 Task: Find connections with filter location Pangkalan Brandan with filter topic #Technologywith filter profile language German with filter current company TCIExpress Ltd with filter school Government Engineering College, Modasa with filter industry Family Planning Centers with filter service category NotaryOnline Research with filter keywords title Chief People Officer
Action: Mouse moved to (528, 69)
Screenshot: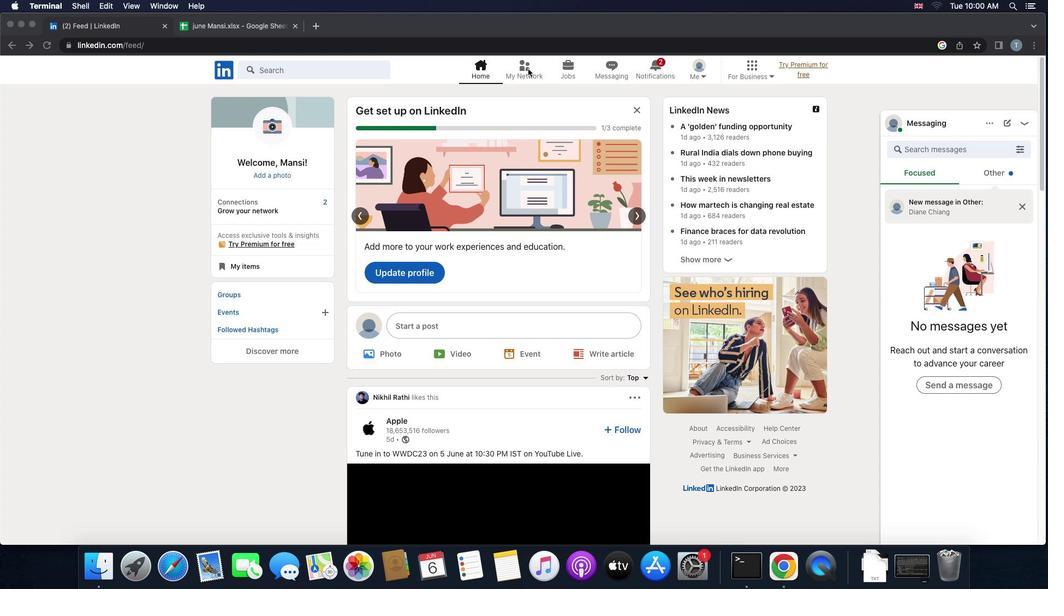 
Action: Mouse pressed left at (528, 69)
Screenshot: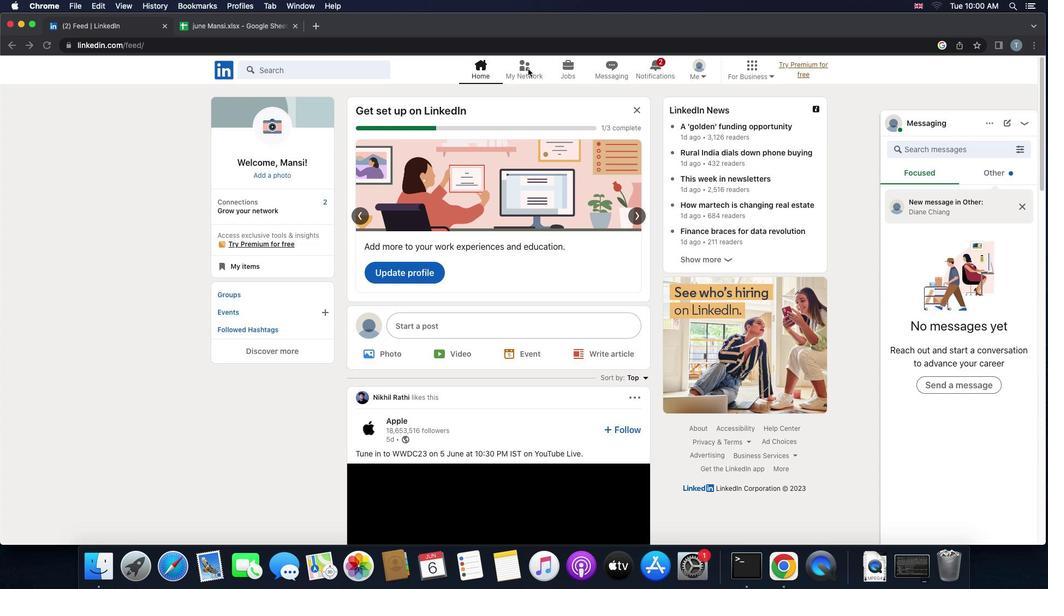 
Action: Mouse pressed left at (528, 69)
Screenshot: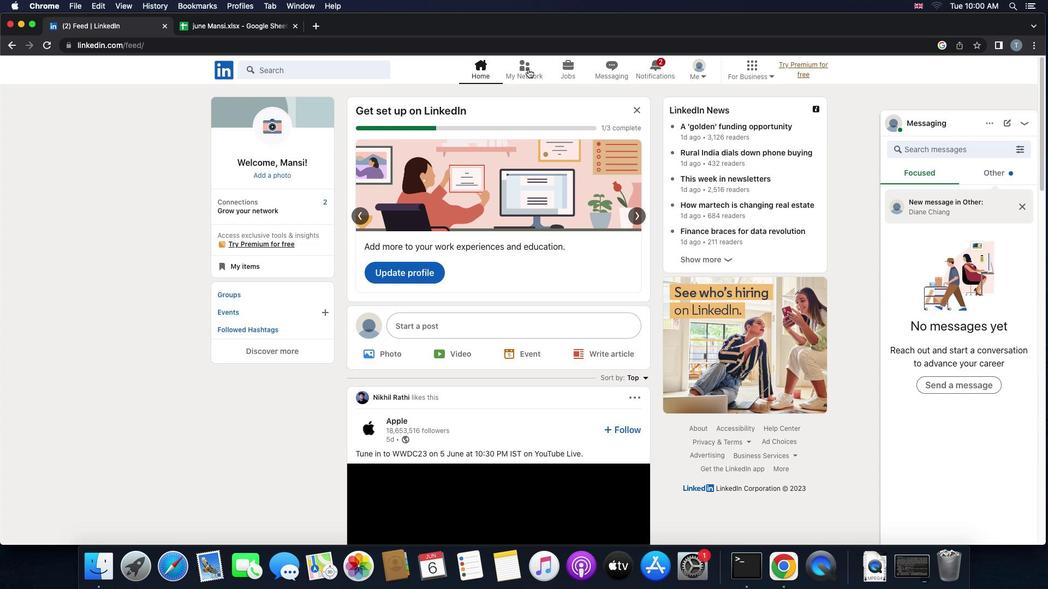 
Action: Mouse moved to (352, 129)
Screenshot: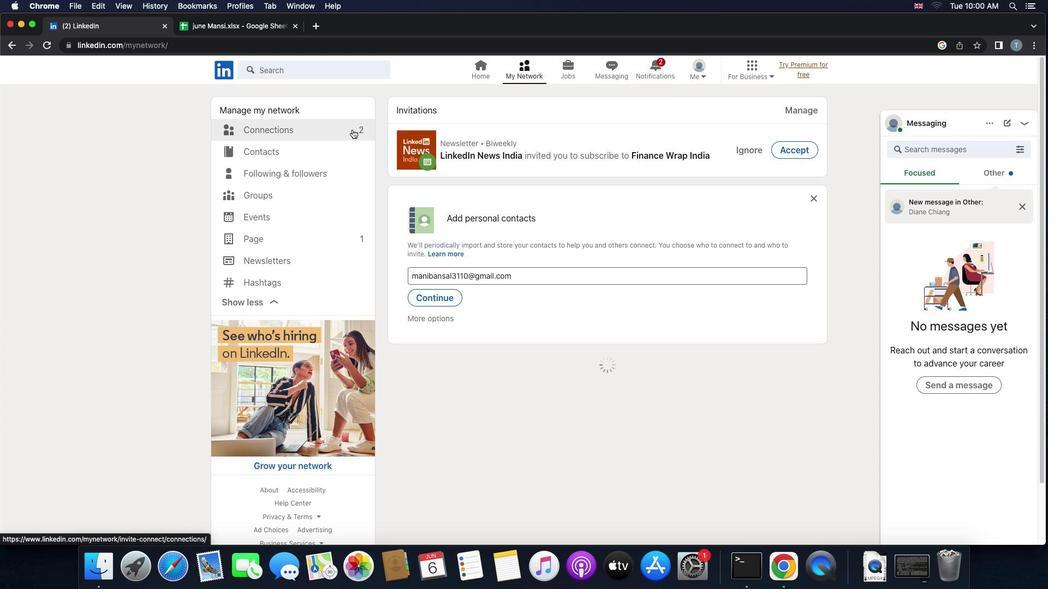 
Action: Mouse pressed left at (352, 129)
Screenshot: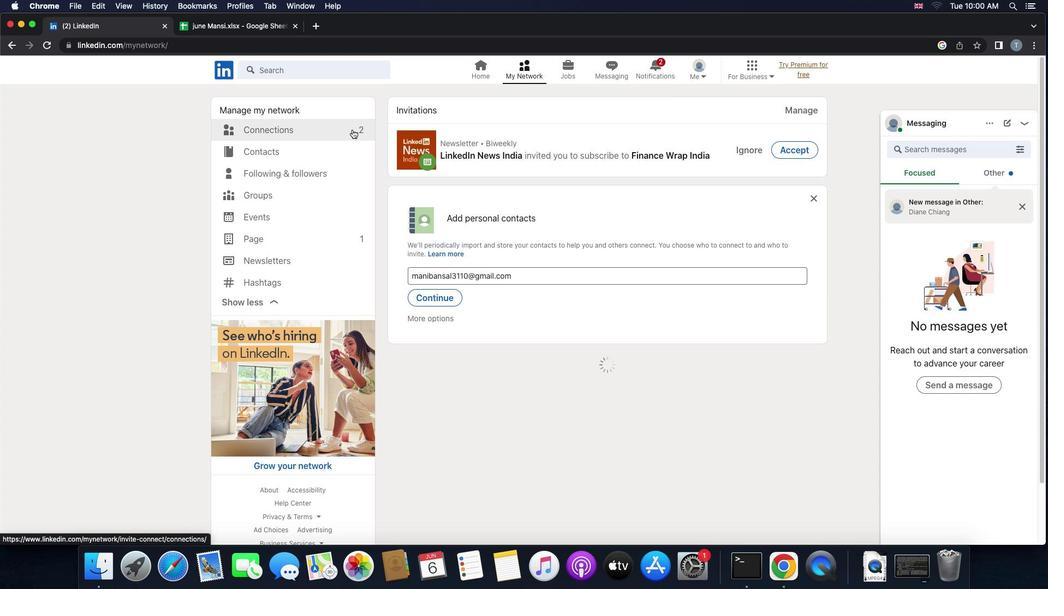 
Action: Mouse moved to (587, 128)
Screenshot: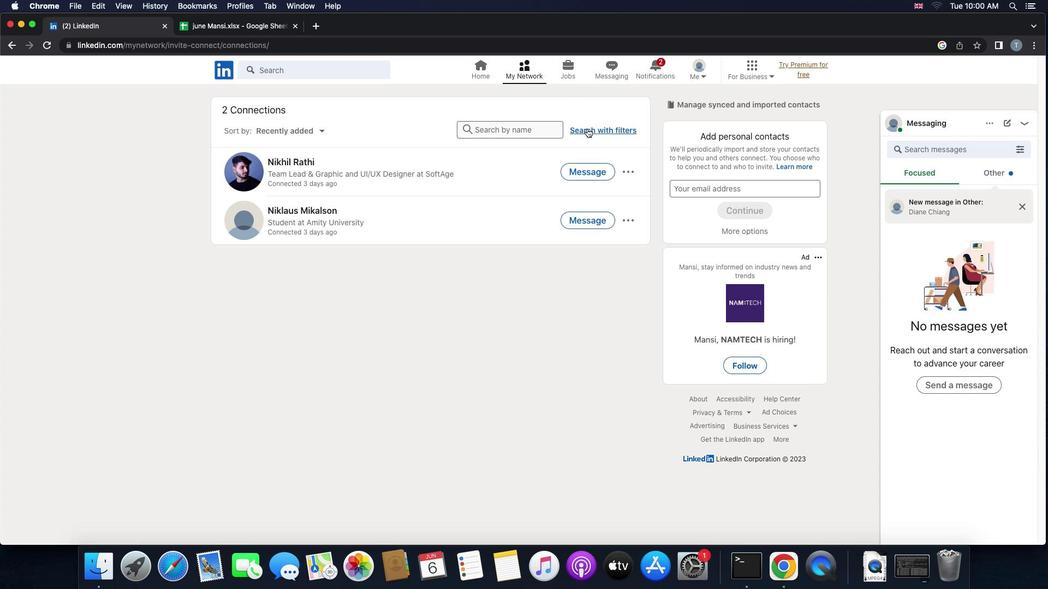 
Action: Mouse pressed left at (587, 128)
Screenshot: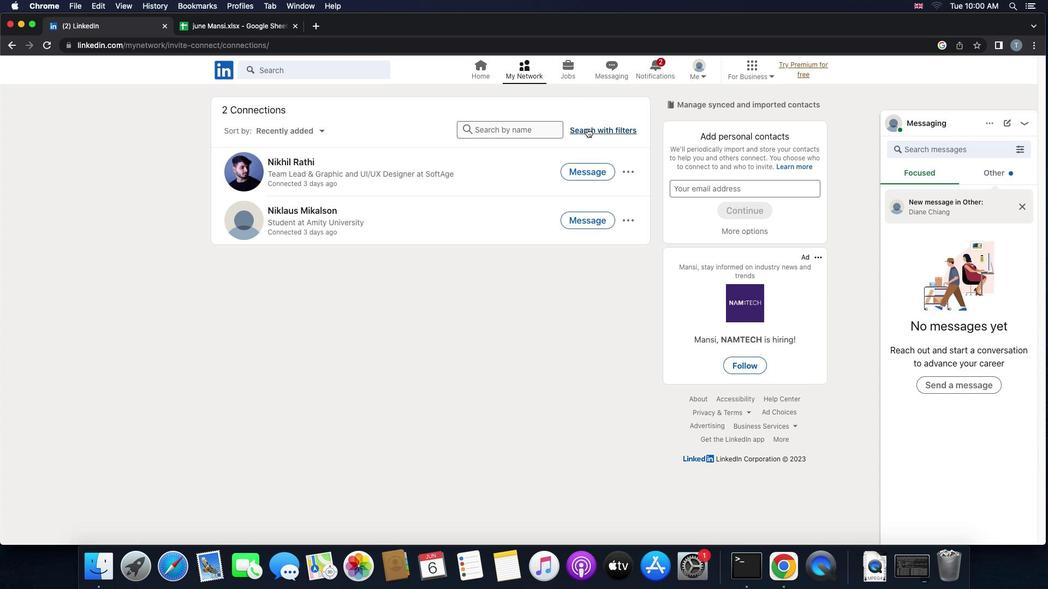 
Action: Mouse moved to (568, 96)
Screenshot: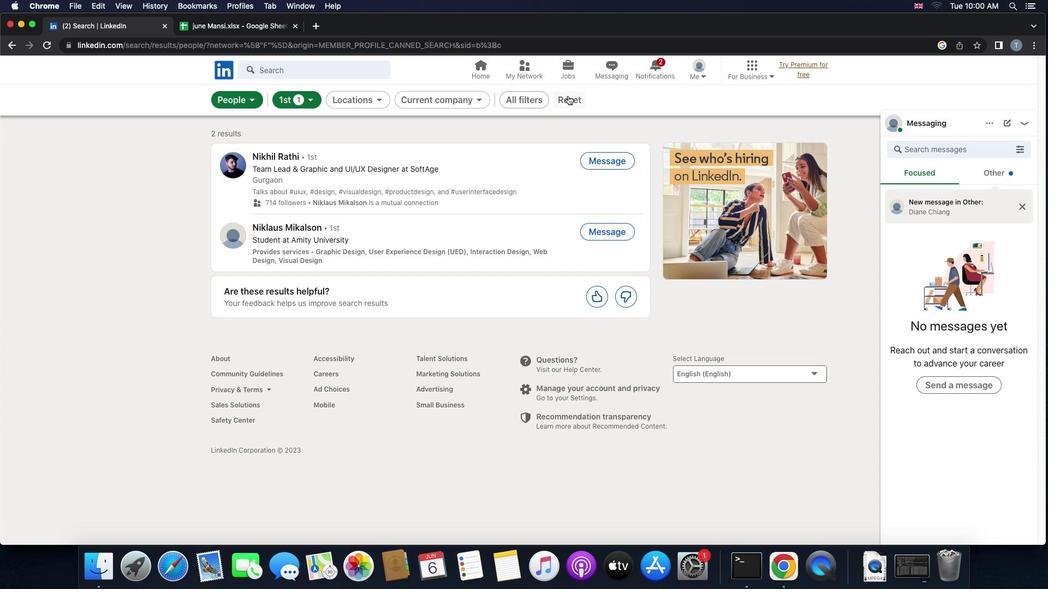 
Action: Mouse pressed left at (568, 96)
Screenshot: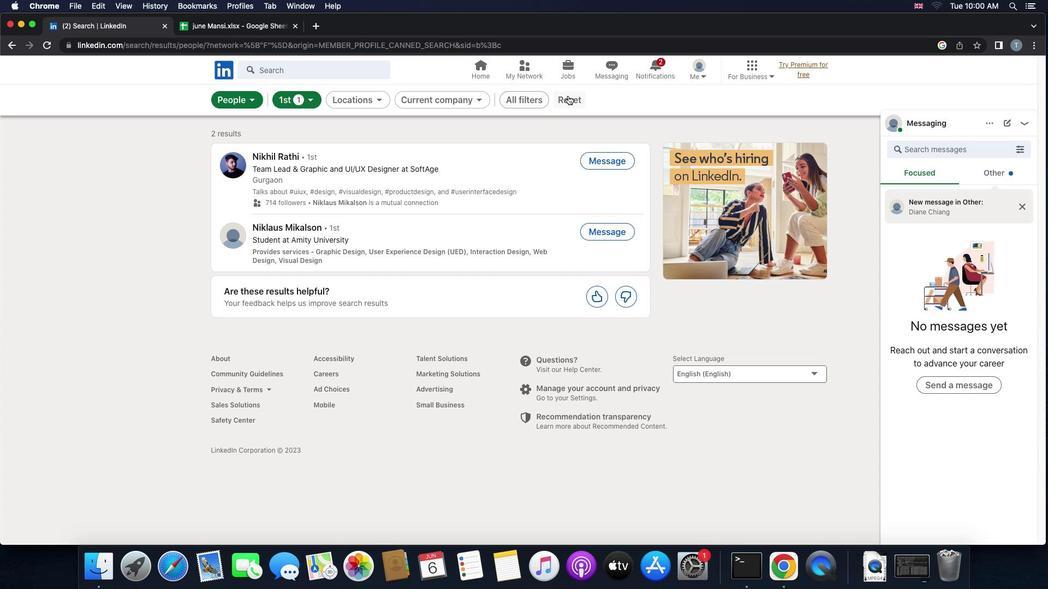 
Action: Mouse moved to (547, 93)
Screenshot: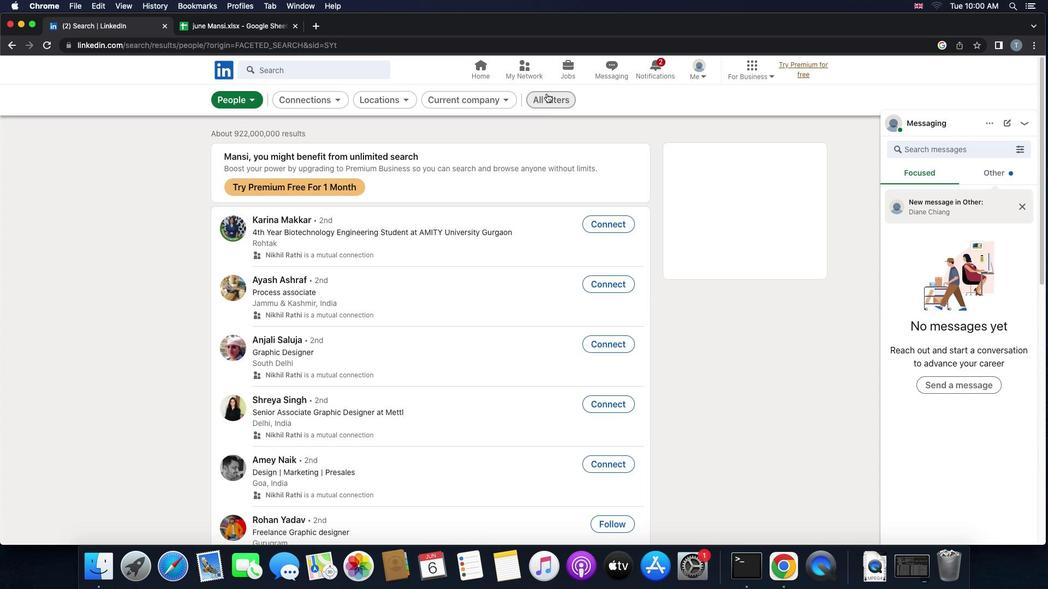
Action: Mouse pressed left at (547, 93)
Screenshot: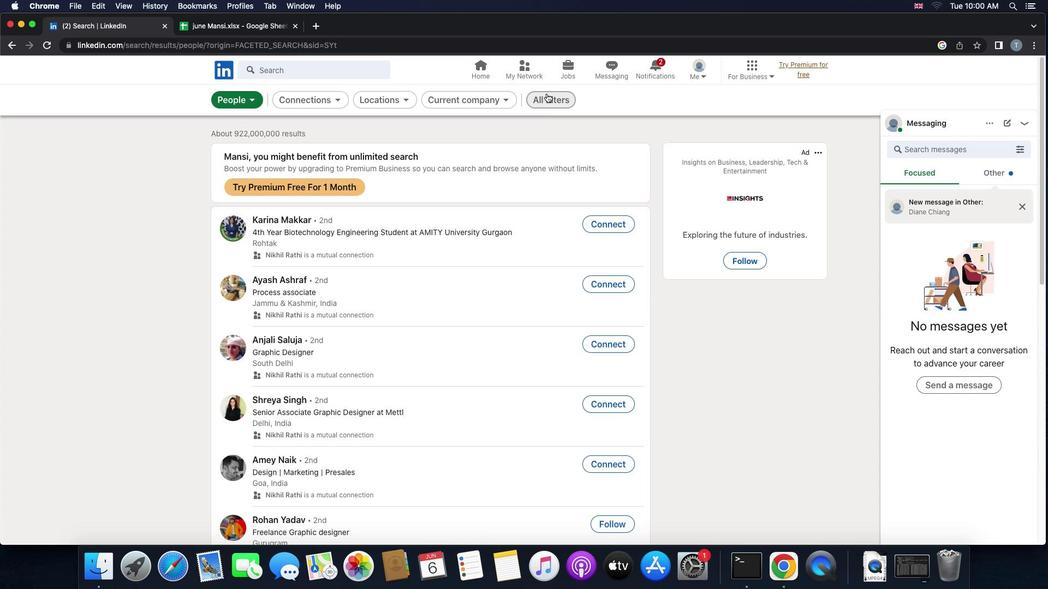 
Action: Mouse moved to (785, 323)
Screenshot: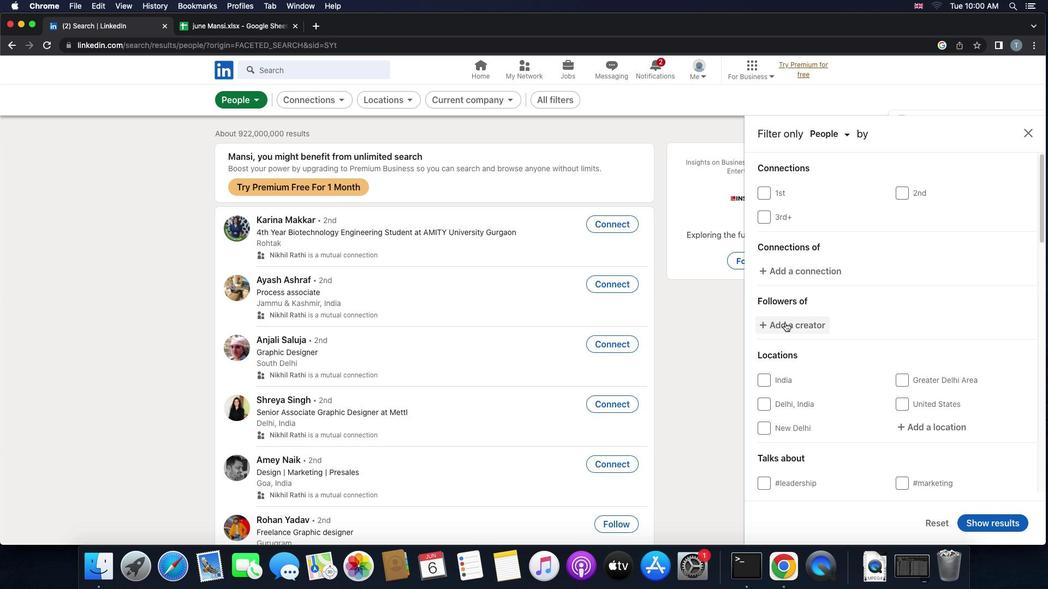 
Action: Mouse scrolled (785, 323) with delta (0, 0)
Screenshot: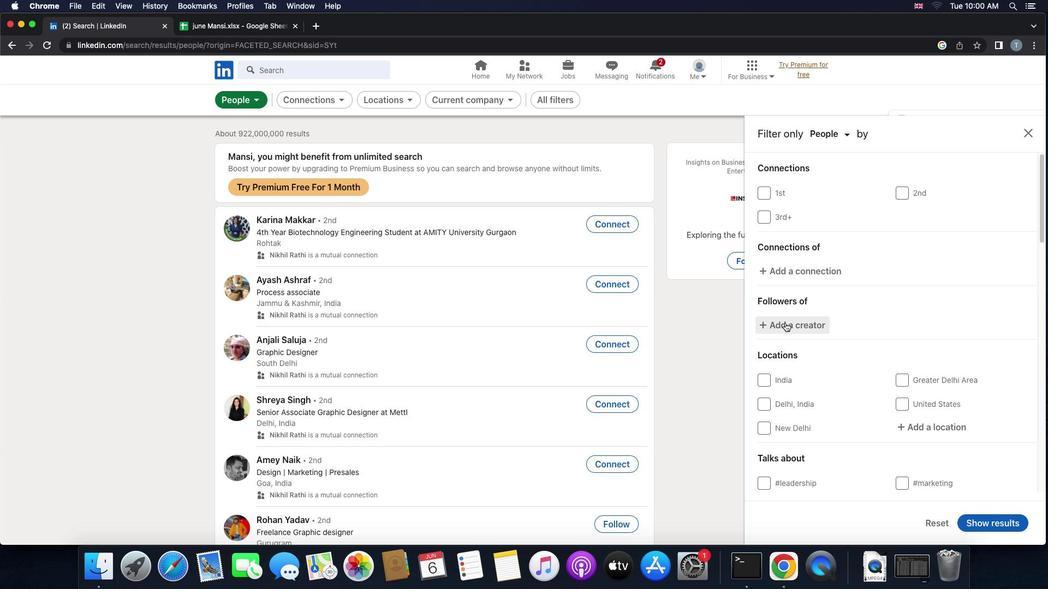
Action: Mouse scrolled (785, 323) with delta (0, 0)
Screenshot: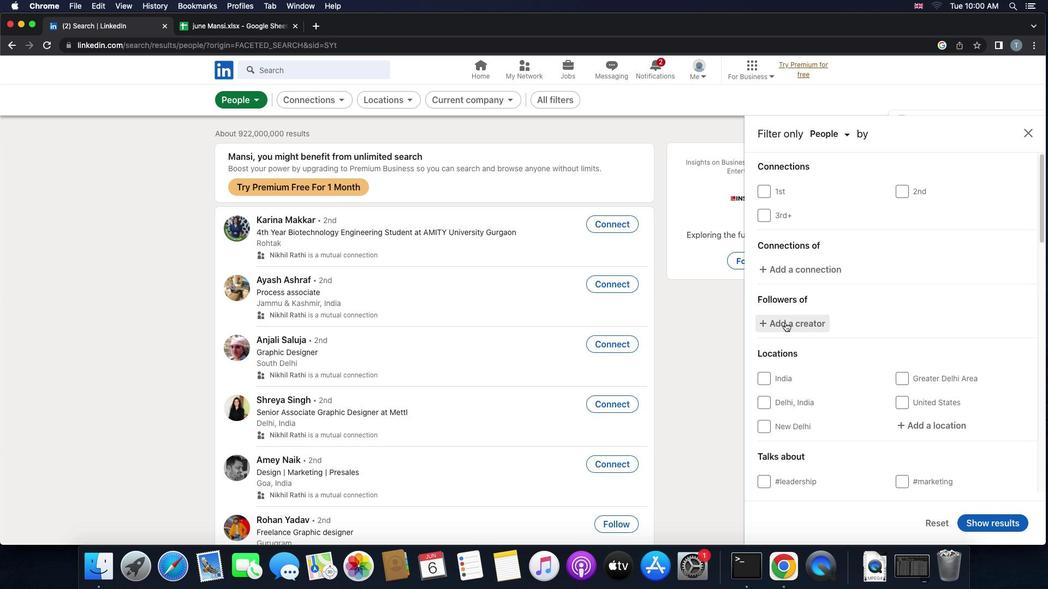 
Action: Mouse scrolled (785, 323) with delta (0, -1)
Screenshot: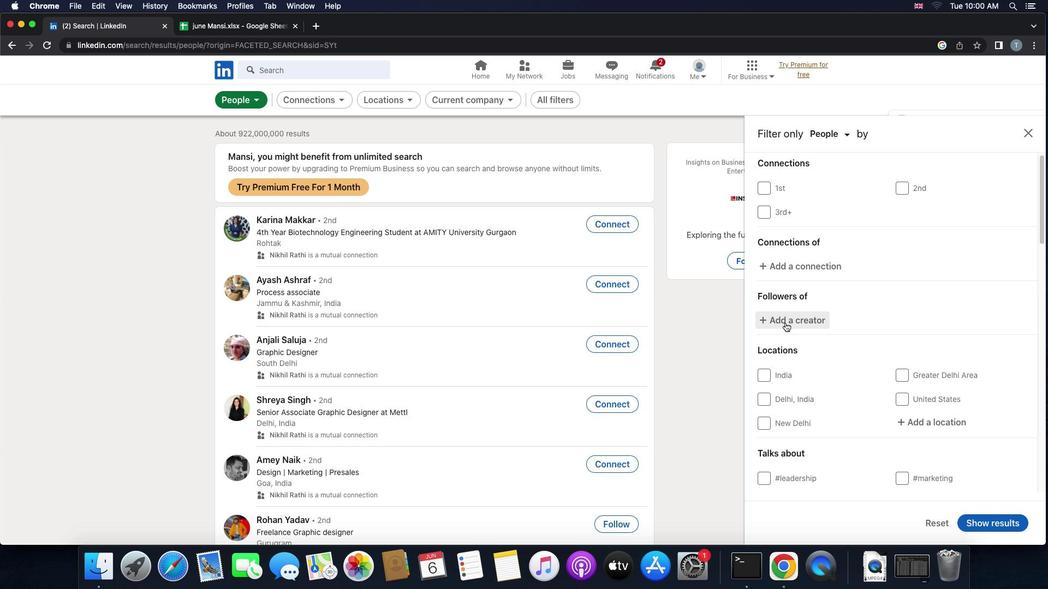 
Action: Mouse scrolled (785, 323) with delta (0, 0)
Screenshot: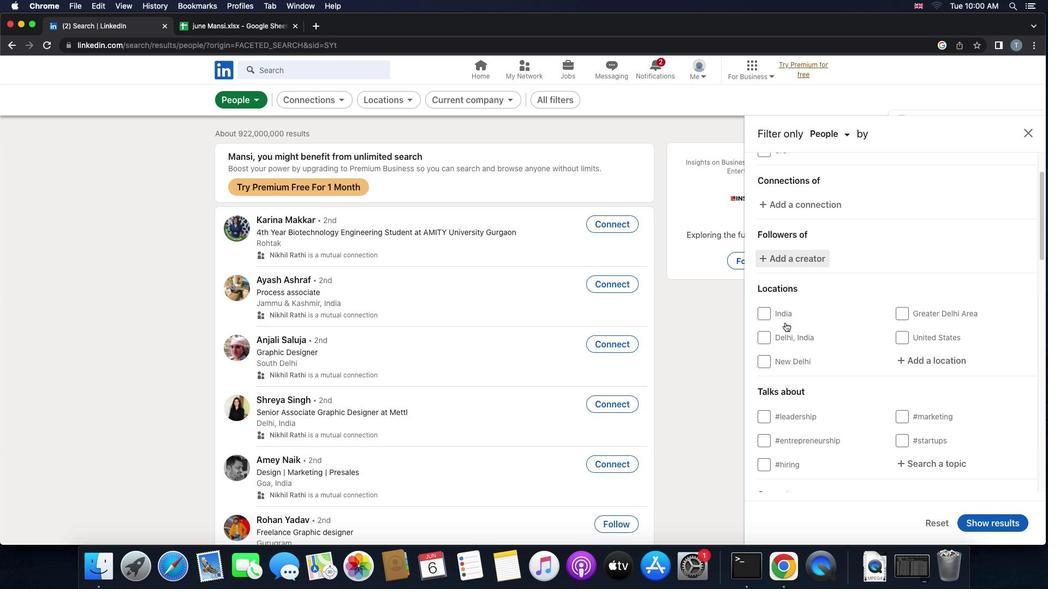 
Action: Mouse moved to (860, 339)
Screenshot: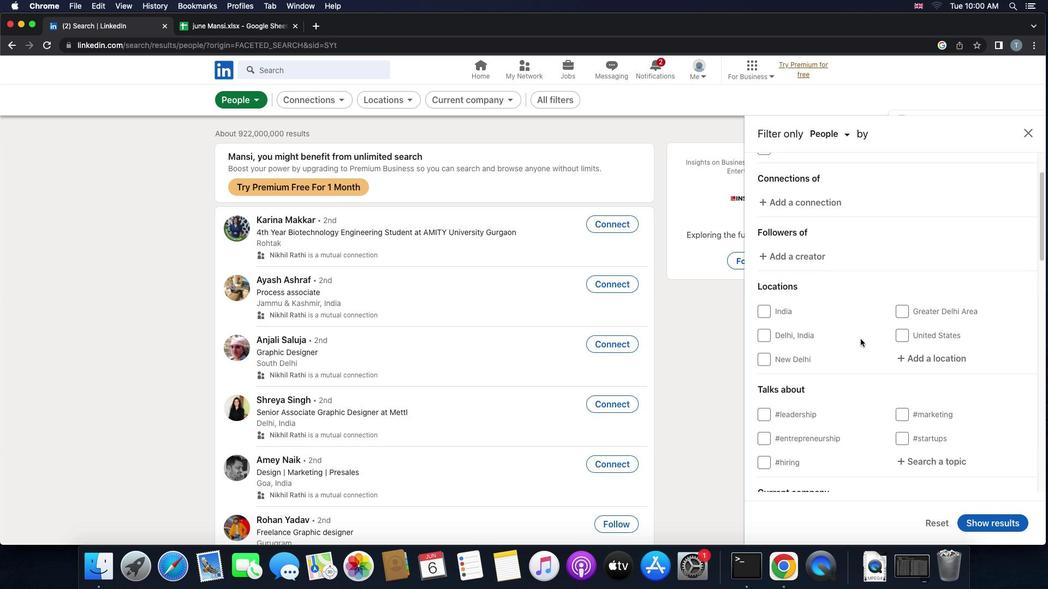 
Action: Mouse scrolled (860, 339) with delta (0, 0)
Screenshot: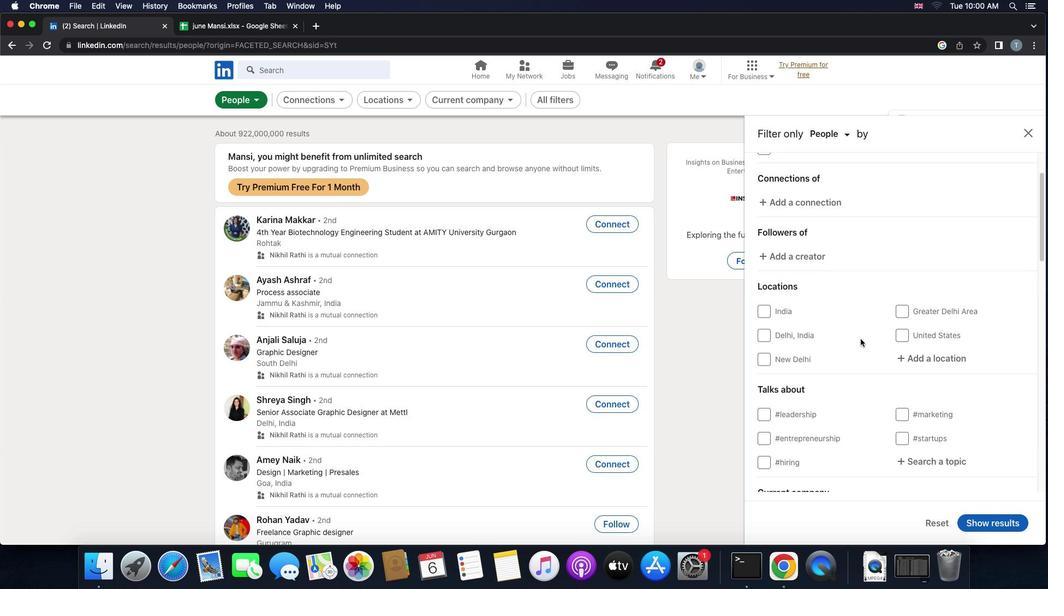 
Action: Mouse moved to (860, 339)
Screenshot: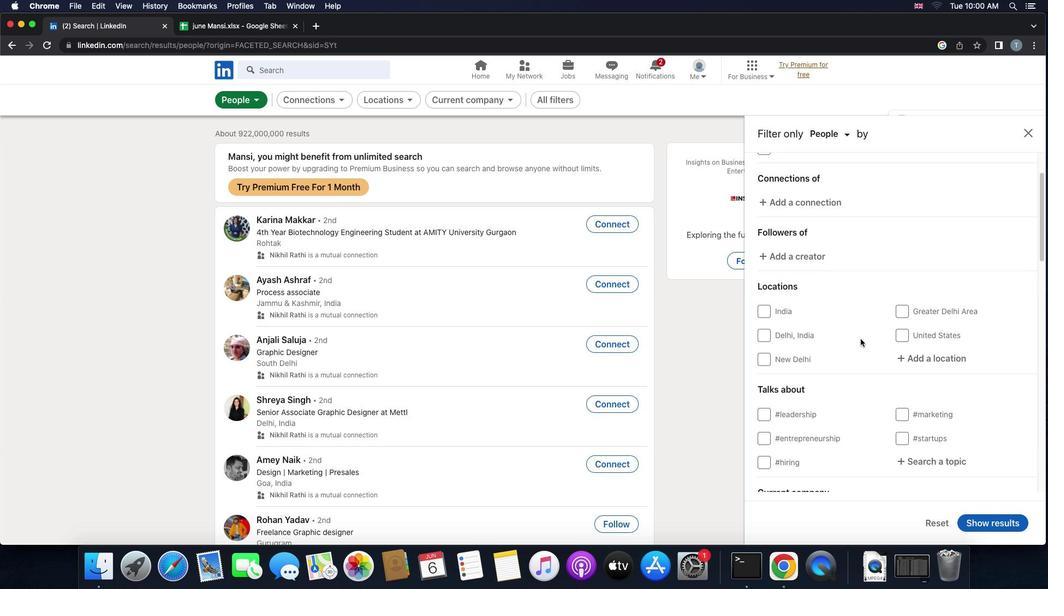 
Action: Mouse scrolled (860, 339) with delta (0, 0)
Screenshot: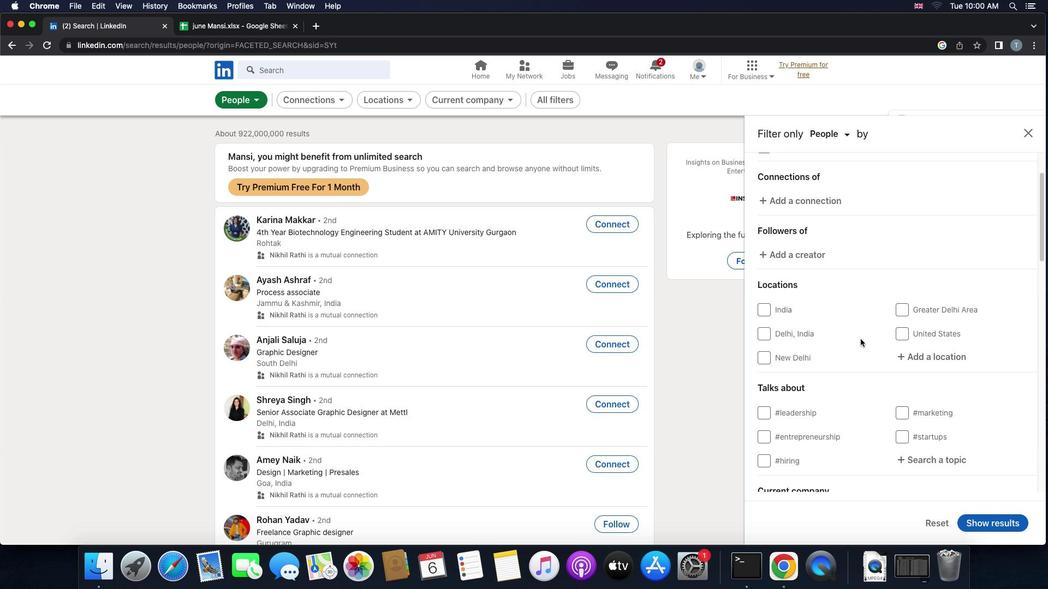 
Action: Mouse moved to (859, 337)
Screenshot: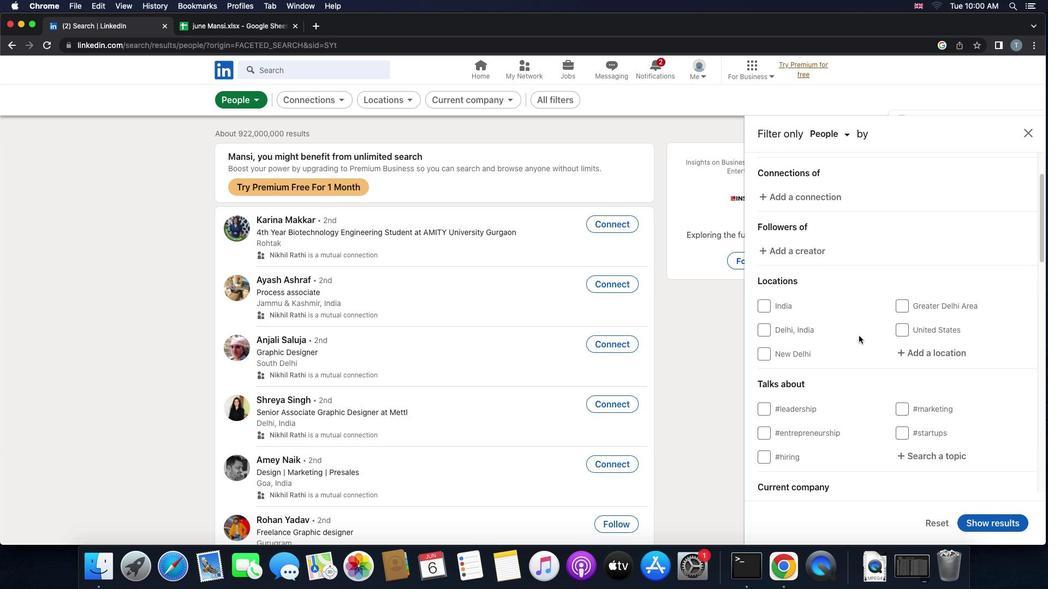 
Action: Mouse scrolled (859, 337) with delta (0, 0)
Screenshot: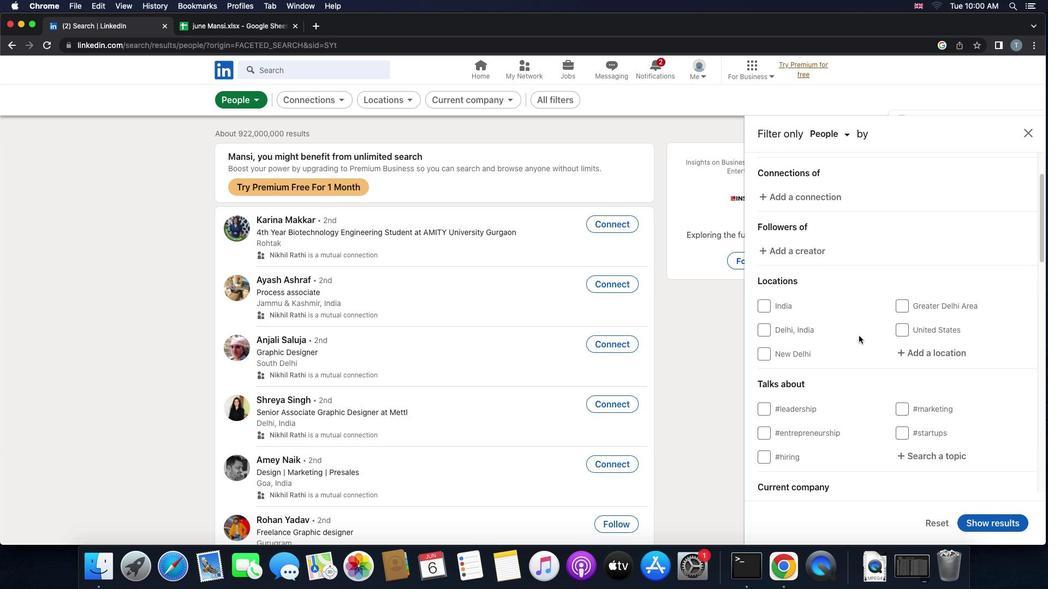 
Action: Mouse moved to (915, 347)
Screenshot: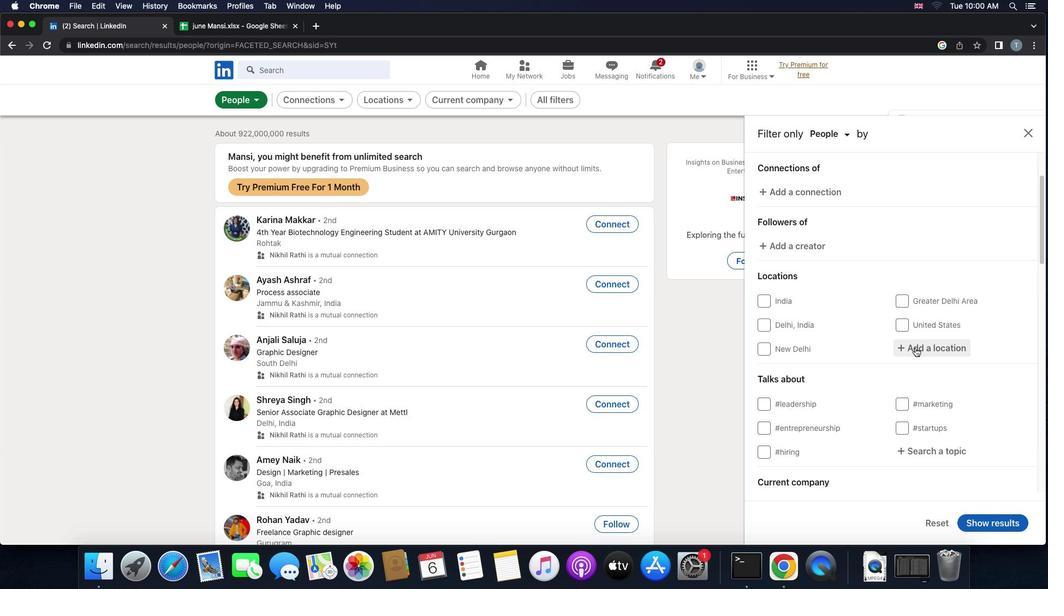 
Action: Mouse pressed left at (915, 347)
Screenshot: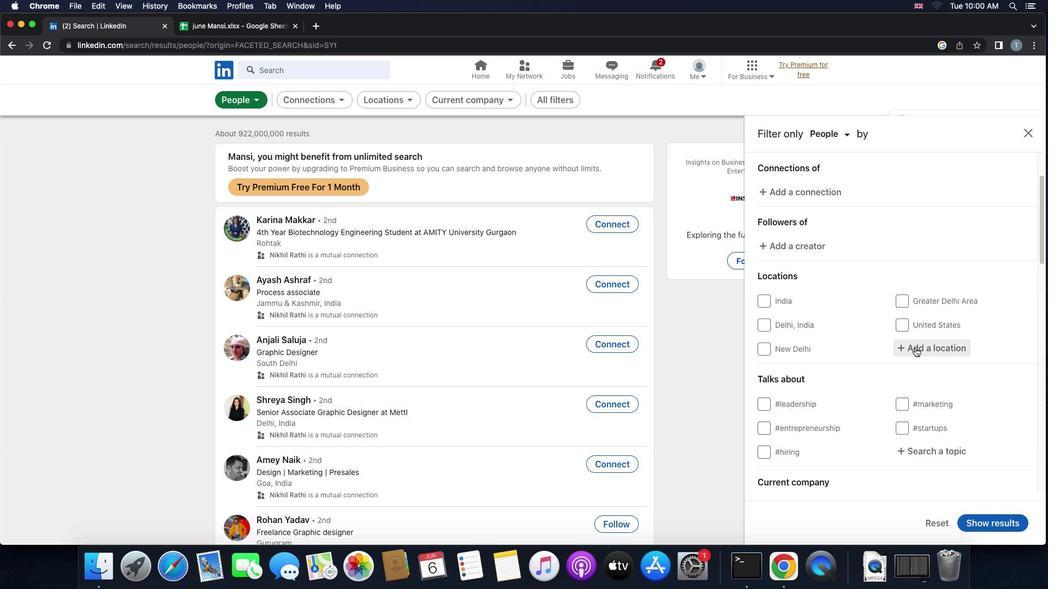 
Action: Key pressed 'p''a''n''g''k''a''l''a''n'Key.space'b''r''a''n''d''a''n'Key.enter
Screenshot: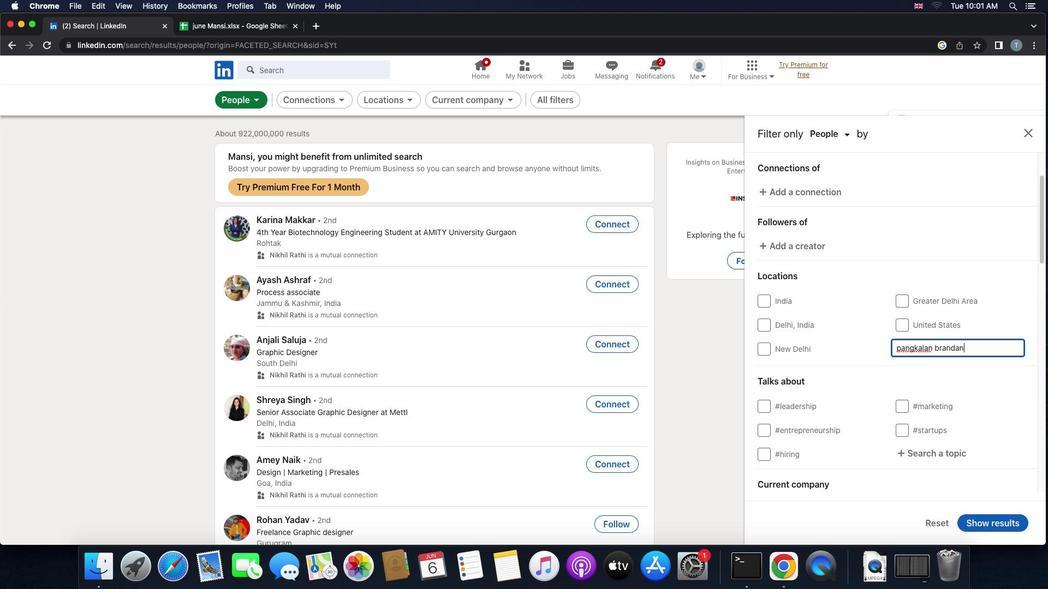 
Action: Mouse moved to (880, 379)
Screenshot: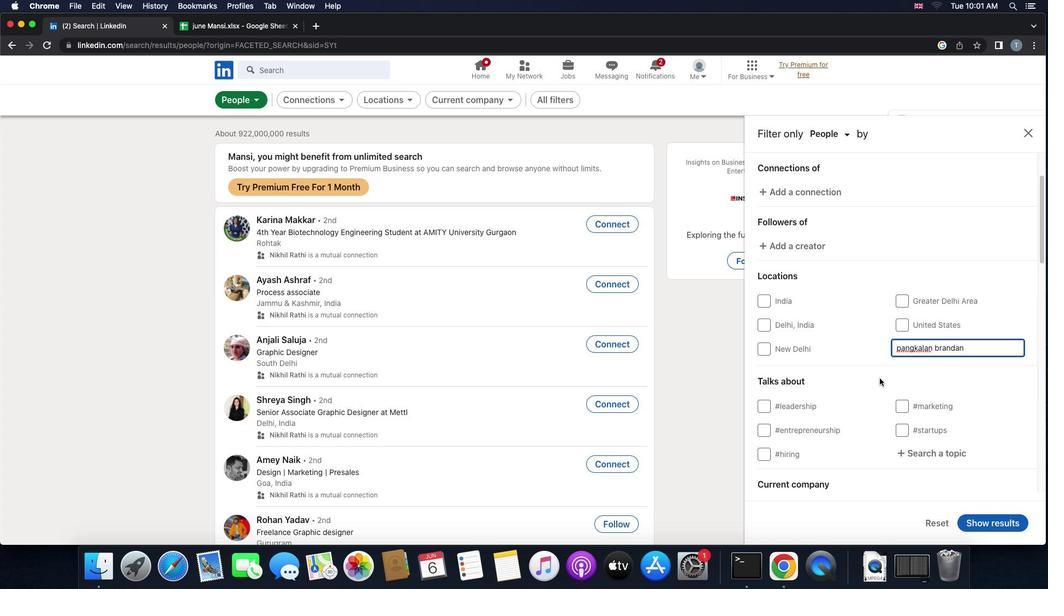 
Action: Mouse scrolled (880, 379) with delta (0, 0)
Screenshot: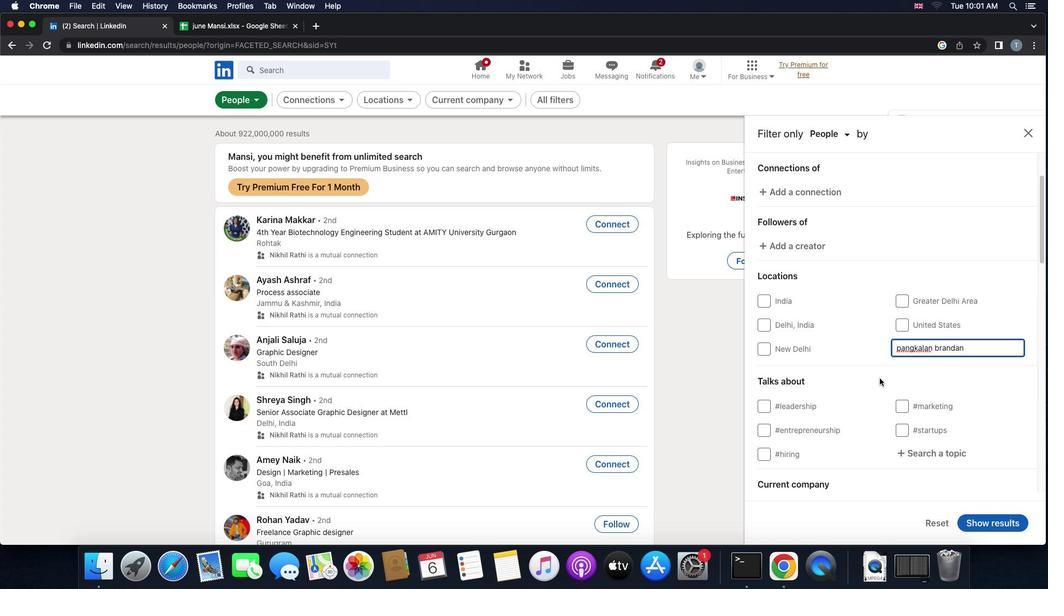 
Action: Mouse scrolled (880, 379) with delta (0, 0)
Screenshot: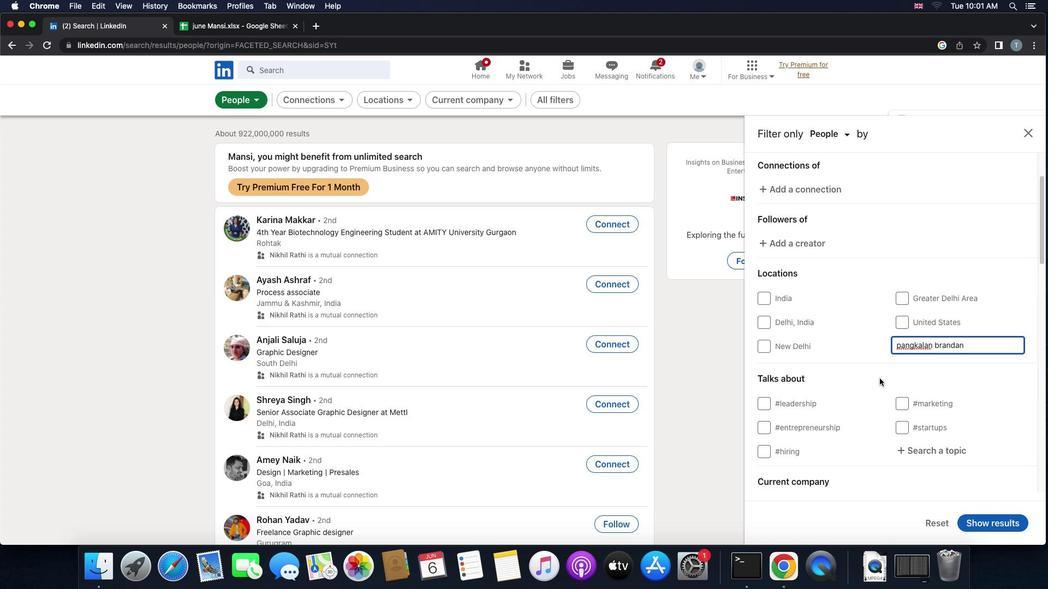 
Action: Mouse scrolled (880, 379) with delta (0, -1)
Screenshot: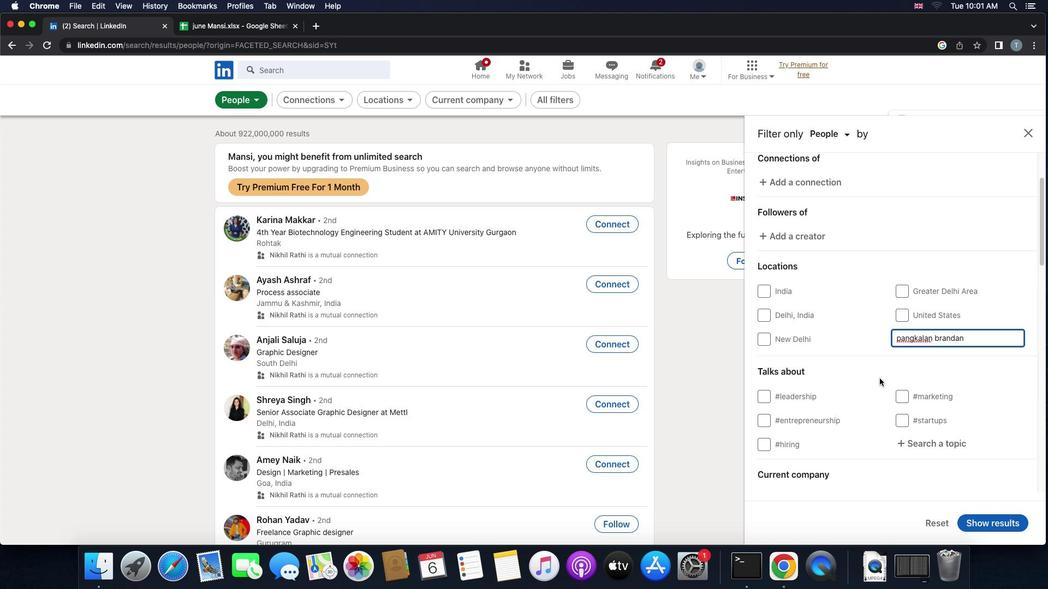 
Action: Mouse moved to (927, 376)
Screenshot: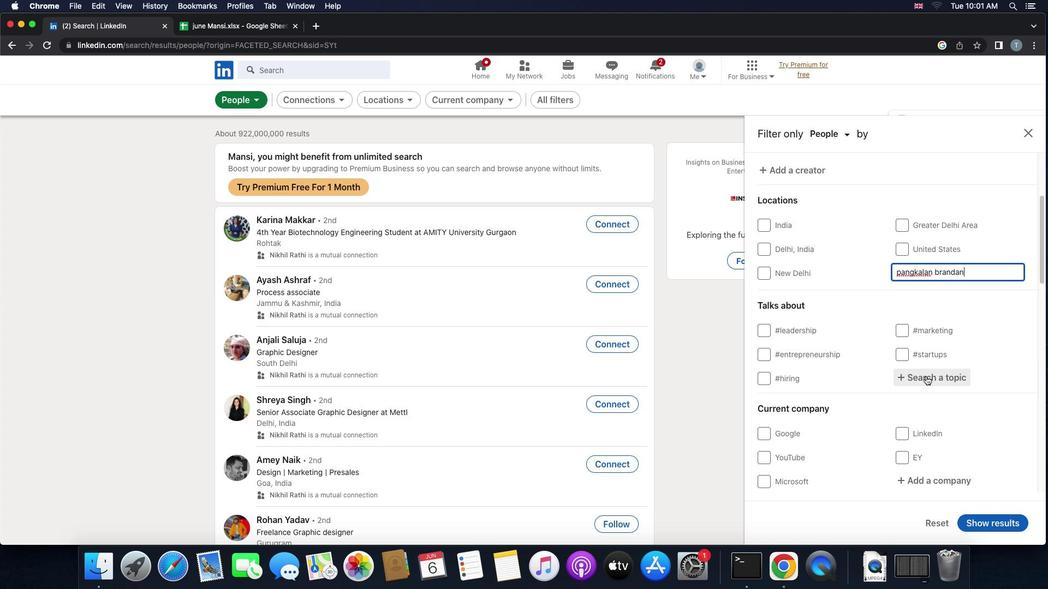 
Action: Mouse pressed left at (927, 376)
Screenshot: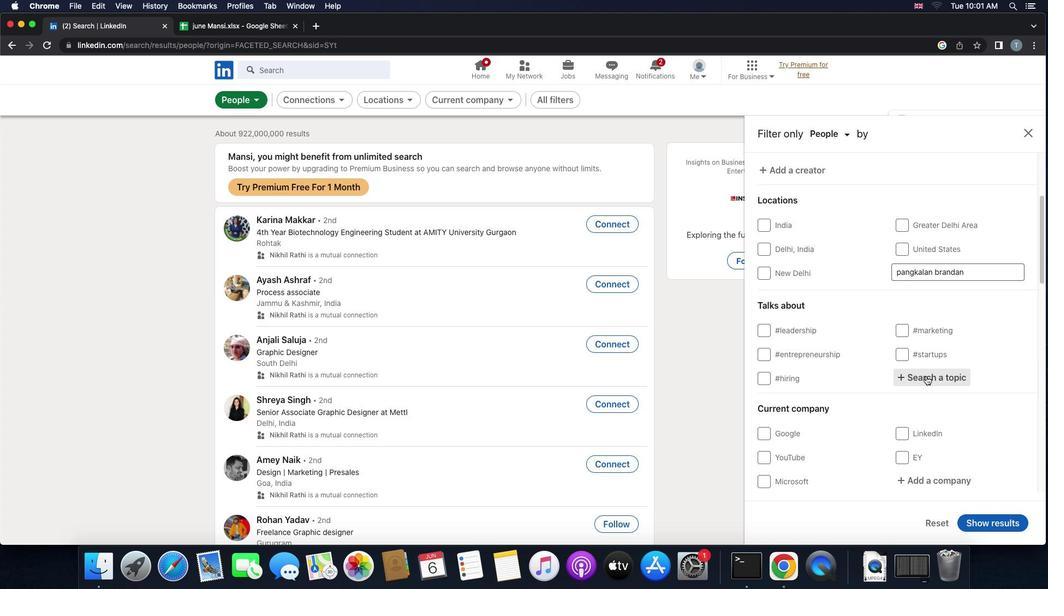 
Action: Key pressed 't''e''c''h''n''o''l''o''g''y'
Screenshot: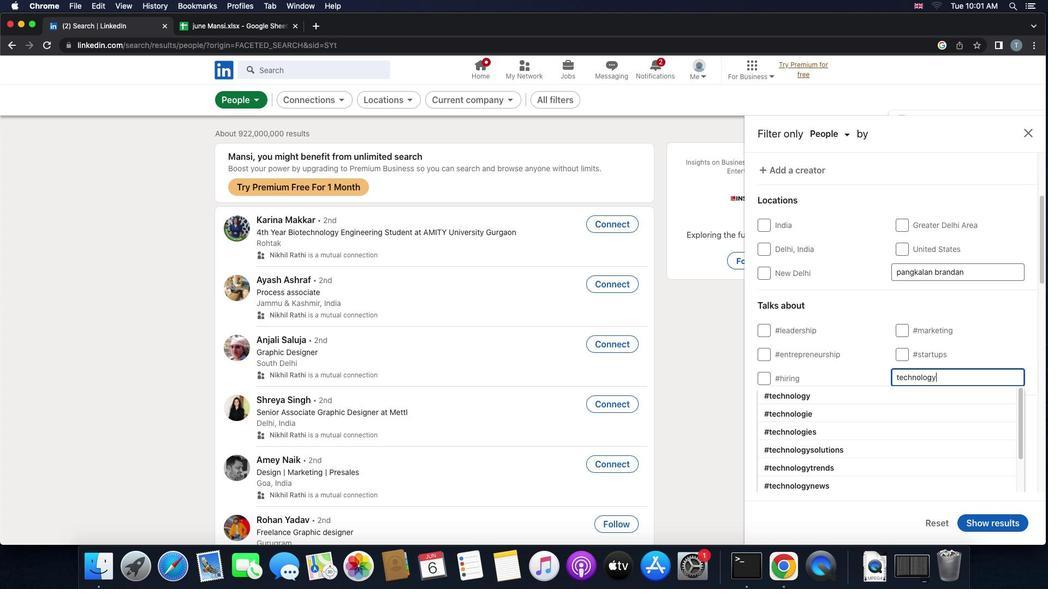 
Action: Mouse moved to (883, 390)
Screenshot: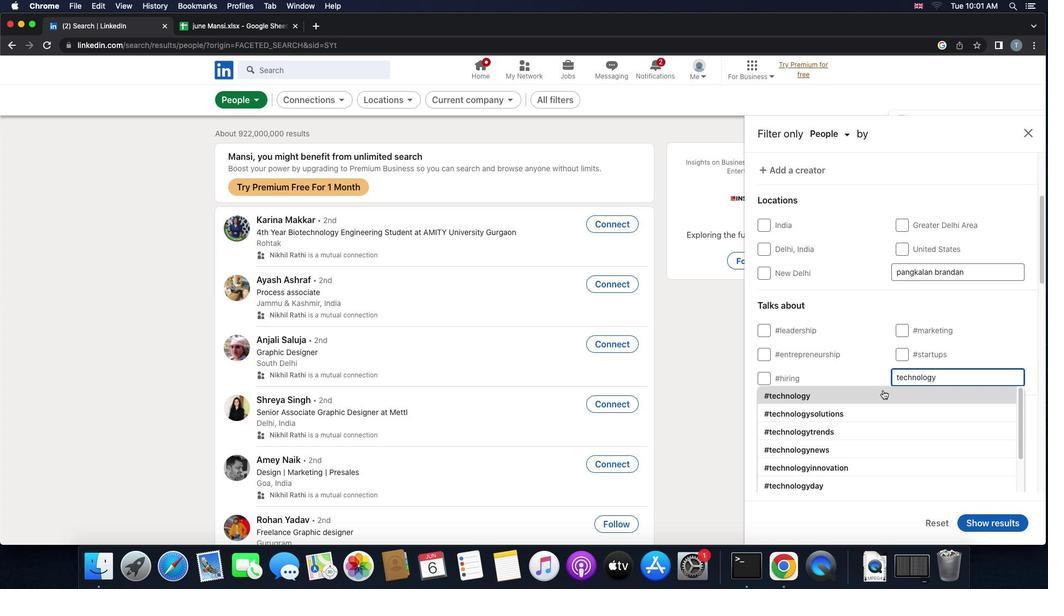 
Action: Mouse pressed left at (883, 390)
Screenshot: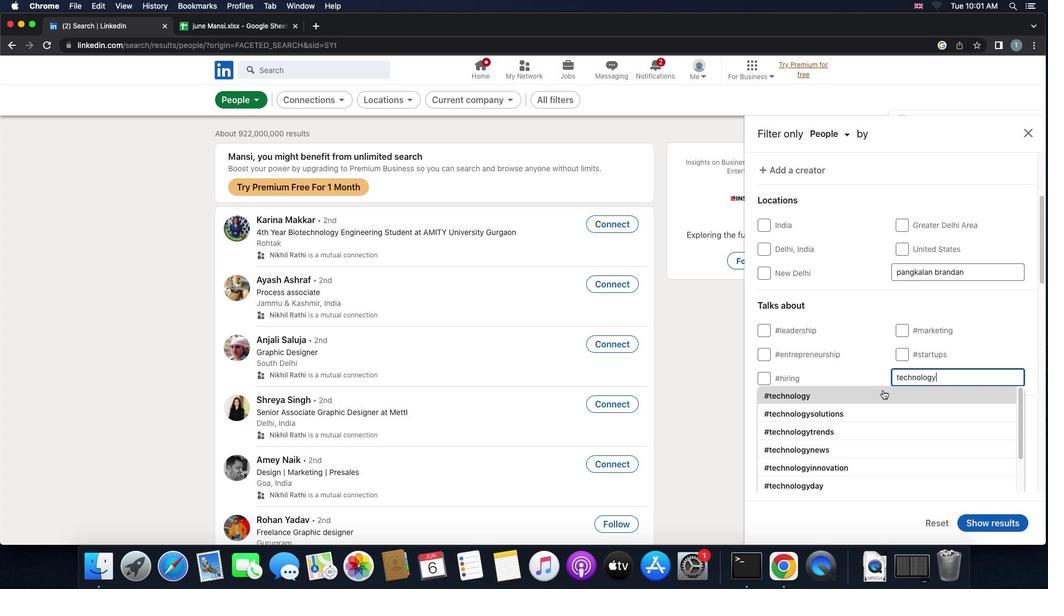 
Action: Mouse moved to (883, 391)
Screenshot: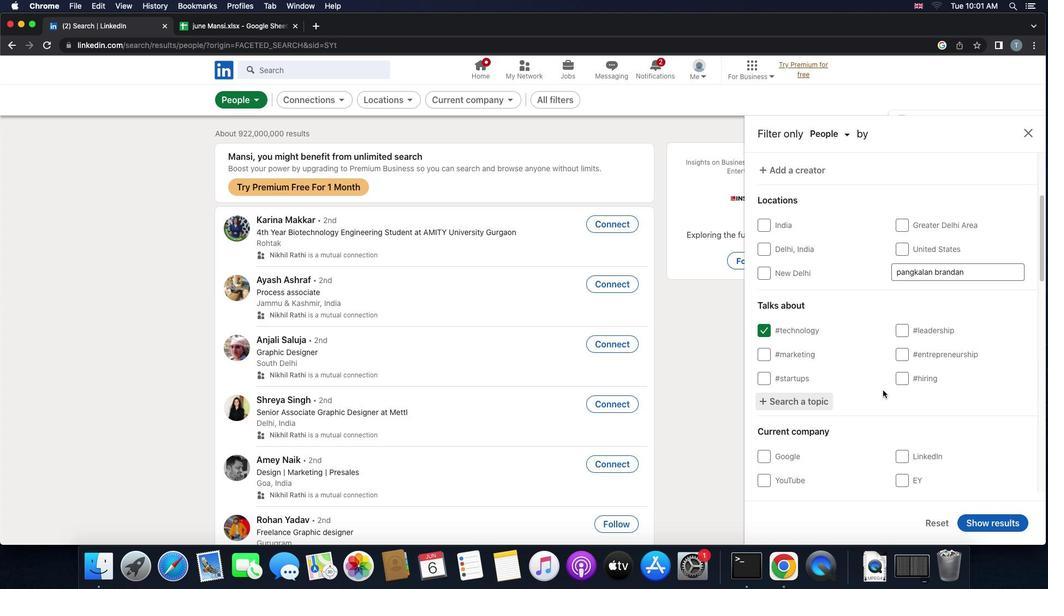 
Action: Mouse scrolled (883, 391) with delta (0, 0)
Screenshot: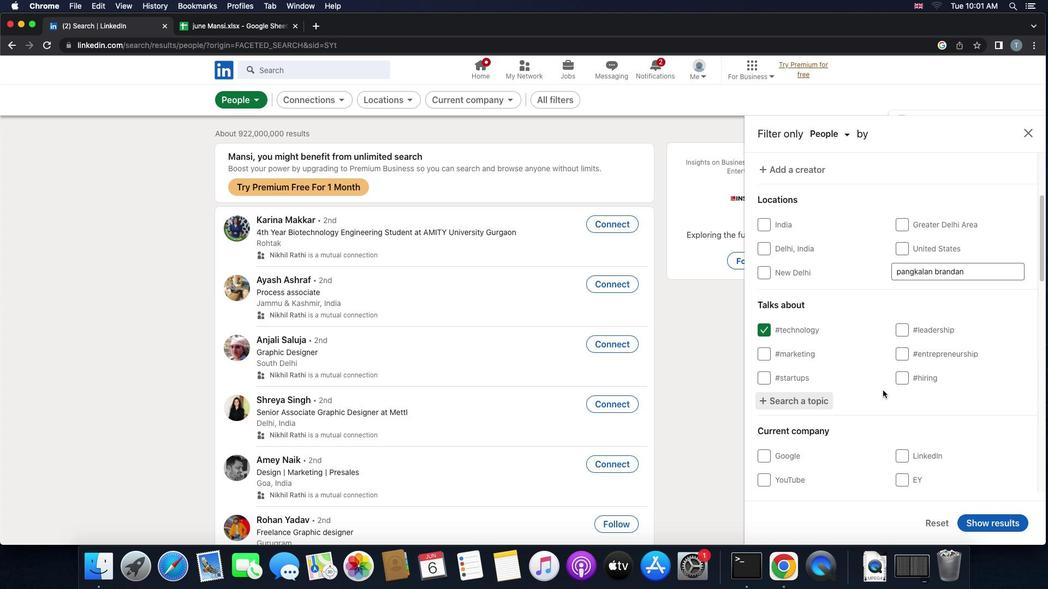 
Action: Mouse scrolled (883, 391) with delta (0, 0)
Screenshot: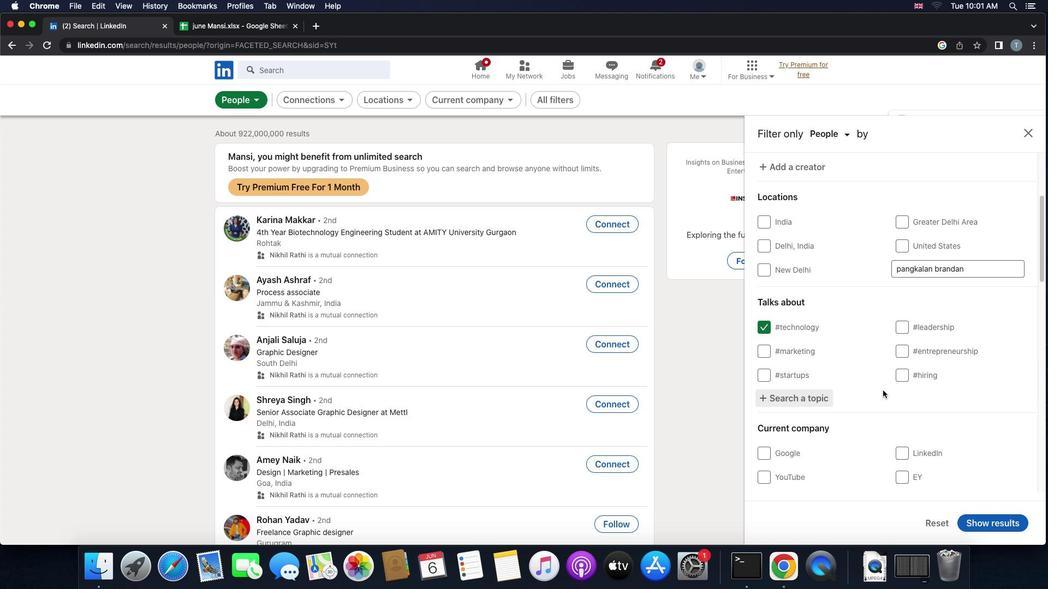 
Action: Mouse scrolled (883, 391) with delta (0, -1)
Screenshot: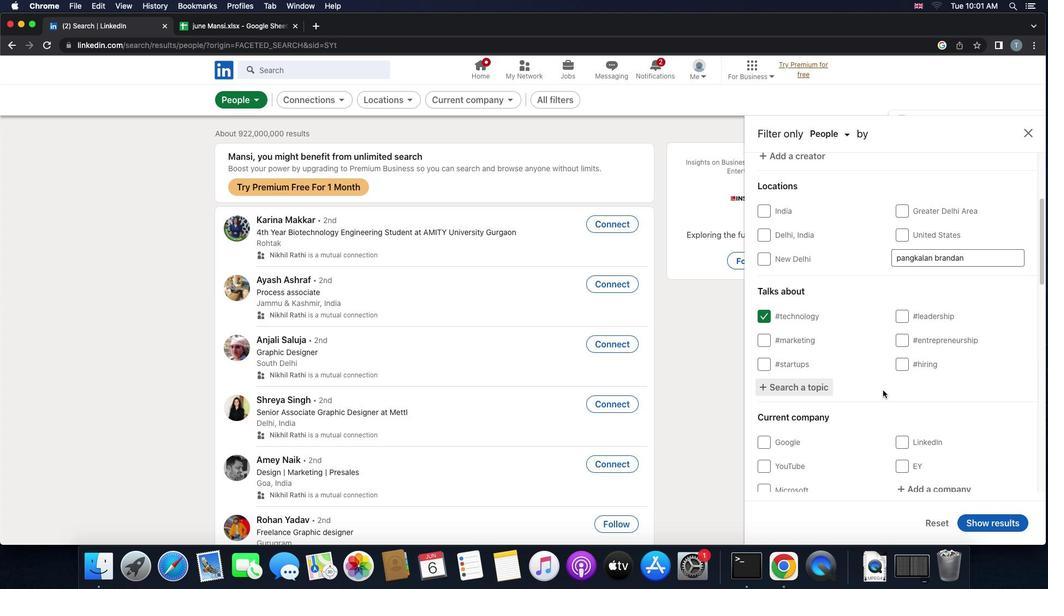 
Action: Mouse scrolled (883, 391) with delta (0, 0)
Screenshot: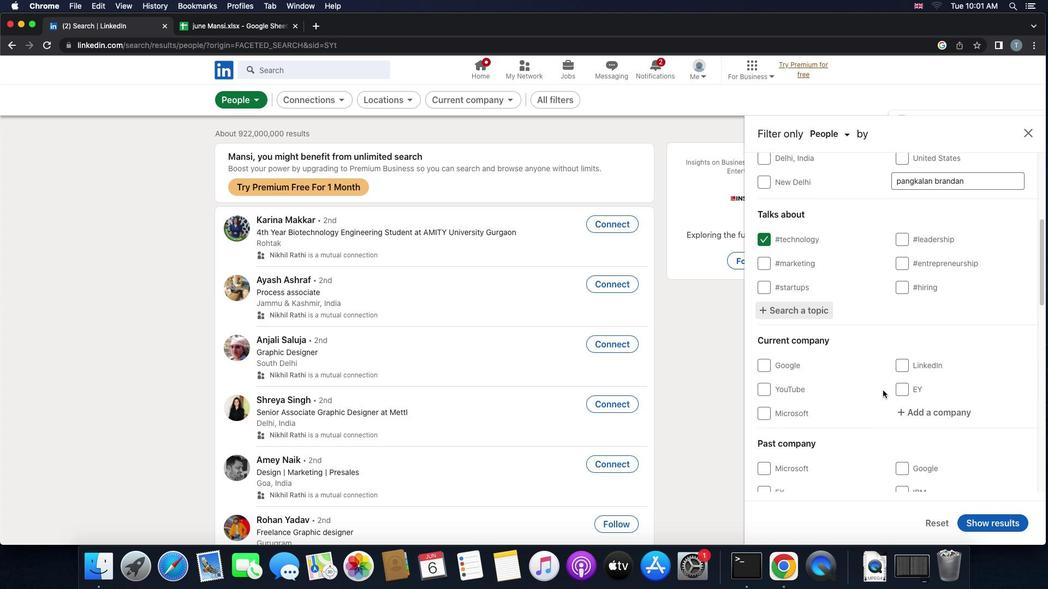 
Action: Mouse scrolled (883, 391) with delta (0, 0)
Screenshot: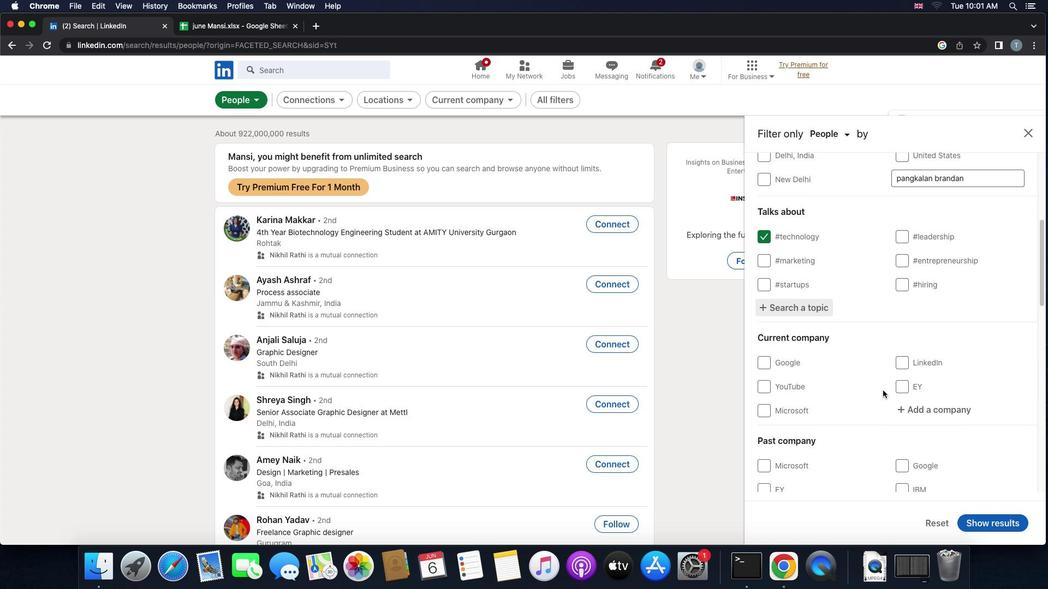 
Action: Mouse scrolled (883, 391) with delta (0, 0)
Screenshot: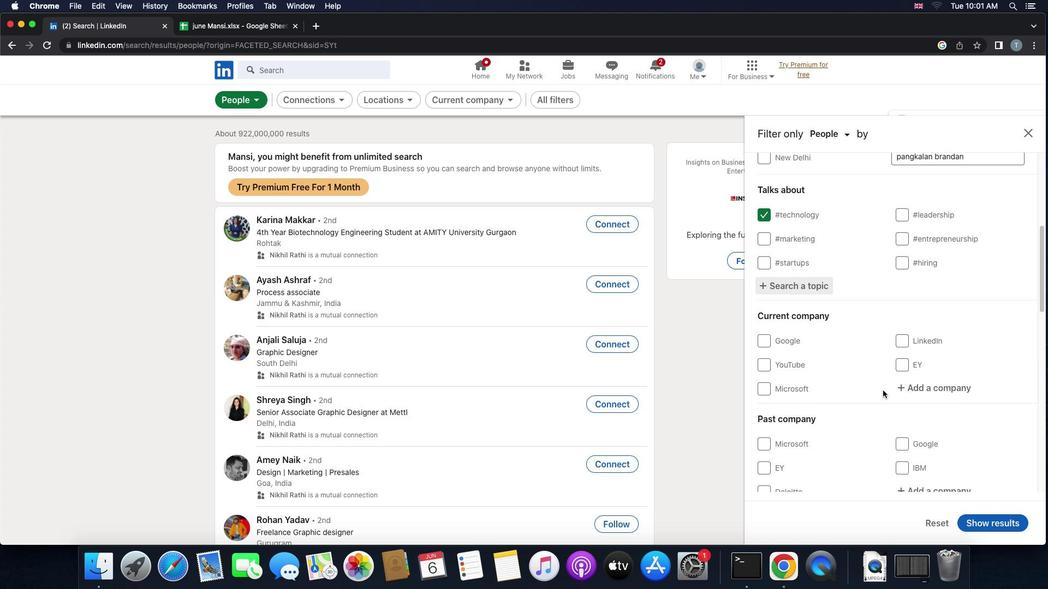 
Action: Mouse moved to (883, 390)
Screenshot: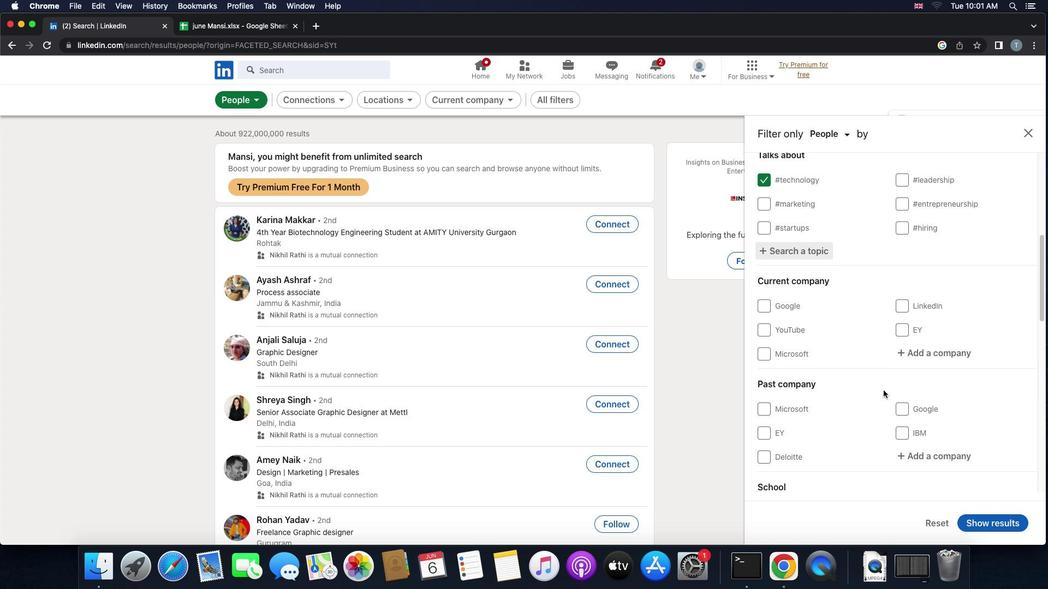 
Action: Mouse scrolled (883, 390) with delta (0, 0)
Screenshot: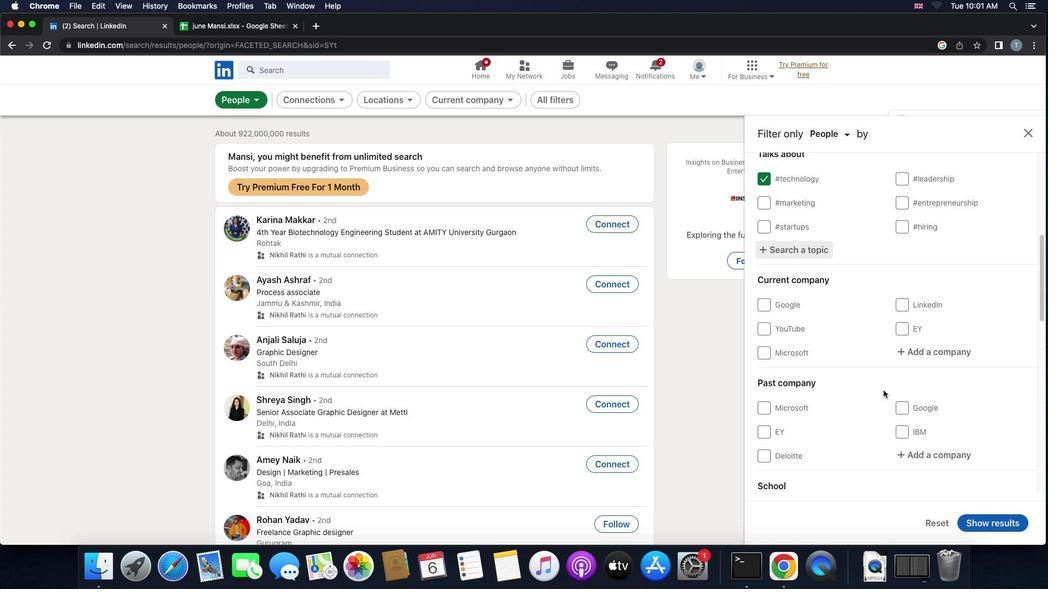 
Action: Mouse scrolled (883, 390) with delta (0, 0)
Screenshot: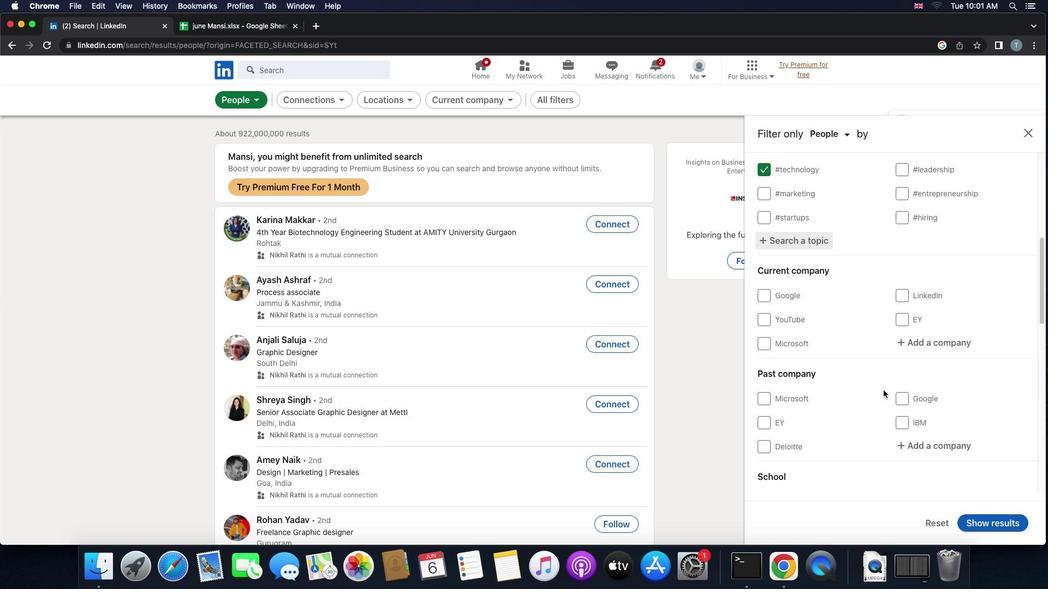 
Action: Mouse scrolled (883, 390) with delta (0, -1)
Screenshot: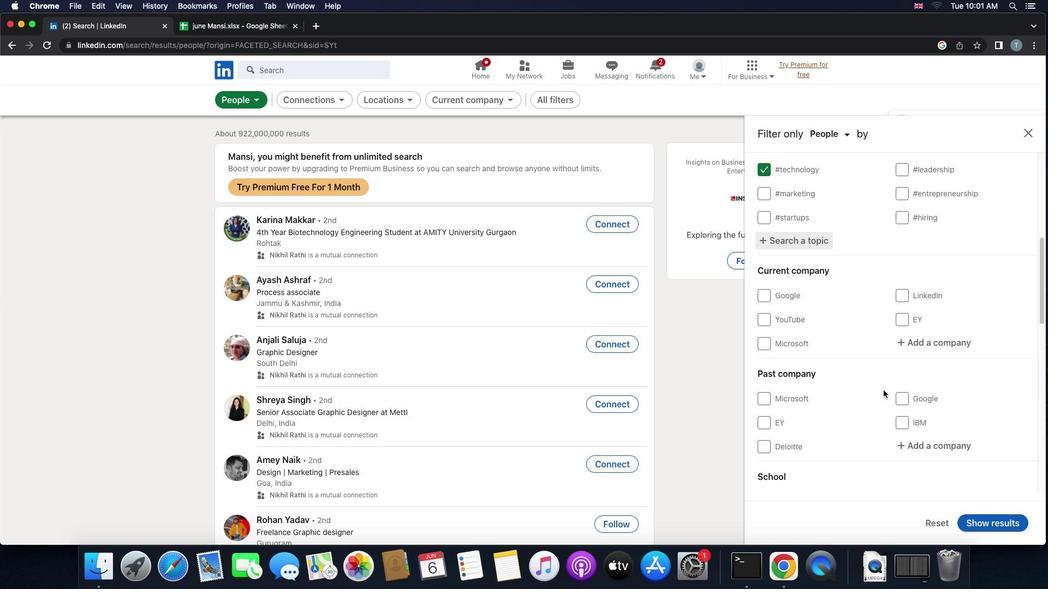 
Action: Mouse scrolled (883, 390) with delta (0, -2)
Screenshot: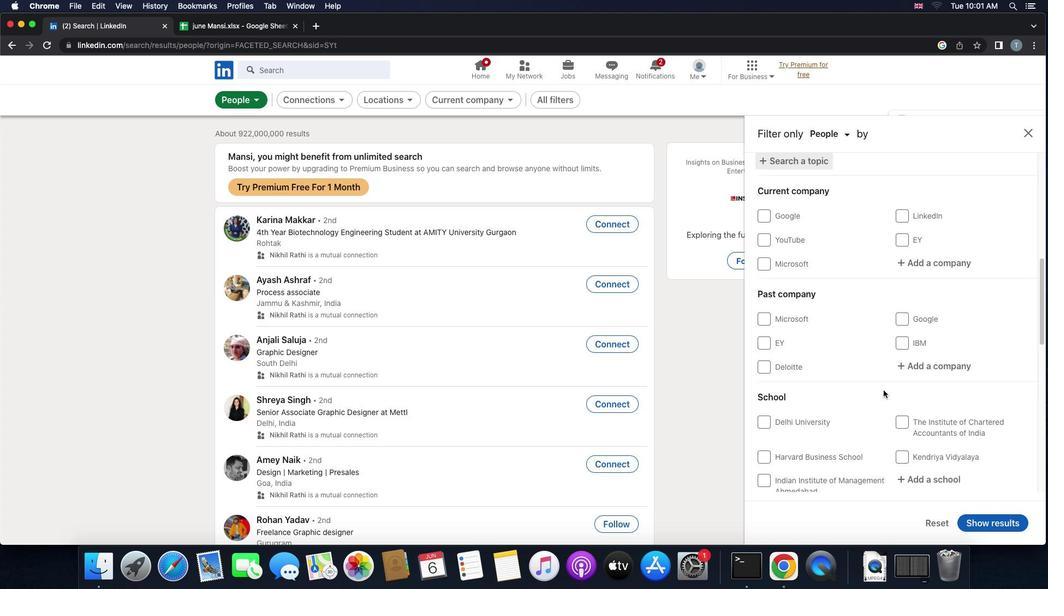 
Action: Mouse scrolled (883, 390) with delta (0, 0)
Screenshot: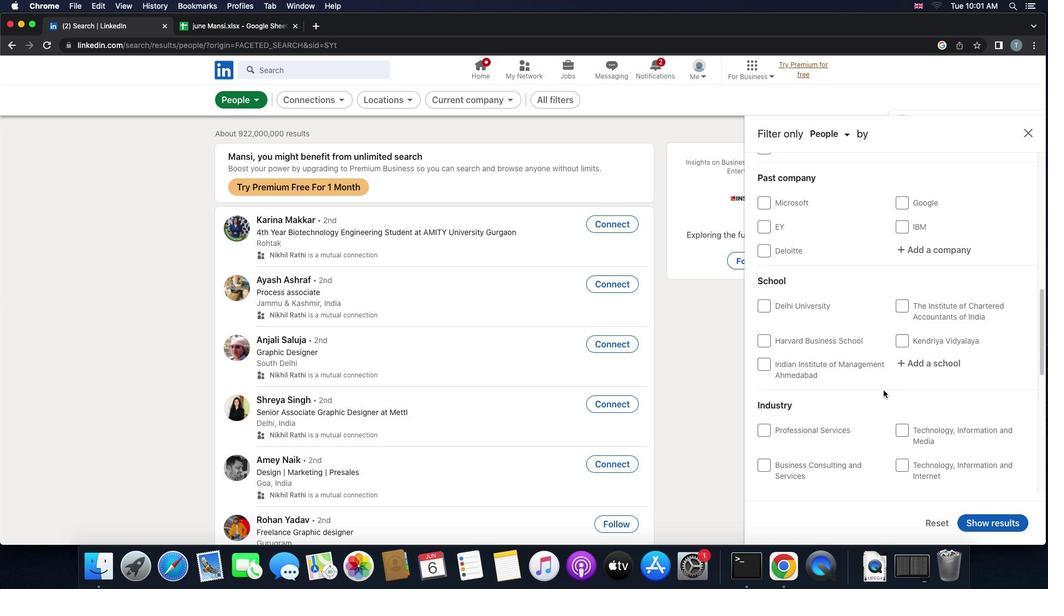 
Action: Mouse scrolled (883, 390) with delta (0, 0)
Screenshot: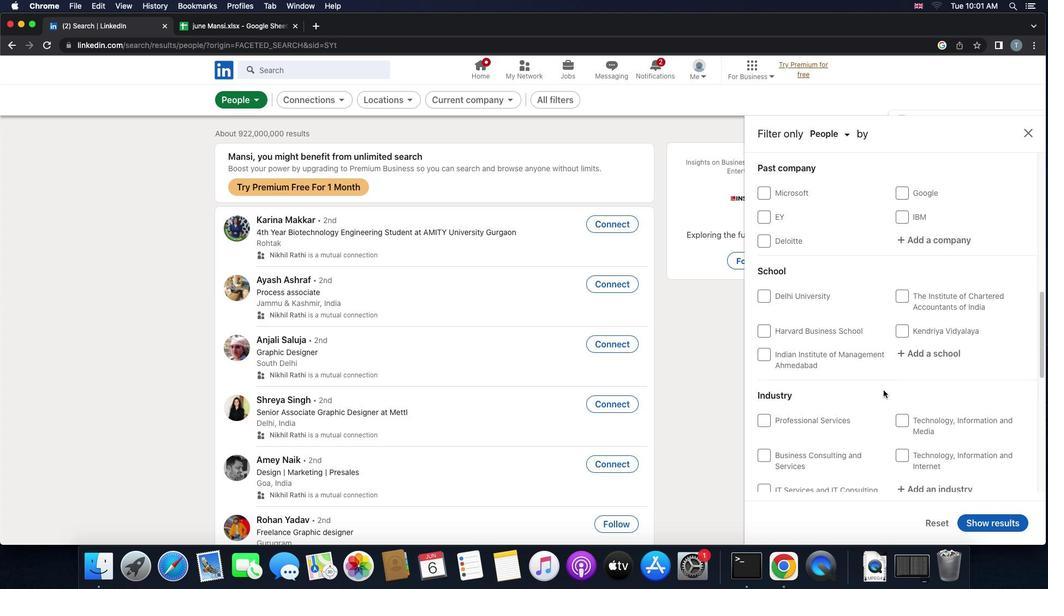 
Action: Mouse scrolled (883, 390) with delta (0, -1)
Screenshot: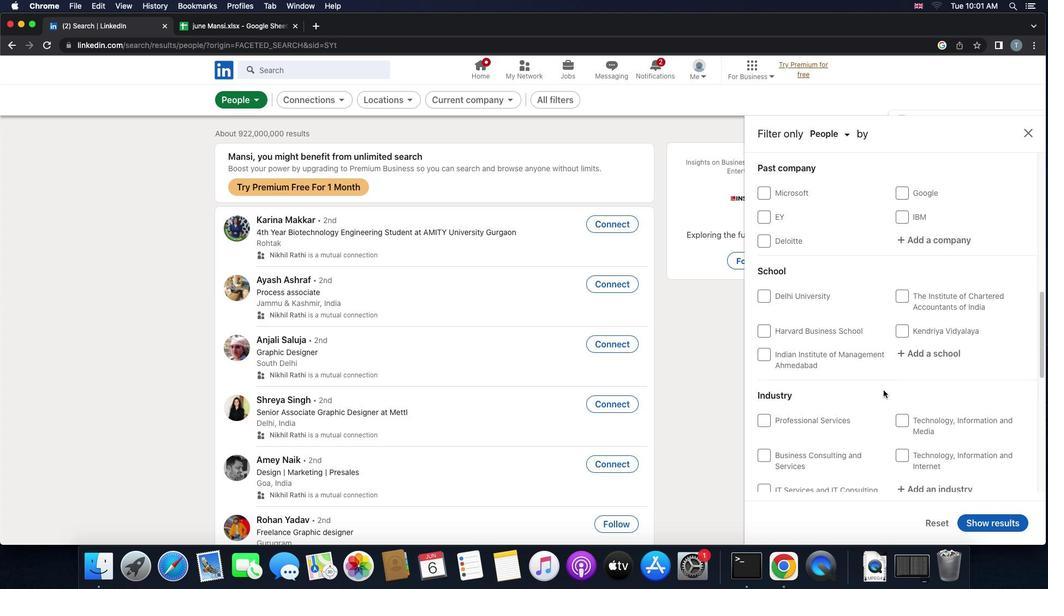
Action: Mouse scrolled (883, 390) with delta (0, -1)
Screenshot: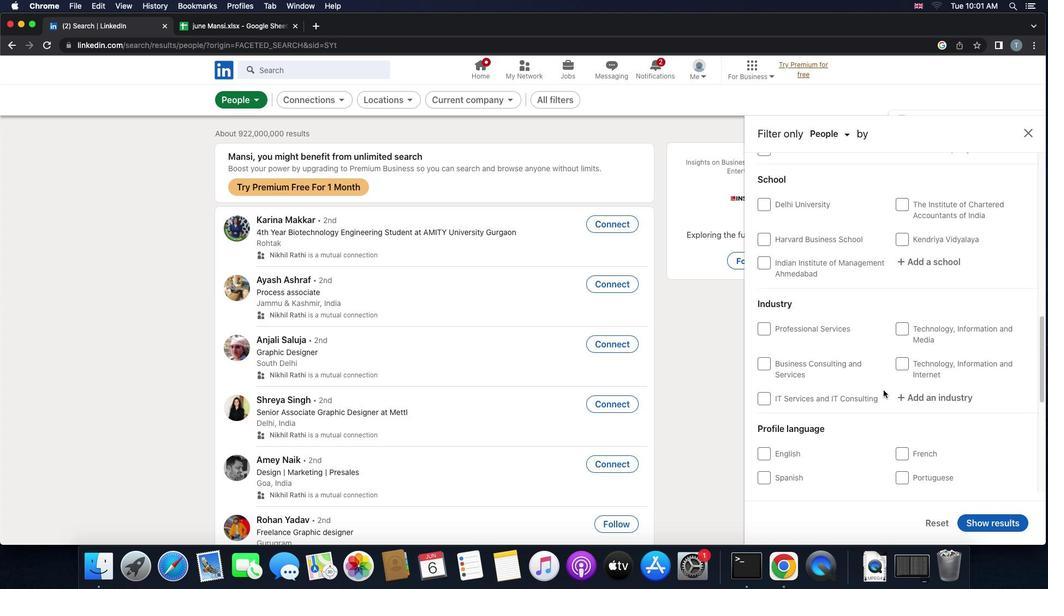 
Action: Mouse scrolled (883, 390) with delta (0, 0)
Screenshot: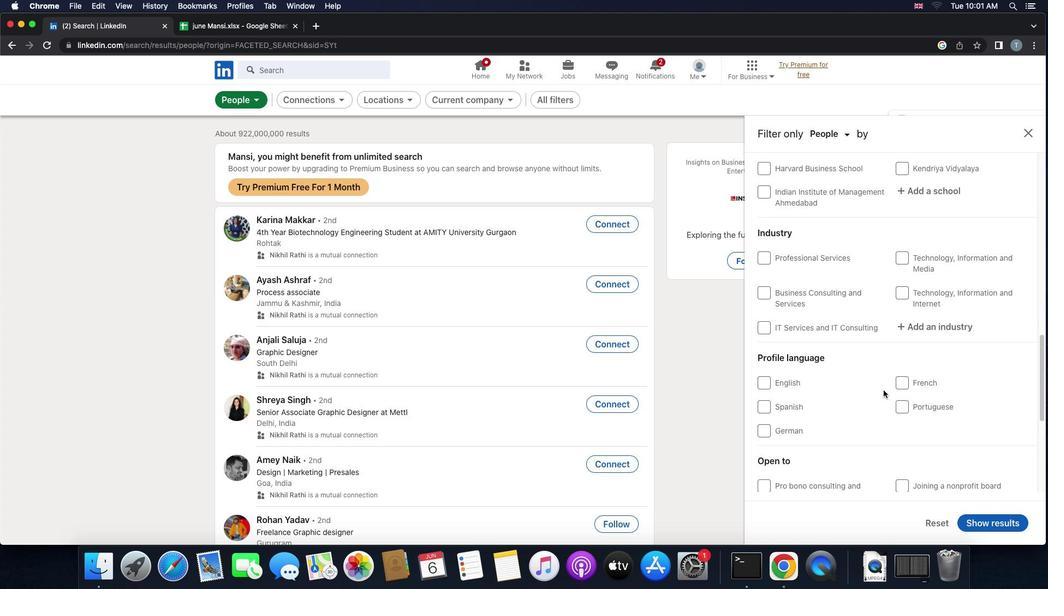 
Action: Mouse scrolled (883, 390) with delta (0, 0)
Screenshot: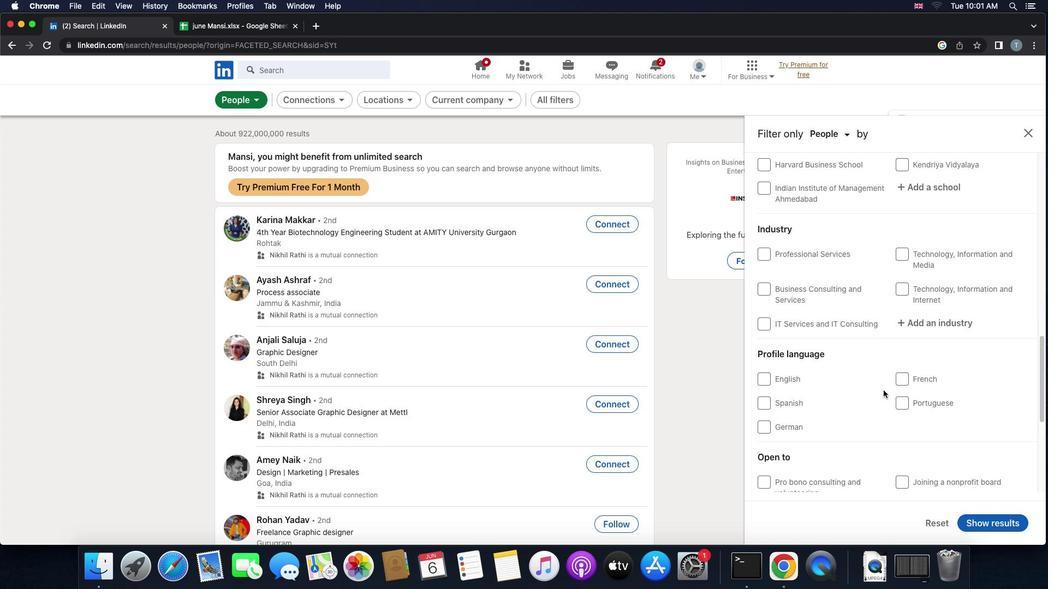 
Action: Mouse scrolled (883, 390) with delta (0, 0)
Screenshot: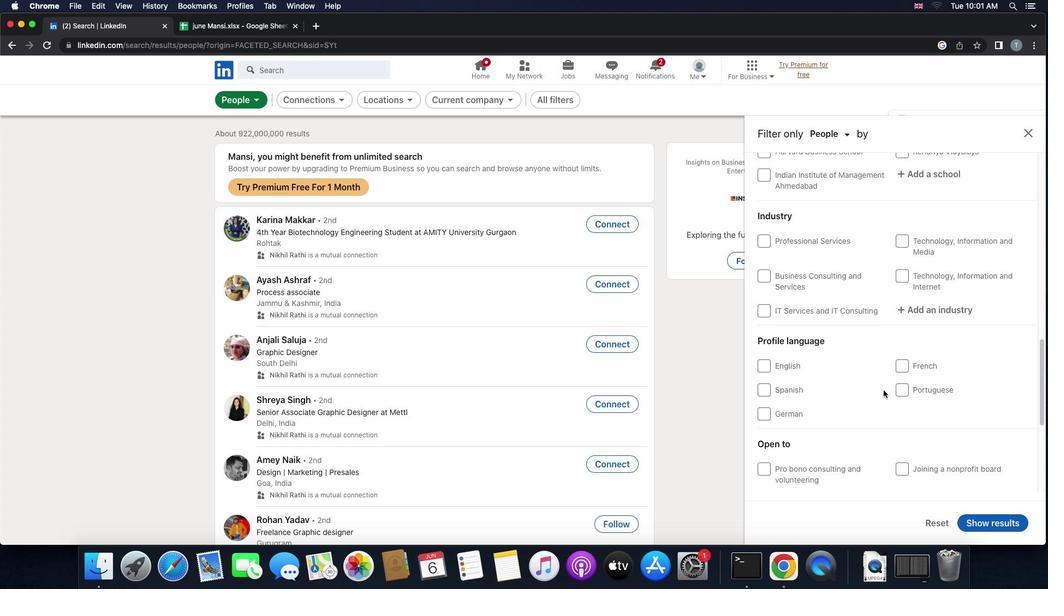 
Action: Mouse moved to (865, 382)
Screenshot: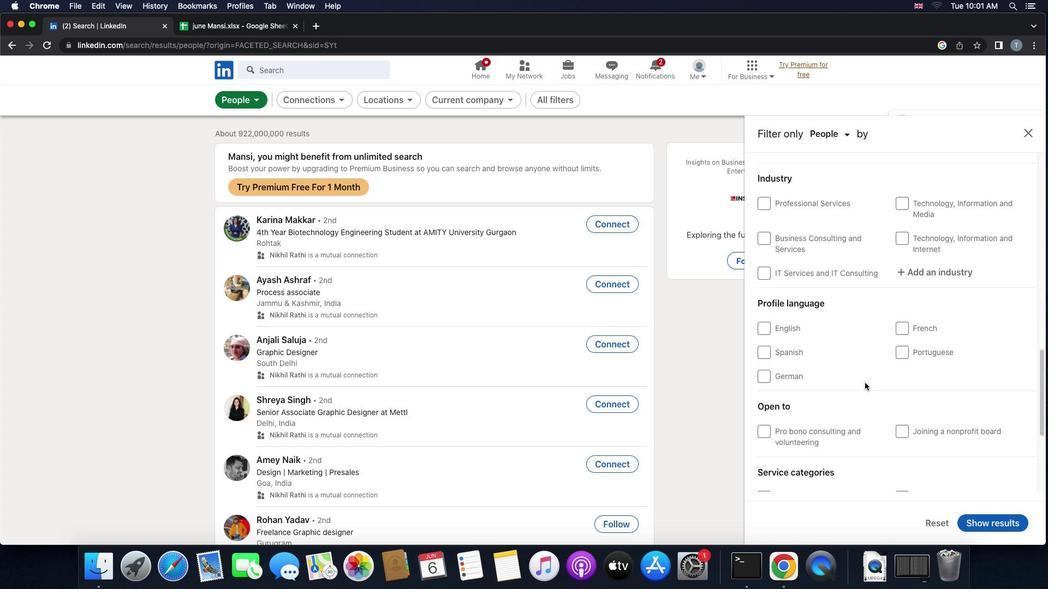 
Action: Mouse scrolled (865, 382) with delta (0, 0)
Screenshot: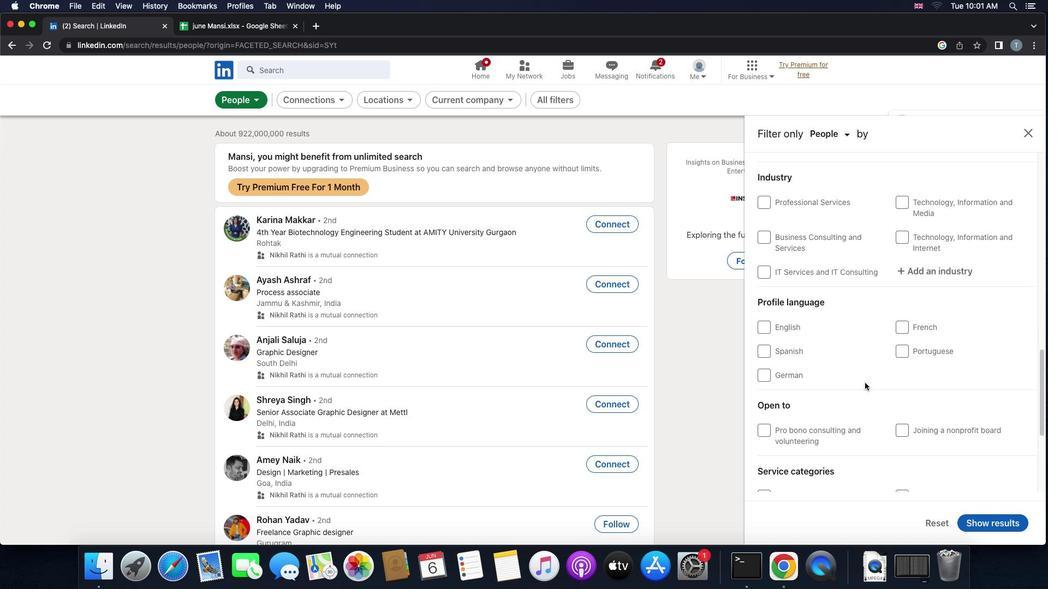 
Action: Mouse scrolled (865, 382) with delta (0, 0)
Screenshot: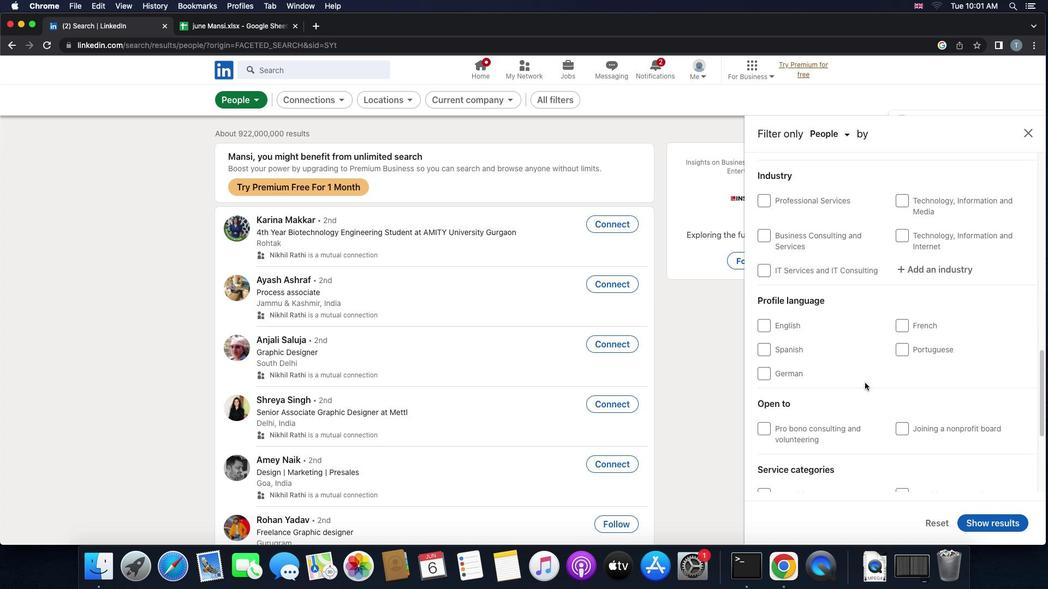 
Action: Mouse moved to (770, 374)
Screenshot: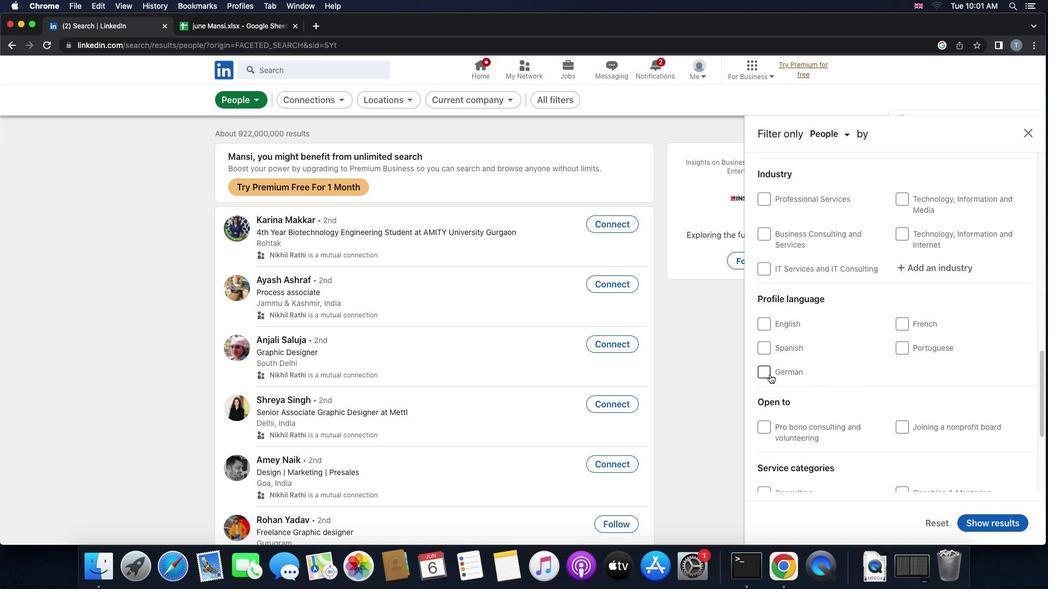
Action: Mouse pressed left at (770, 374)
Screenshot: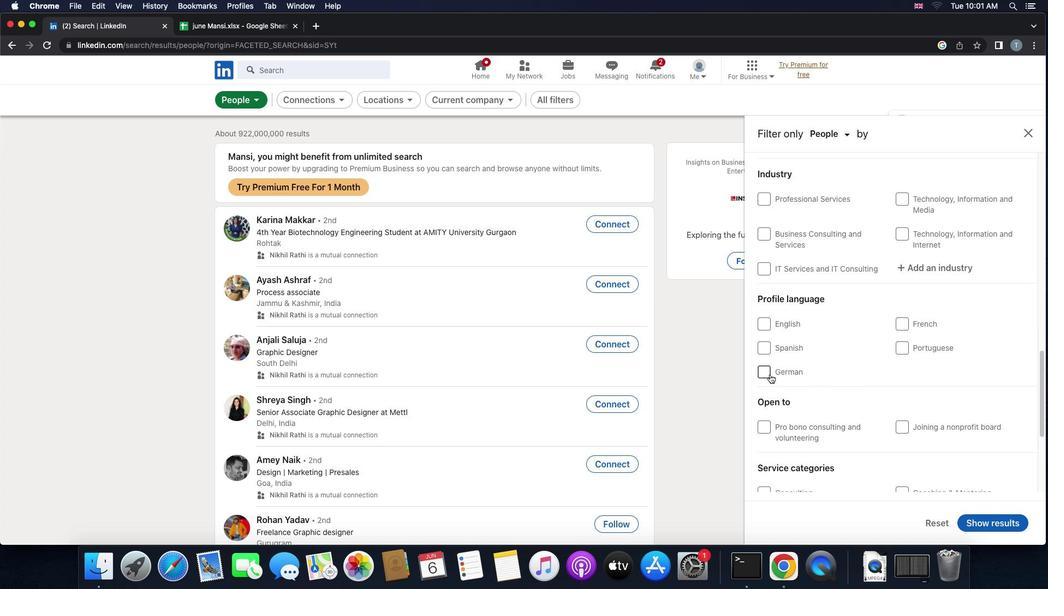 
Action: Mouse moved to (831, 378)
Screenshot: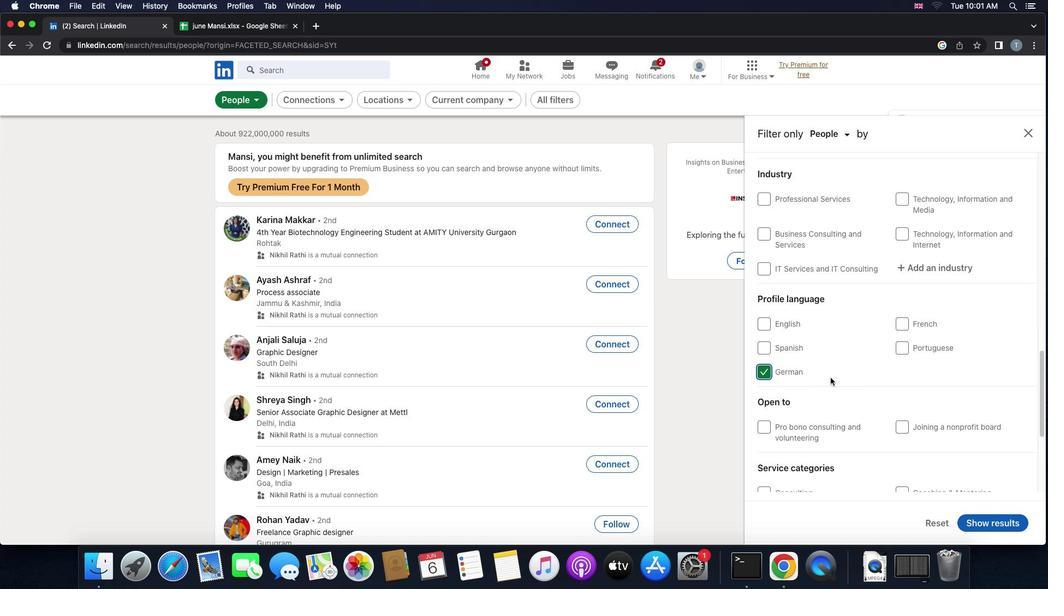 
Action: Mouse scrolled (831, 378) with delta (0, 0)
Screenshot: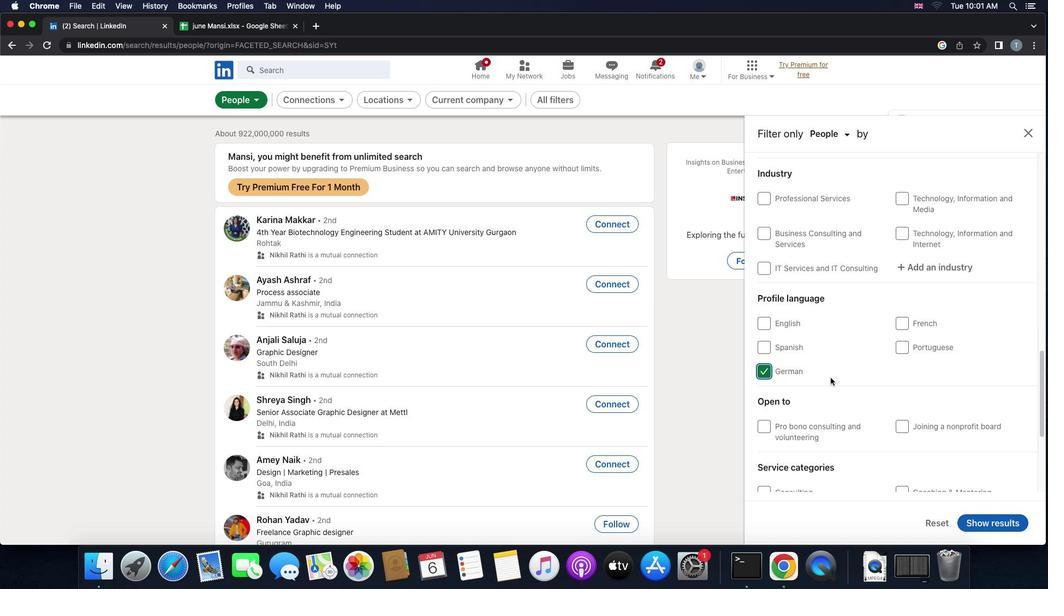 
Action: Mouse scrolled (831, 378) with delta (0, 0)
Screenshot: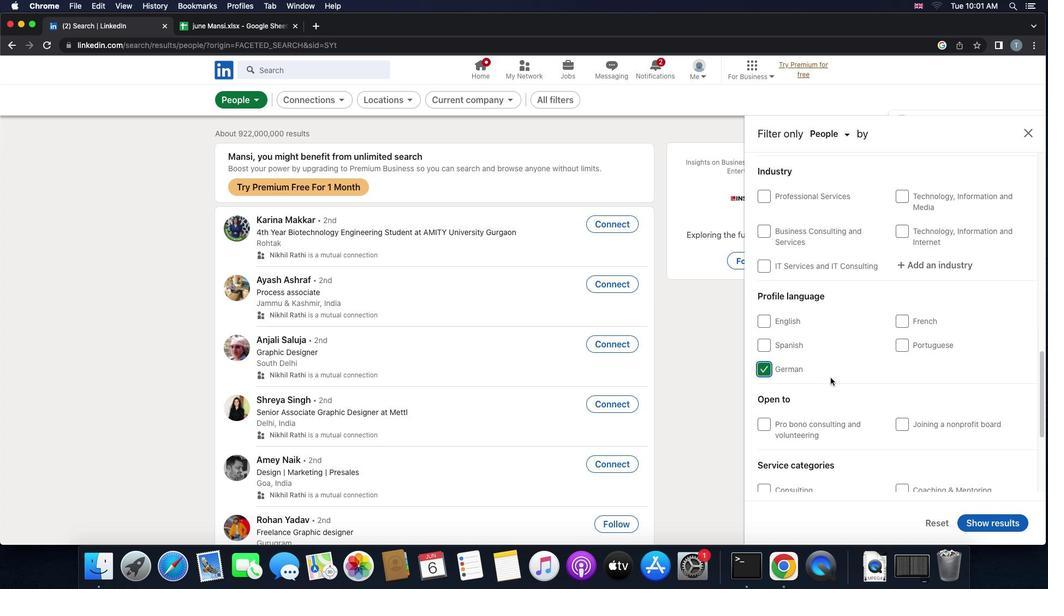 
Action: Mouse scrolled (831, 378) with delta (0, 0)
Screenshot: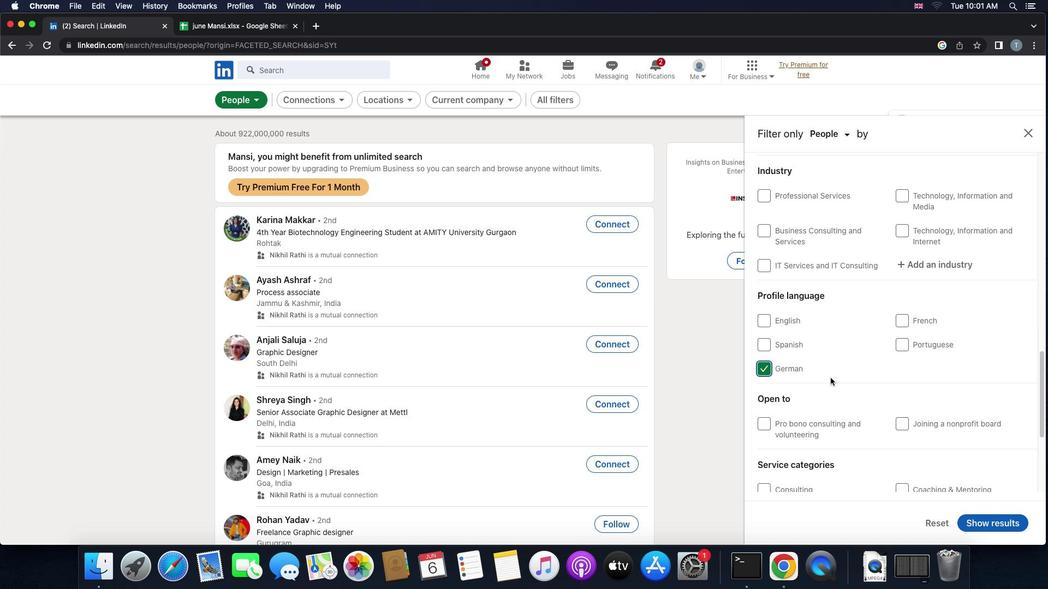 
Action: Mouse scrolled (831, 378) with delta (0, 0)
Screenshot: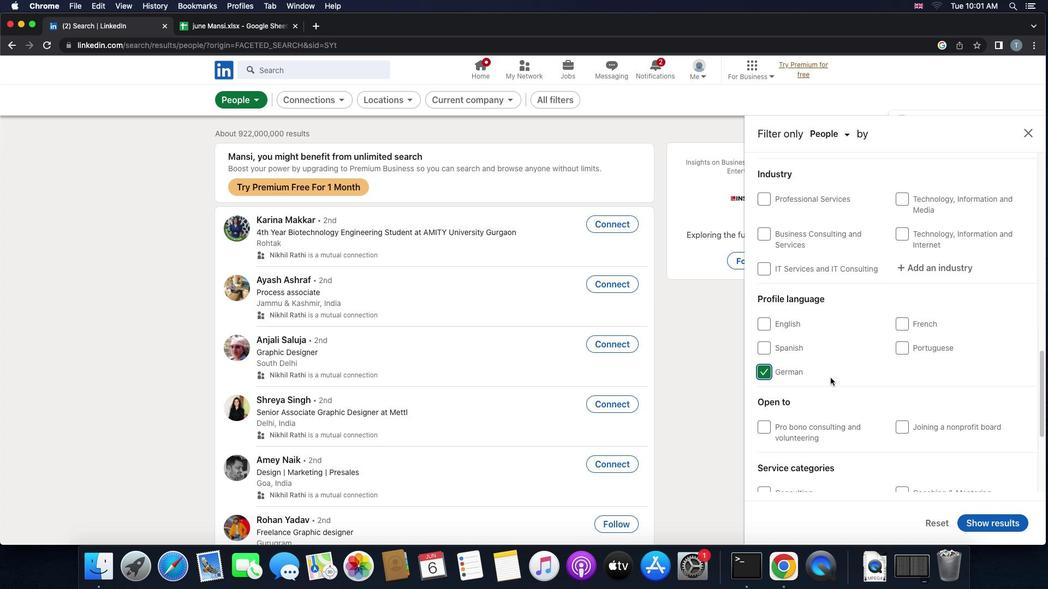 
Action: Mouse scrolled (831, 378) with delta (0, 1)
Screenshot: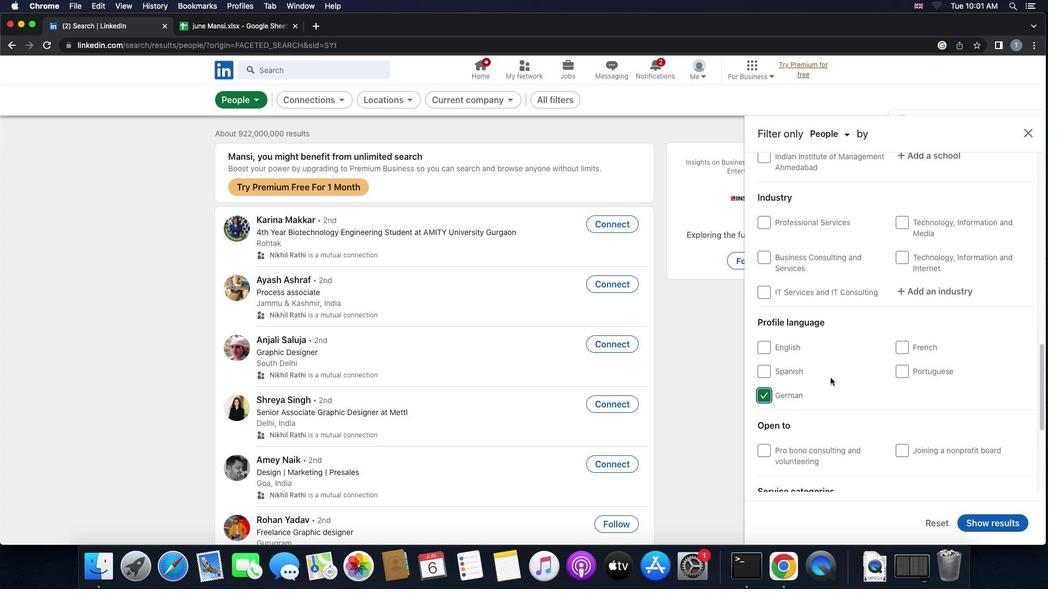 
Action: Mouse scrolled (831, 378) with delta (0, 0)
Screenshot: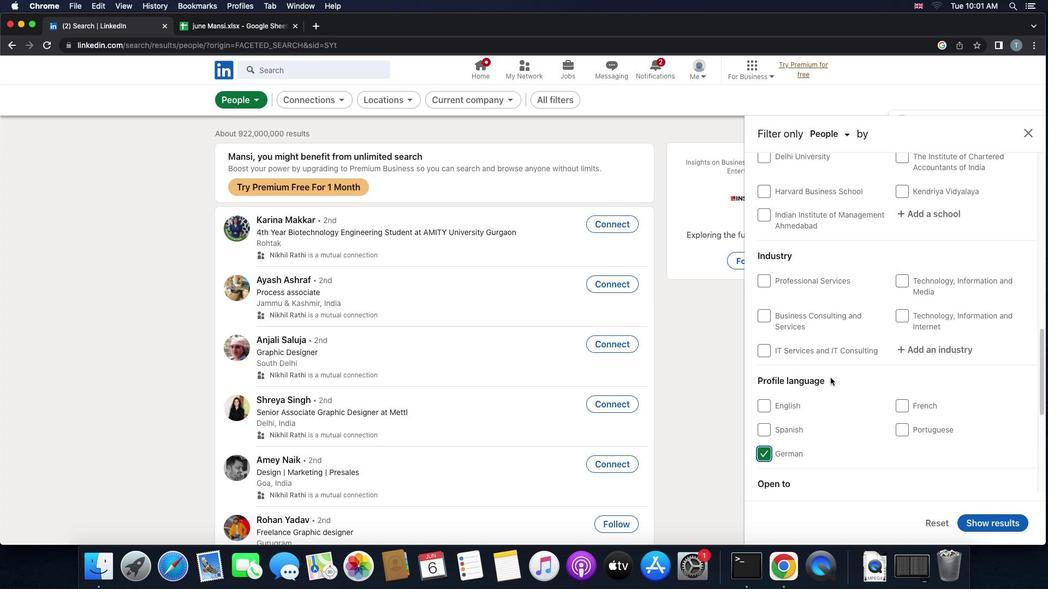 
Action: Mouse scrolled (831, 378) with delta (0, 0)
Screenshot: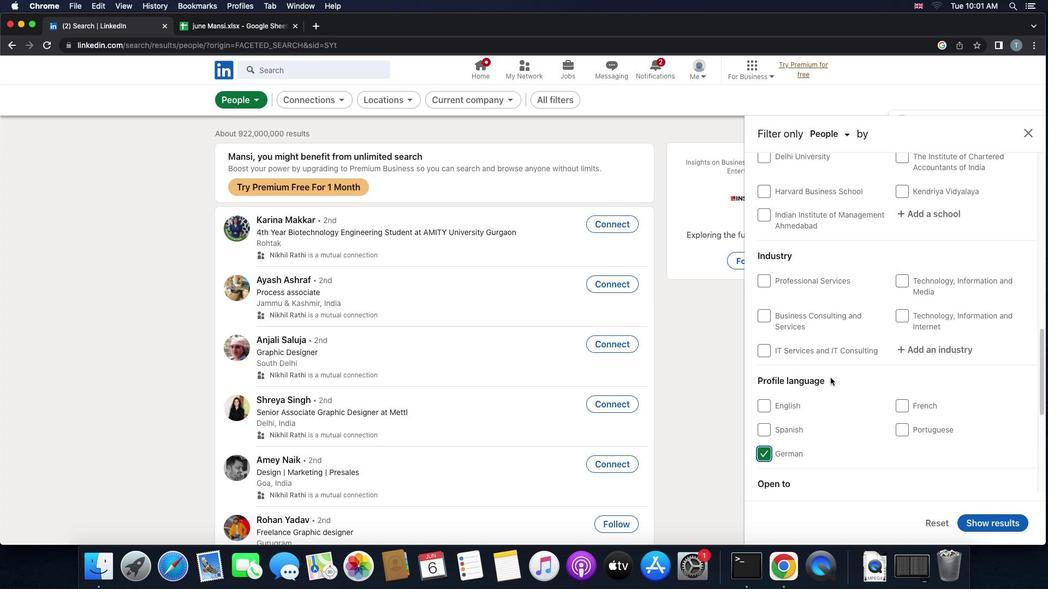 
Action: Mouse scrolled (831, 378) with delta (0, 1)
Screenshot: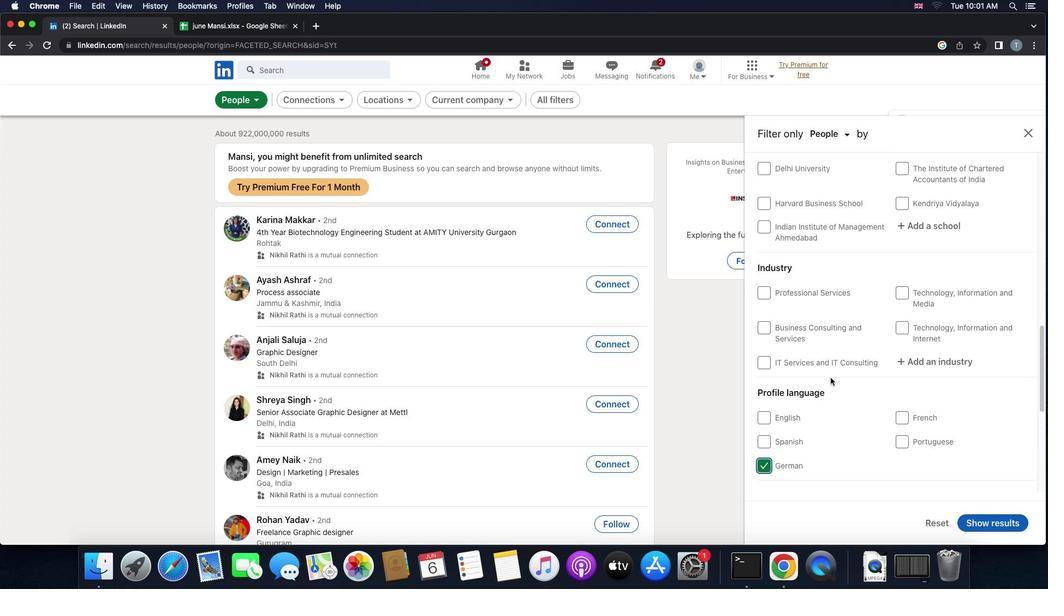 
Action: Mouse scrolled (831, 378) with delta (0, 0)
Screenshot: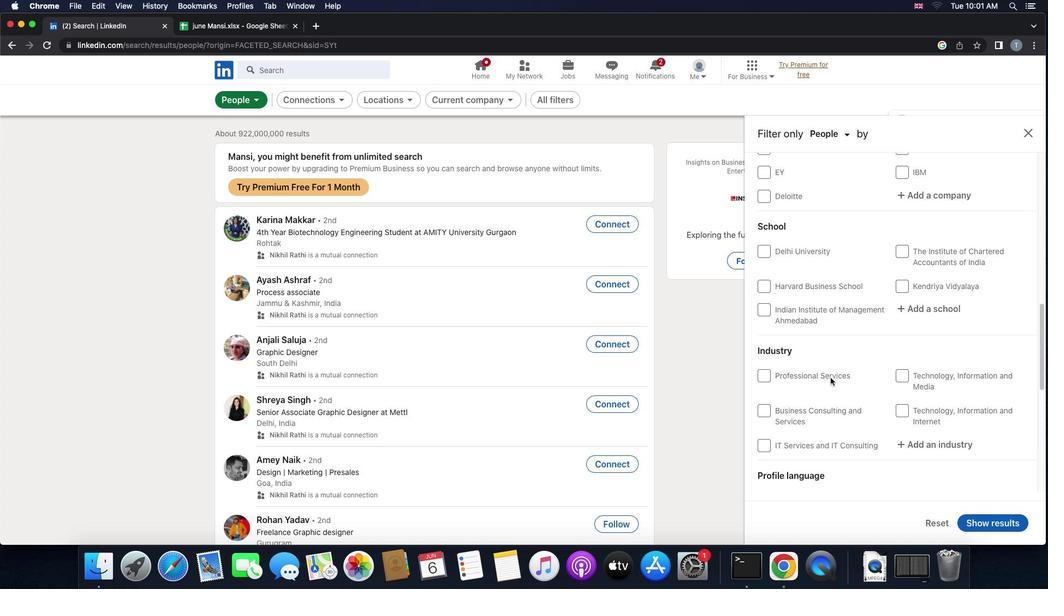 
Action: Mouse scrolled (831, 378) with delta (0, 0)
Screenshot: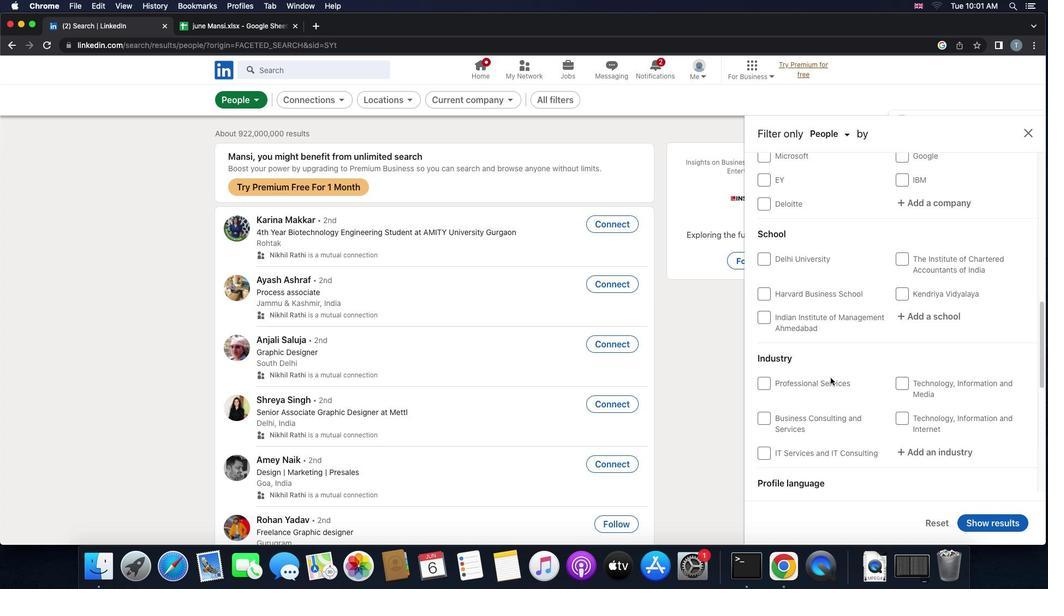 
Action: Mouse scrolled (831, 378) with delta (0, 1)
Screenshot: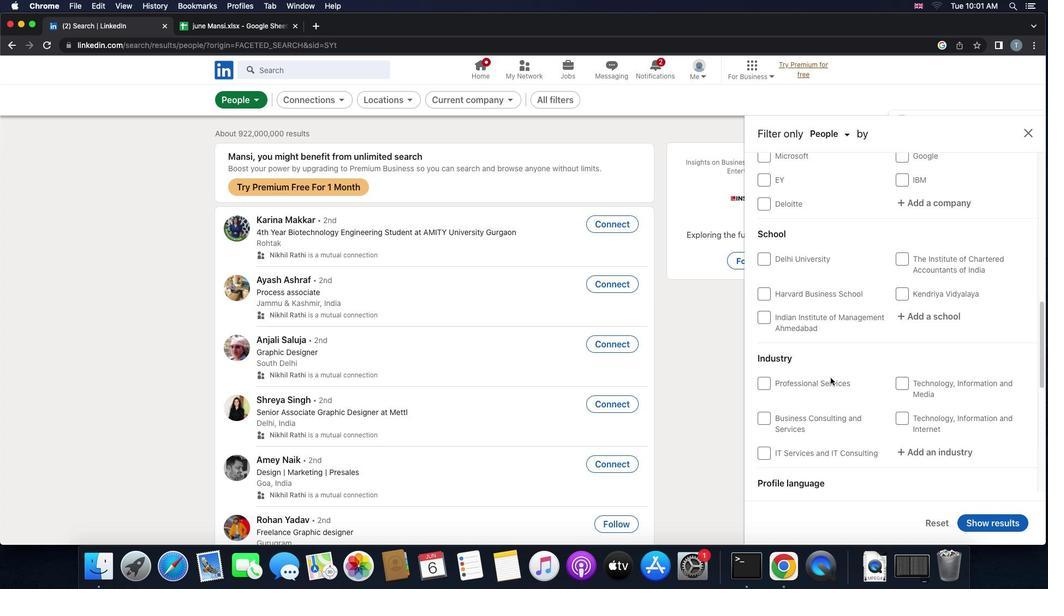 
Action: Mouse scrolled (831, 378) with delta (0, 0)
Screenshot: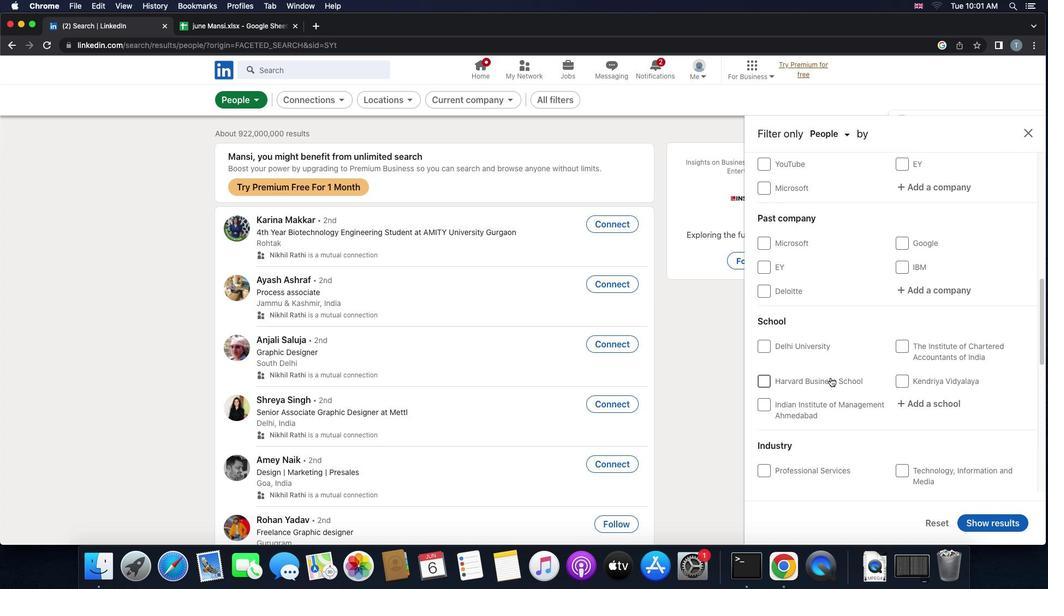 
Action: Mouse scrolled (831, 378) with delta (0, 0)
Screenshot: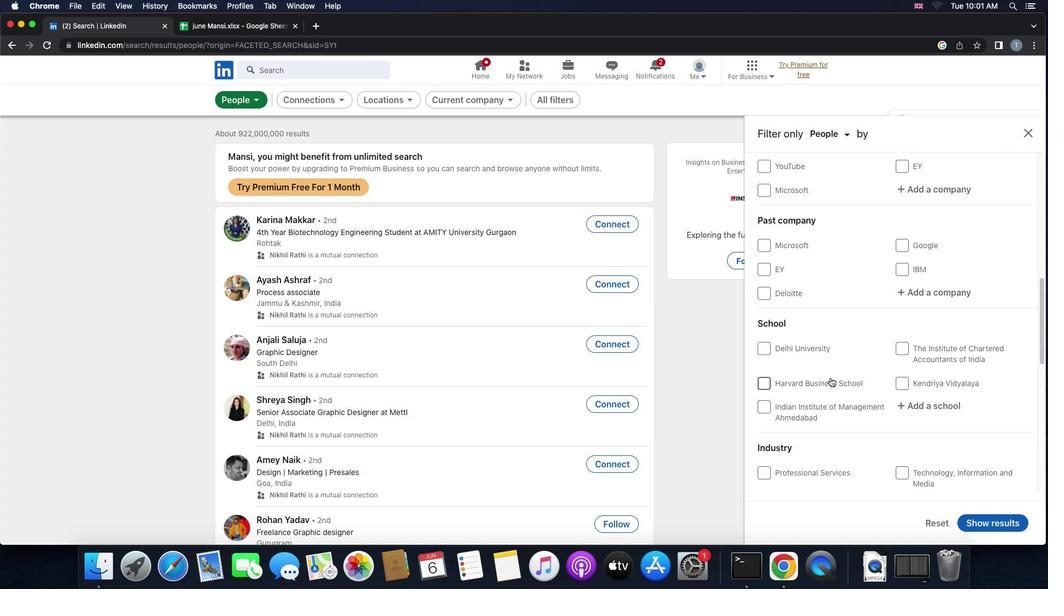 
Action: Mouse scrolled (831, 378) with delta (0, 0)
Screenshot: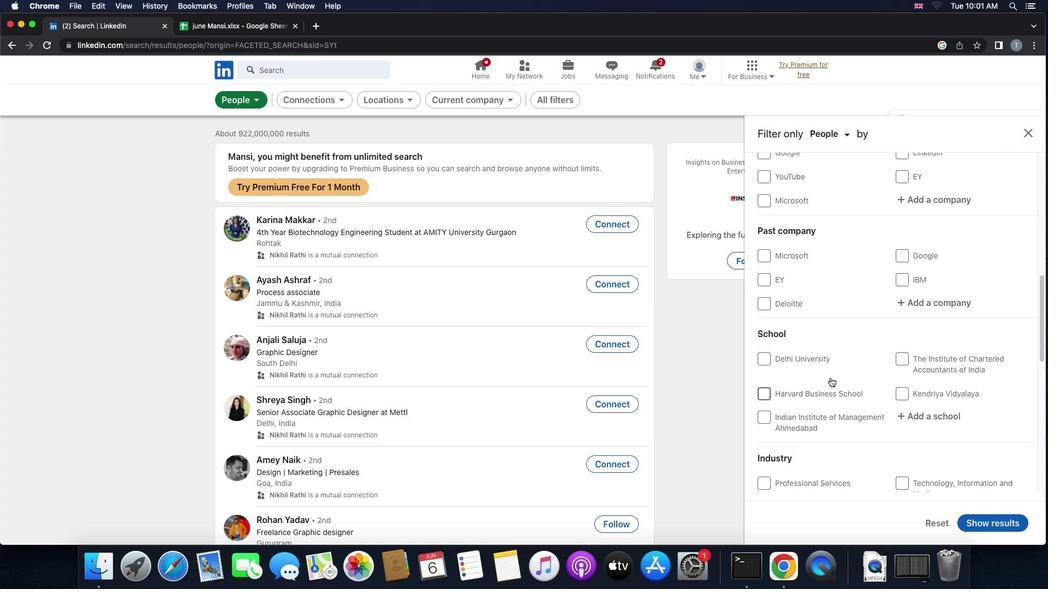 
Action: Mouse scrolled (831, 378) with delta (0, 0)
Screenshot: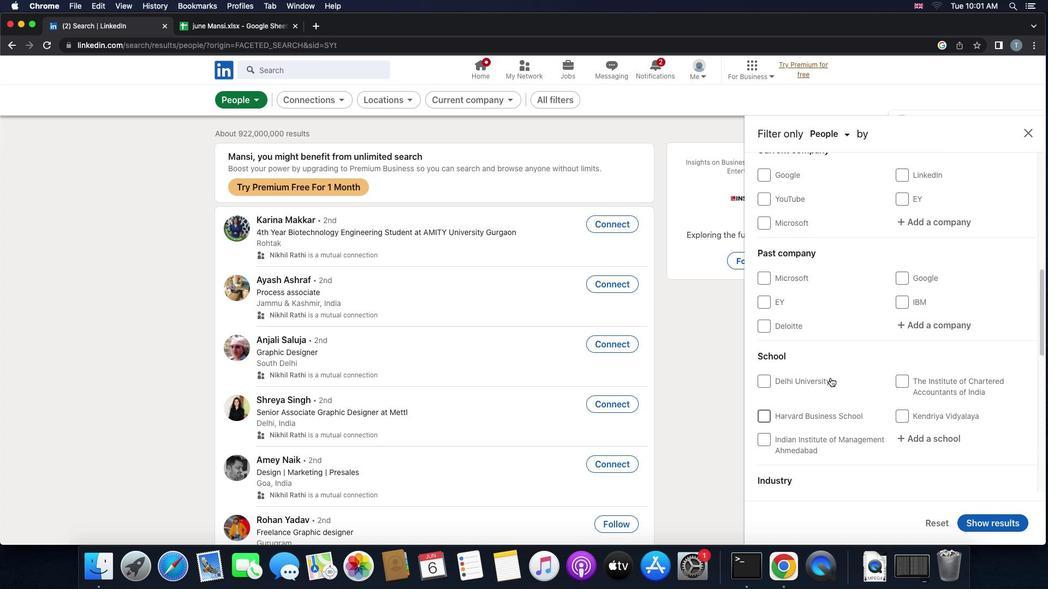 
Action: Mouse scrolled (831, 378) with delta (0, 0)
Screenshot: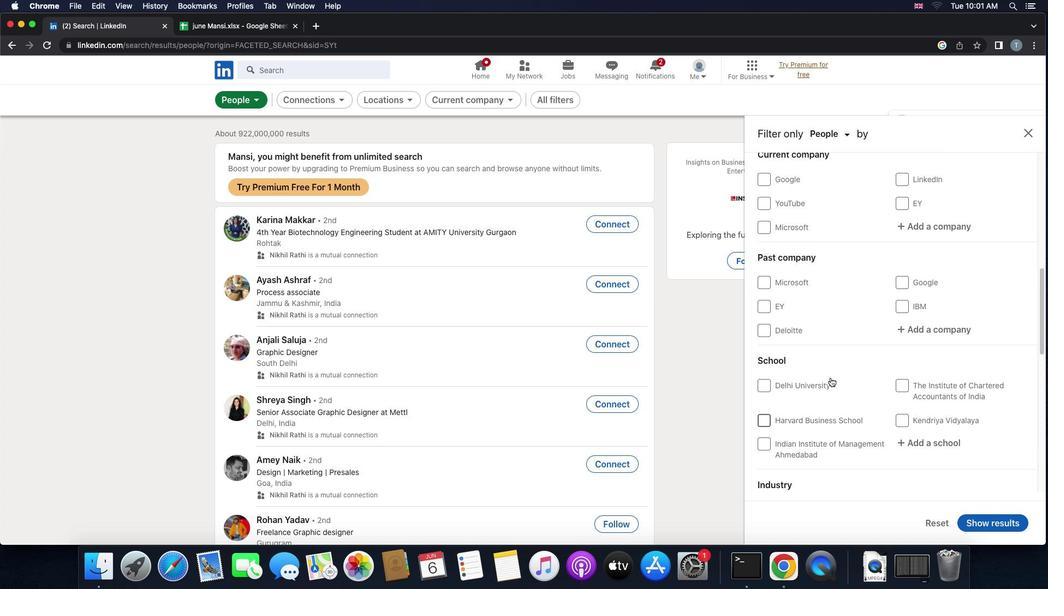 
Action: Mouse scrolled (831, 378) with delta (0, 1)
Screenshot: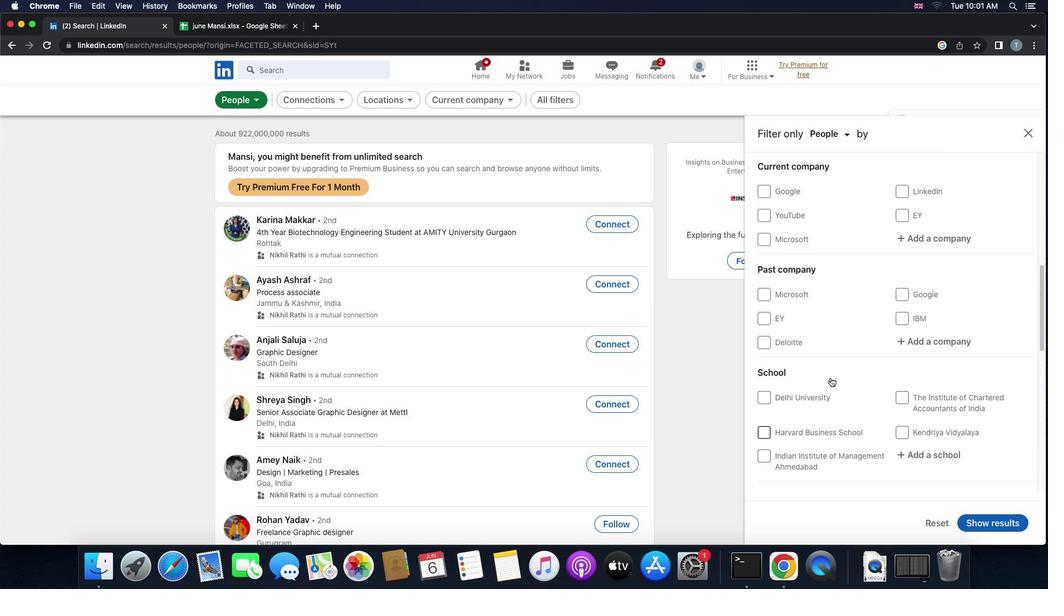 
Action: Mouse scrolled (831, 378) with delta (0, 0)
Screenshot: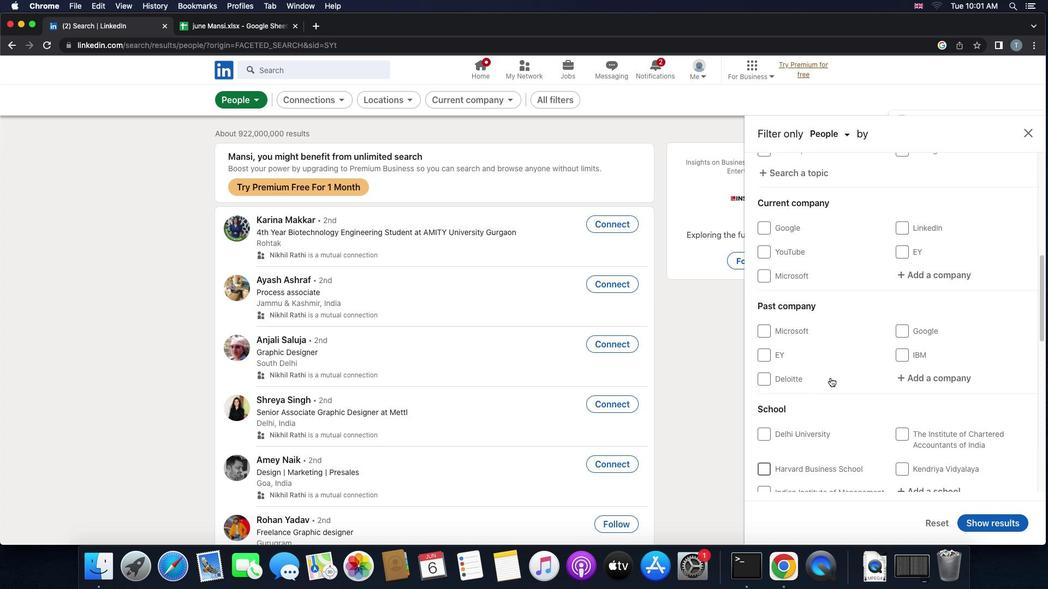 
Action: Mouse moved to (961, 284)
Screenshot: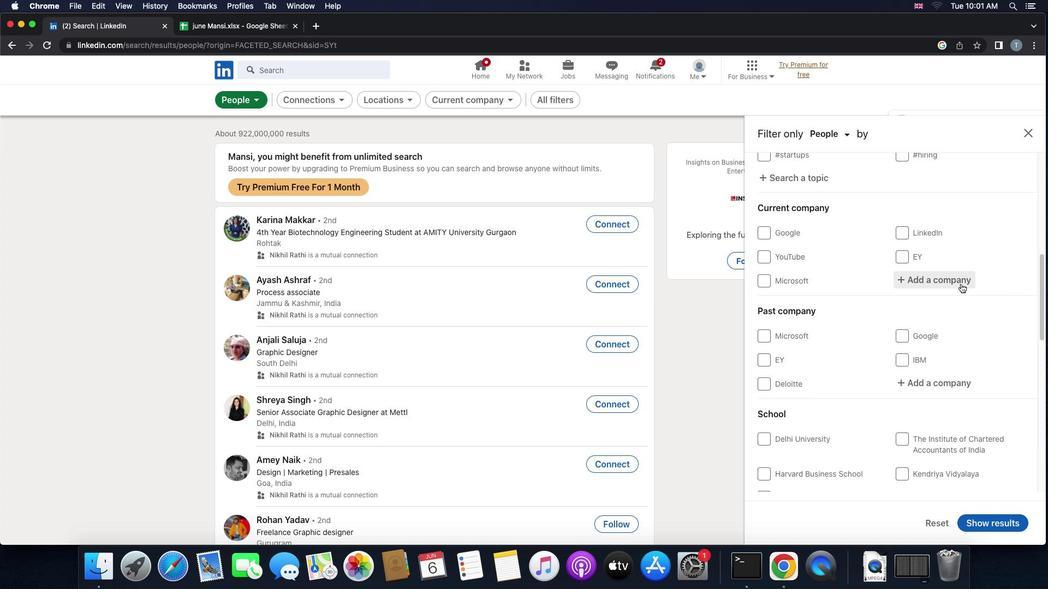 
Action: Mouse pressed left at (961, 284)
Screenshot: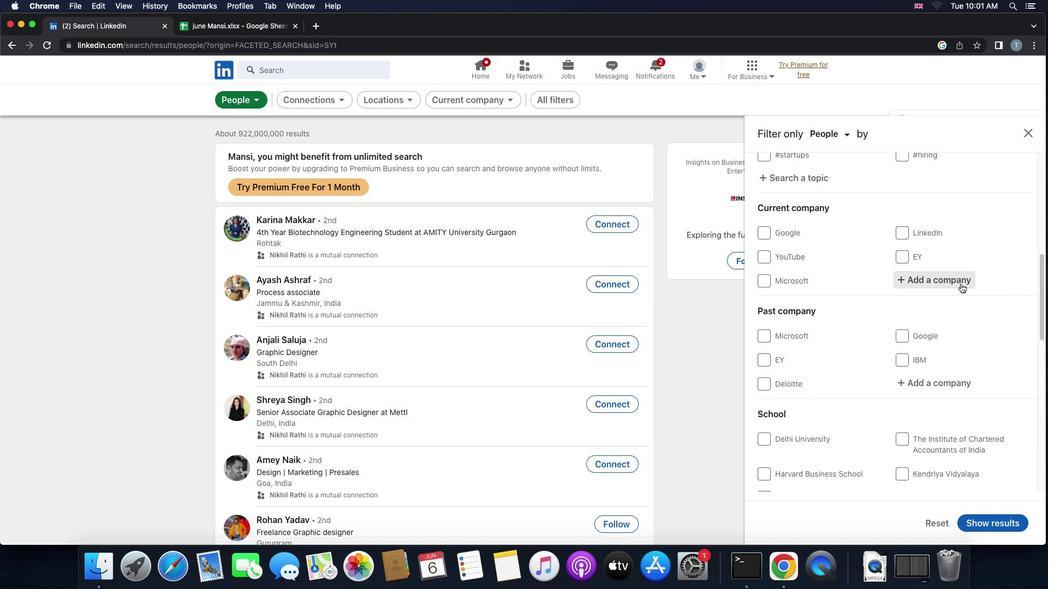 
Action: Mouse moved to (961, 285)
Screenshot: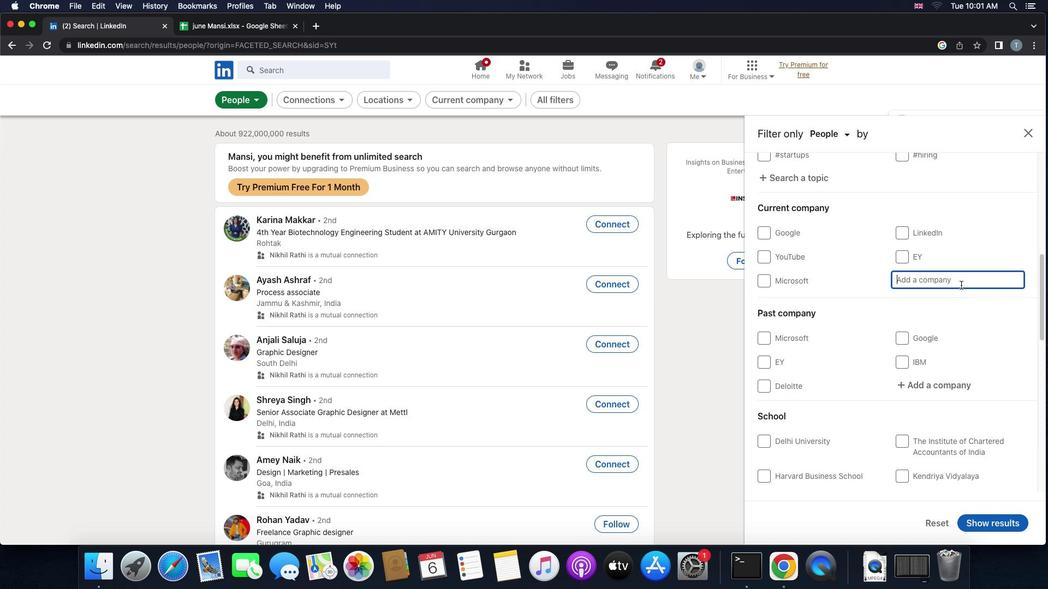
Action: Key pressed Key.shift'T''C''I''E''x''p''r''e''s''s'Key.spaceKey.shift'L''t''d'Key.space
Screenshot: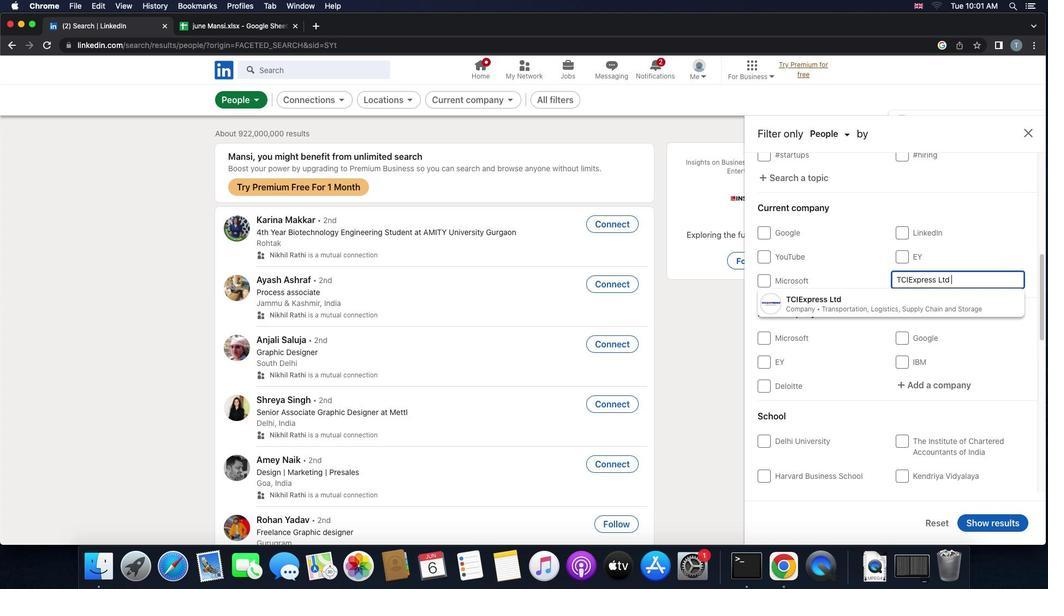 
Action: Mouse moved to (933, 302)
Screenshot: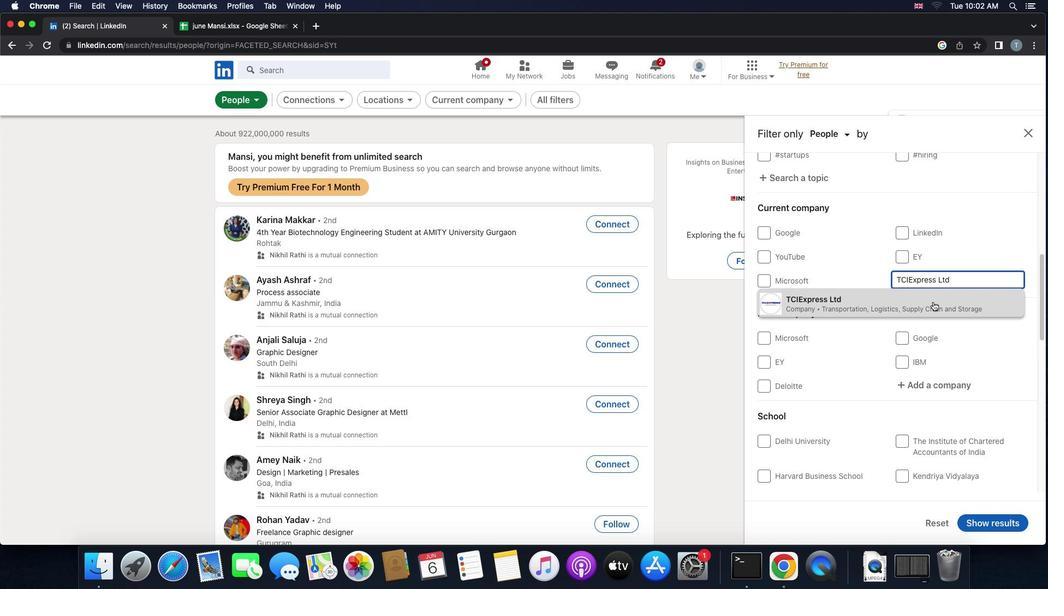 
Action: Mouse pressed left at (933, 302)
Screenshot: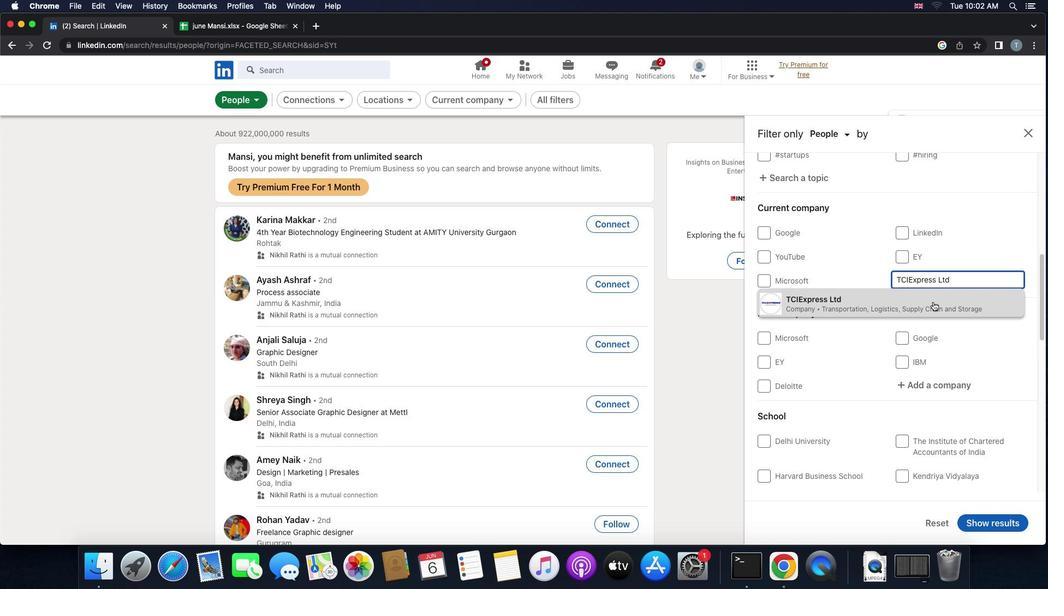 
Action: Mouse moved to (933, 303)
Screenshot: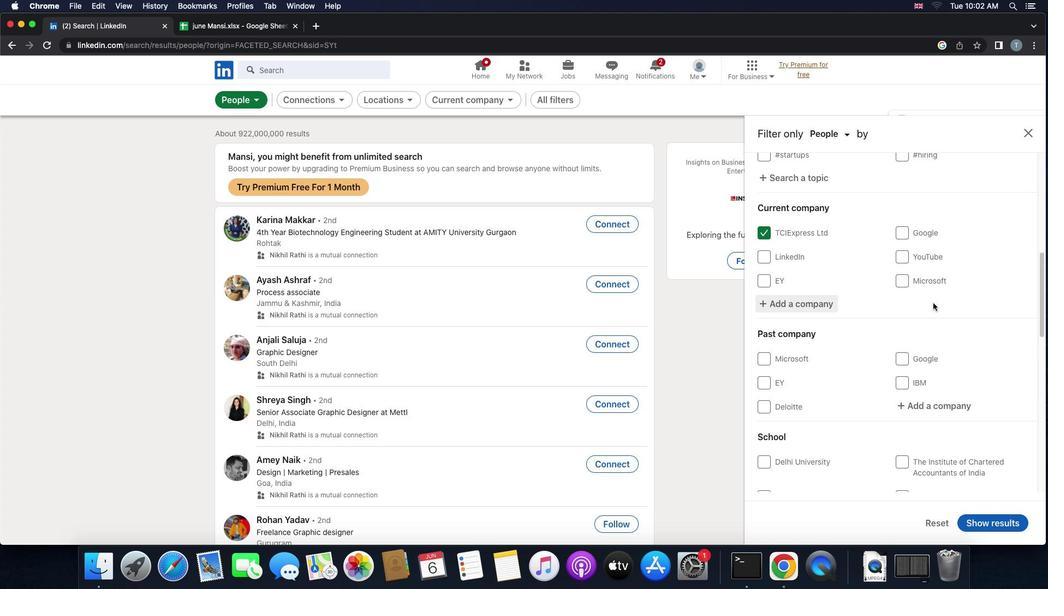
Action: Mouse scrolled (933, 303) with delta (0, 0)
Screenshot: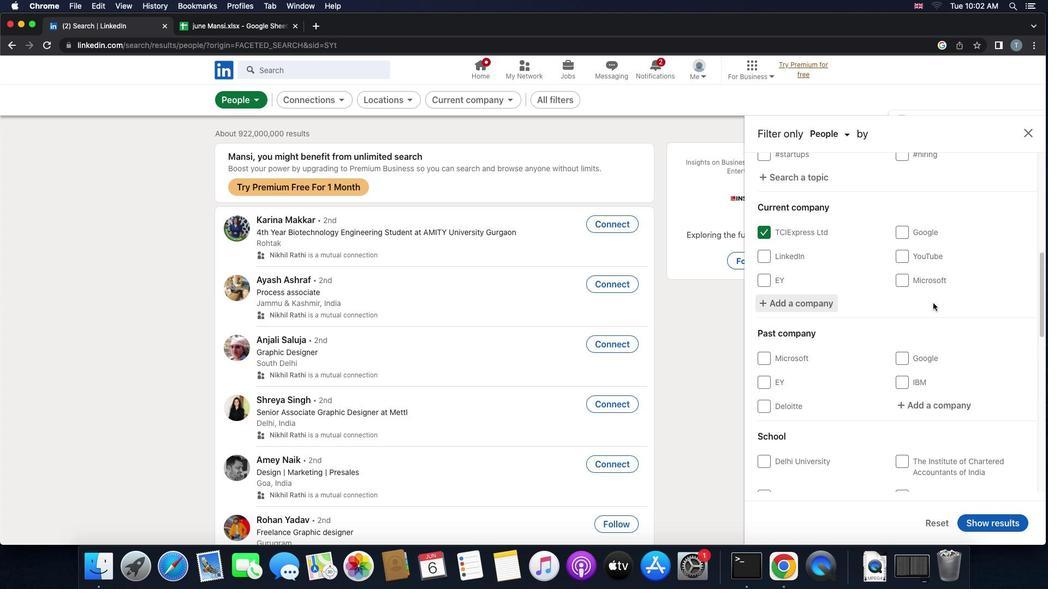 
Action: Mouse scrolled (933, 303) with delta (0, 0)
Screenshot: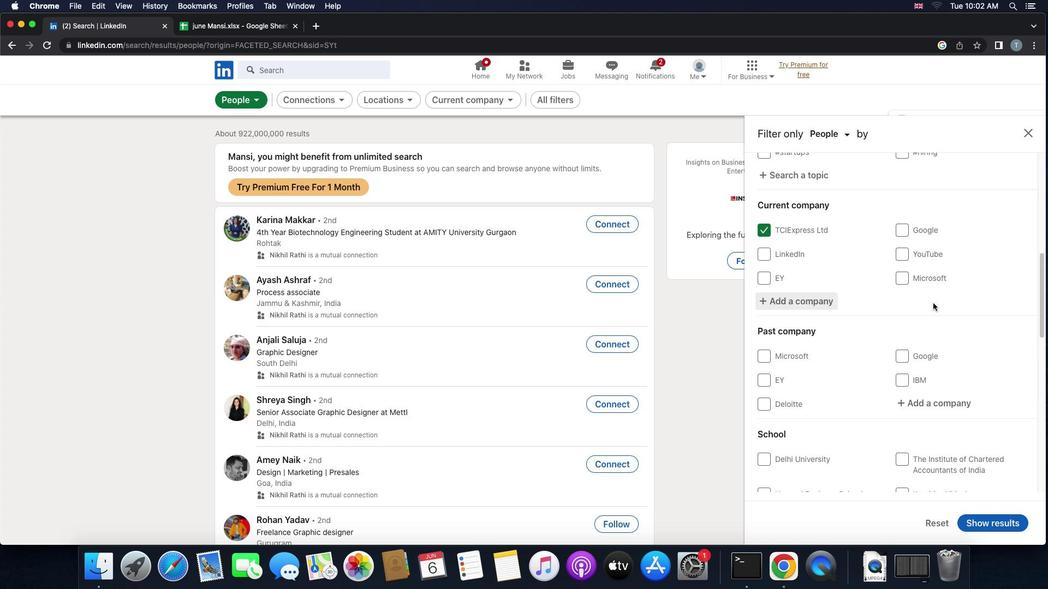 
Action: Mouse scrolled (933, 303) with delta (0, -1)
Screenshot: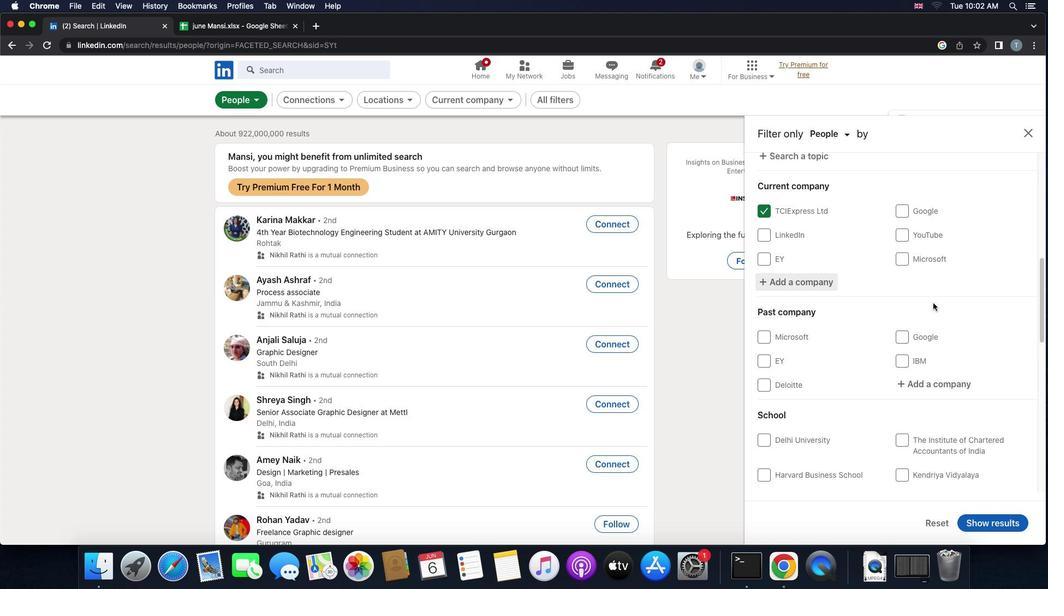 
Action: Mouse moved to (933, 304)
Screenshot: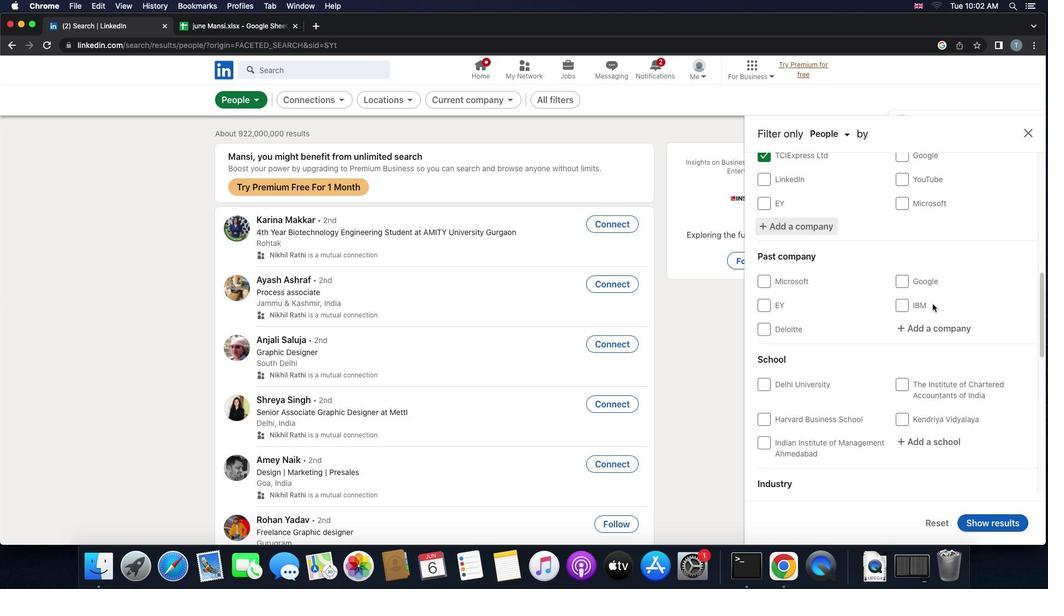 
Action: Mouse scrolled (933, 304) with delta (0, 0)
Screenshot: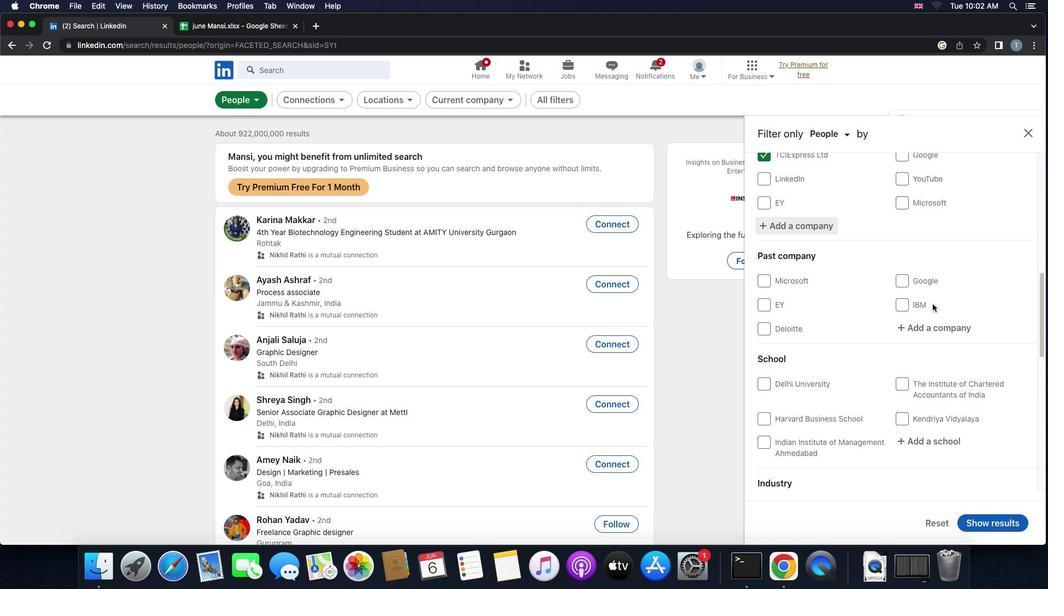 
Action: Mouse scrolled (933, 304) with delta (0, 0)
Screenshot: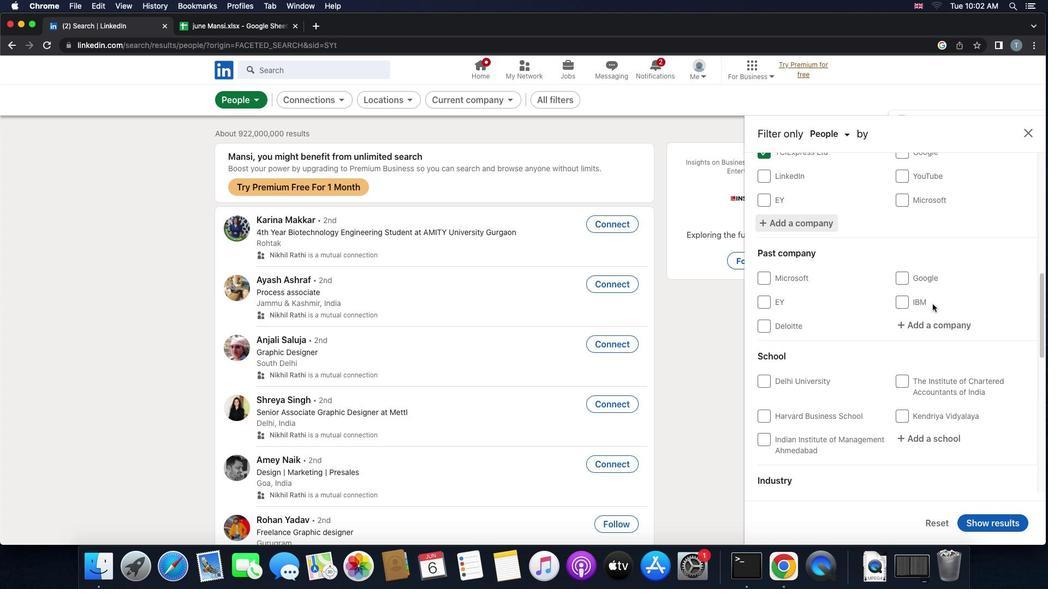 
Action: Mouse scrolled (933, 304) with delta (0, -1)
Screenshot: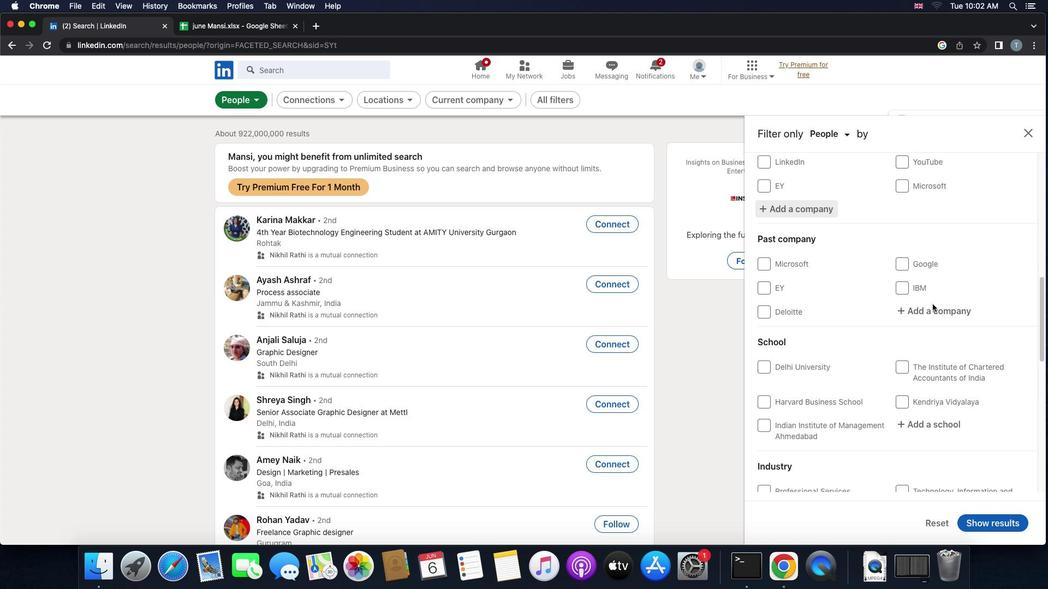 
Action: Mouse moved to (955, 370)
Screenshot: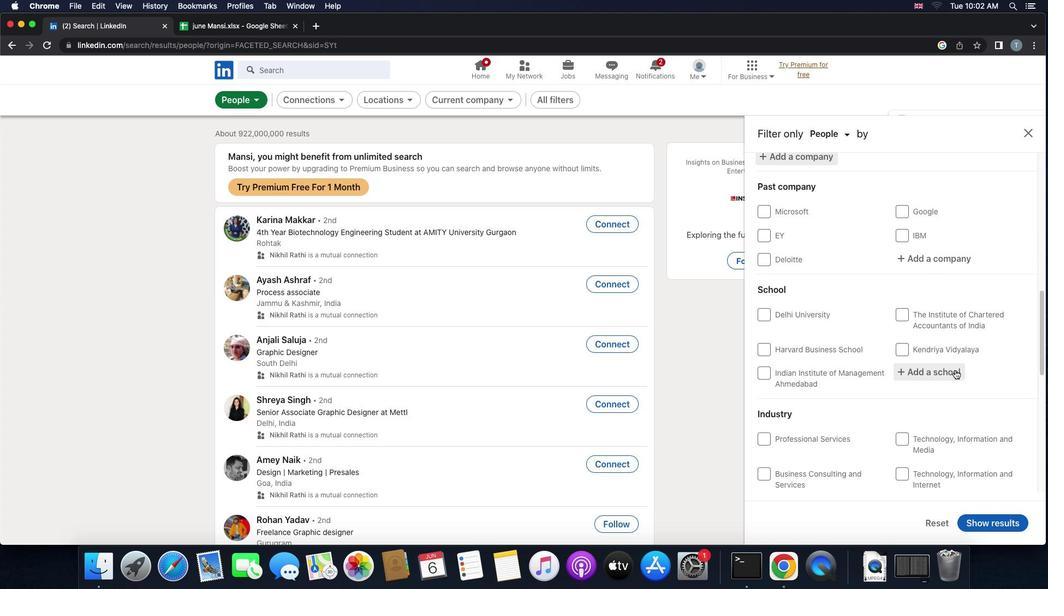 
Action: Mouse pressed left at (955, 370)
Screenshot: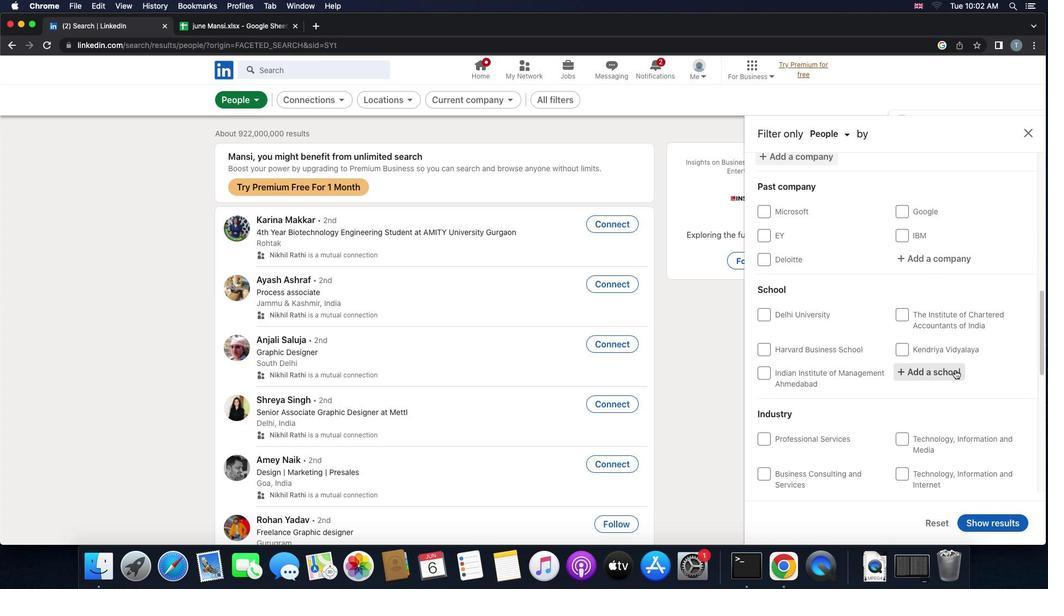 
Action: Key pressed Key.shift'G''o''v''e''r''n''m''e''n''t'Key.spaceKey.shift'E''n''g''i''n''e''e''r''i''n''g'Key.space'c''o''l''l''e''g''e'',''m''o''d''a''s''s'Key.backspace
Screenshot: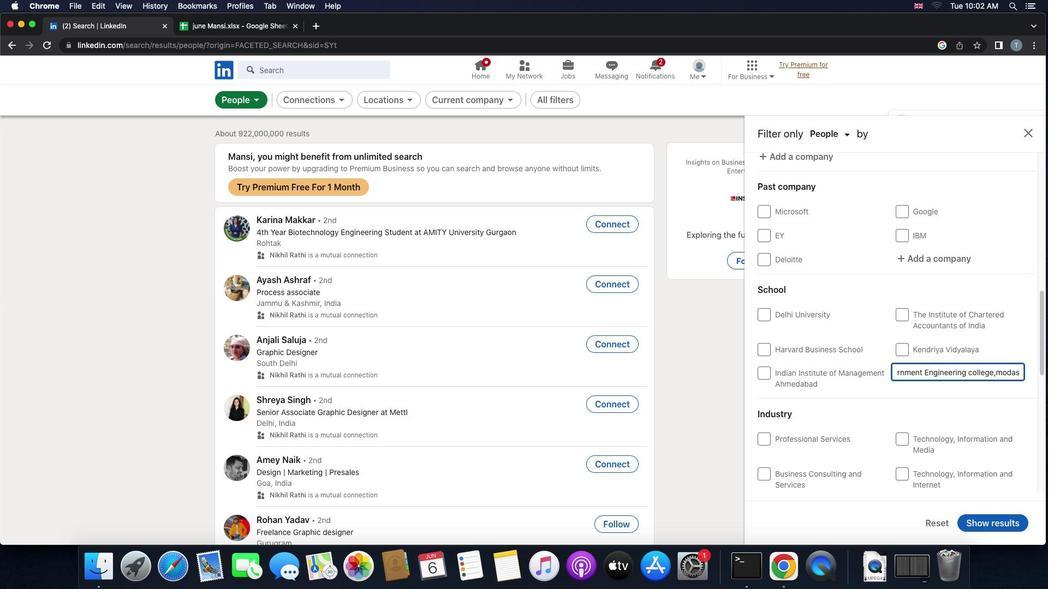 
Action: Mouse moved to (902, 396)
Screenshot: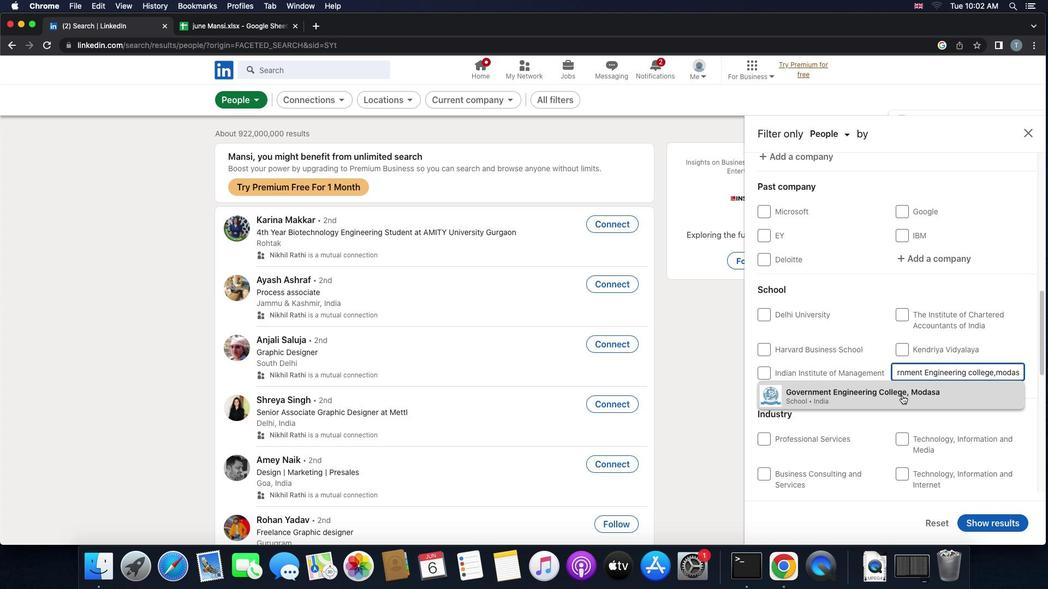 
Action: Mouse pressed left at (902, 396)
Screenshot: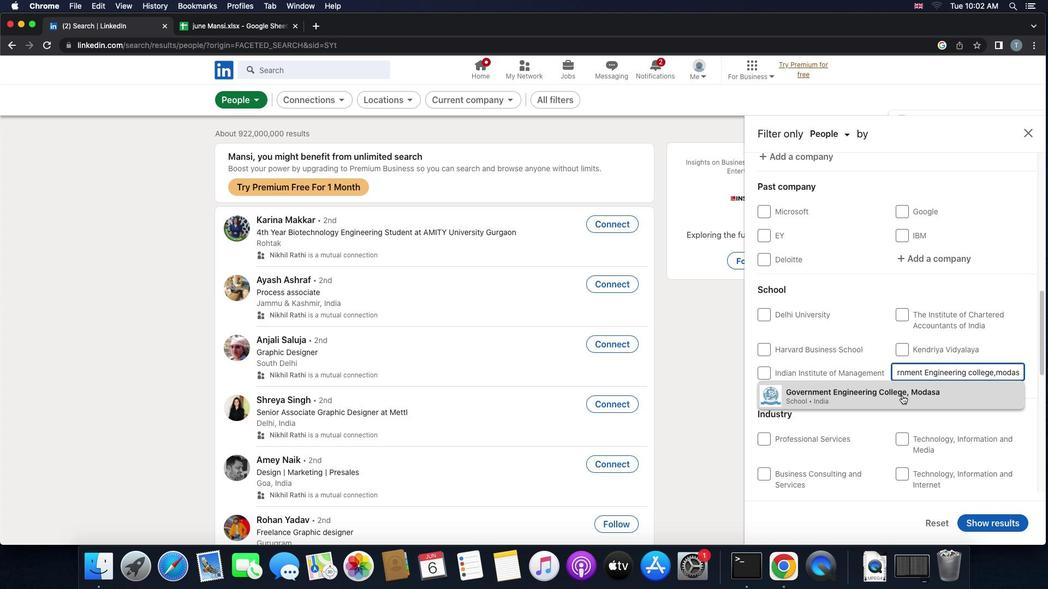 
Action: Mouse scrolled (902, 396) with delta (0, 0)
Screenshot: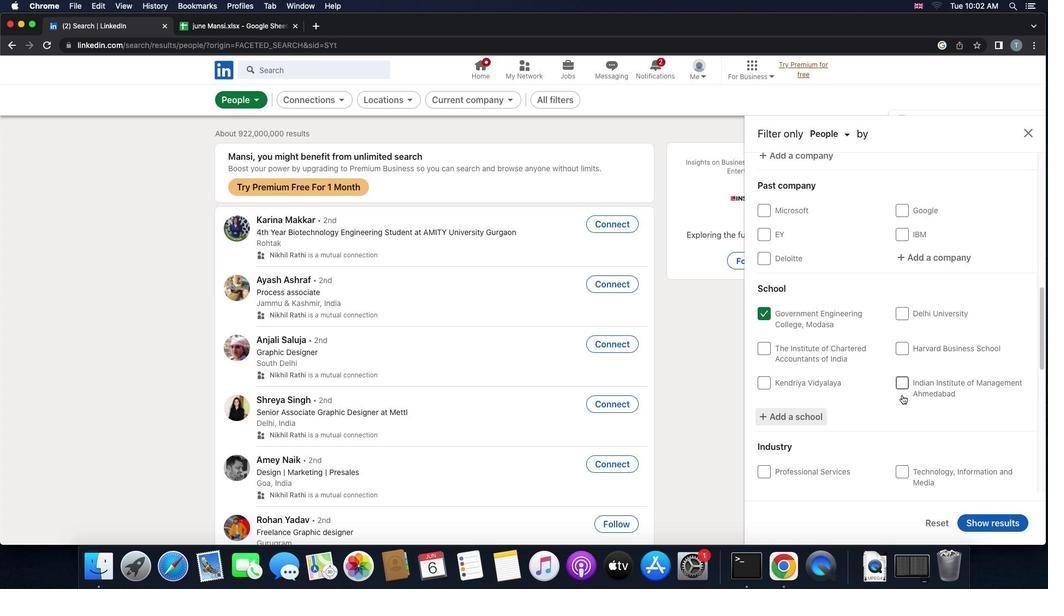 
Action: Mouse scrolled (902, 396) with delta (0, 0)
Screenshot: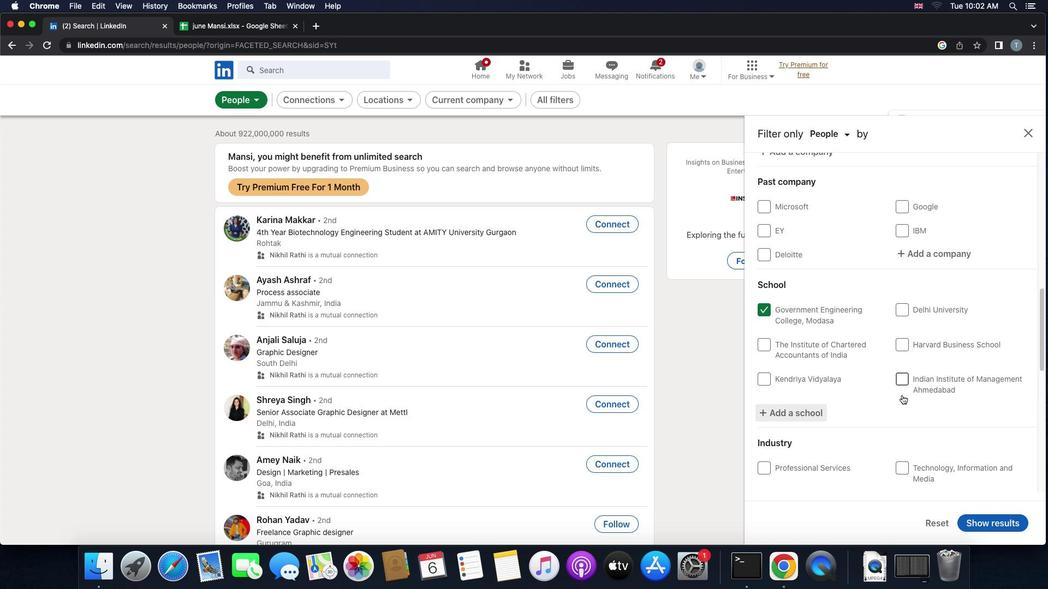 
Action: Mouse scrolled (902, 396) with delta (0, -1)
Screenshot: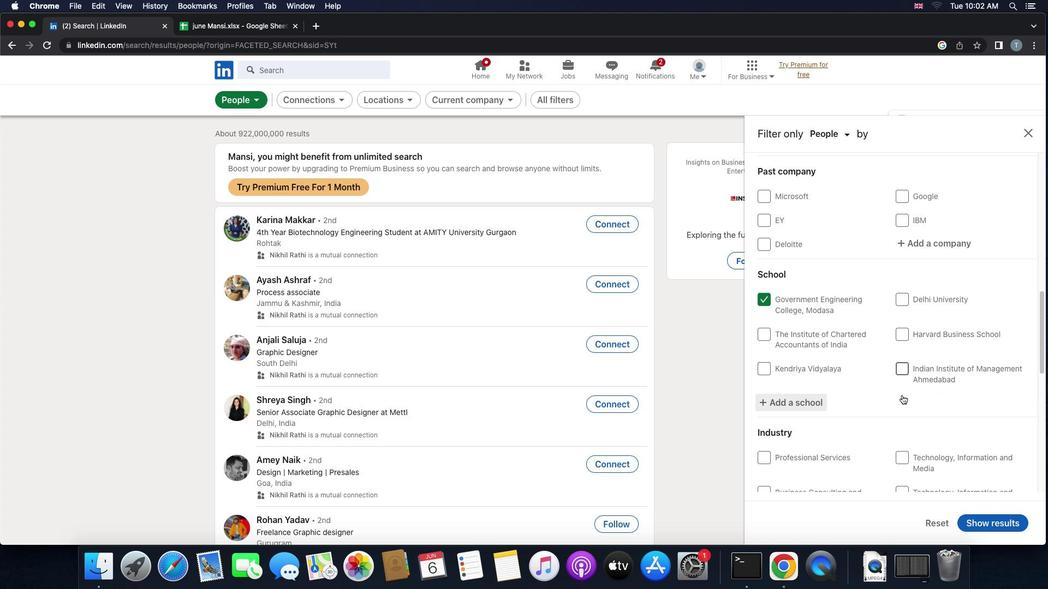 
Action: Mouse scrolled (902, 396) with delta (0, -1)
Screenshot: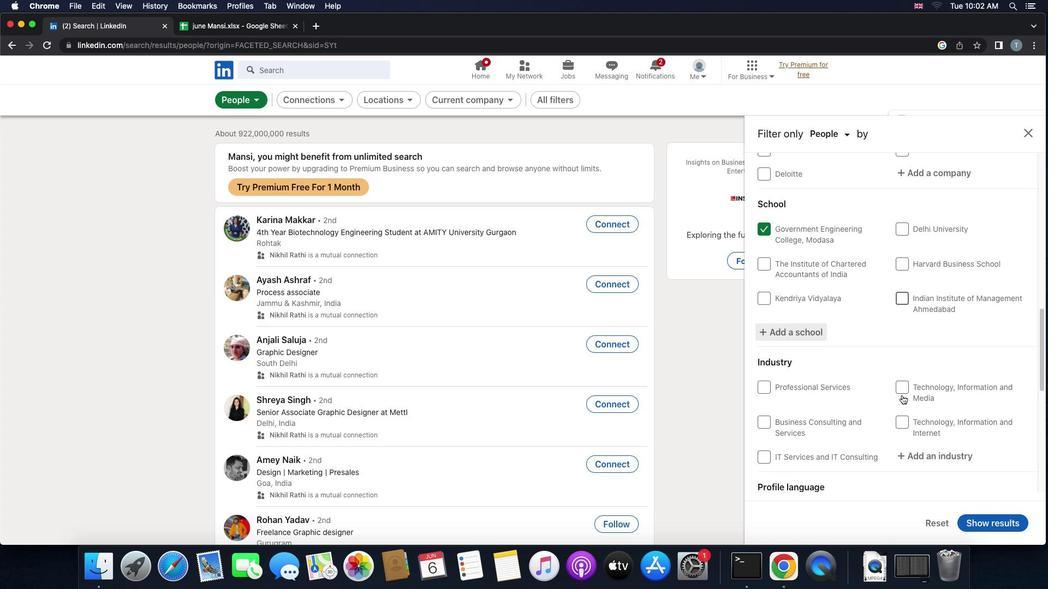 
Action: Mouse scrolled (902, 396) with delta (0, 0)
Screenshot: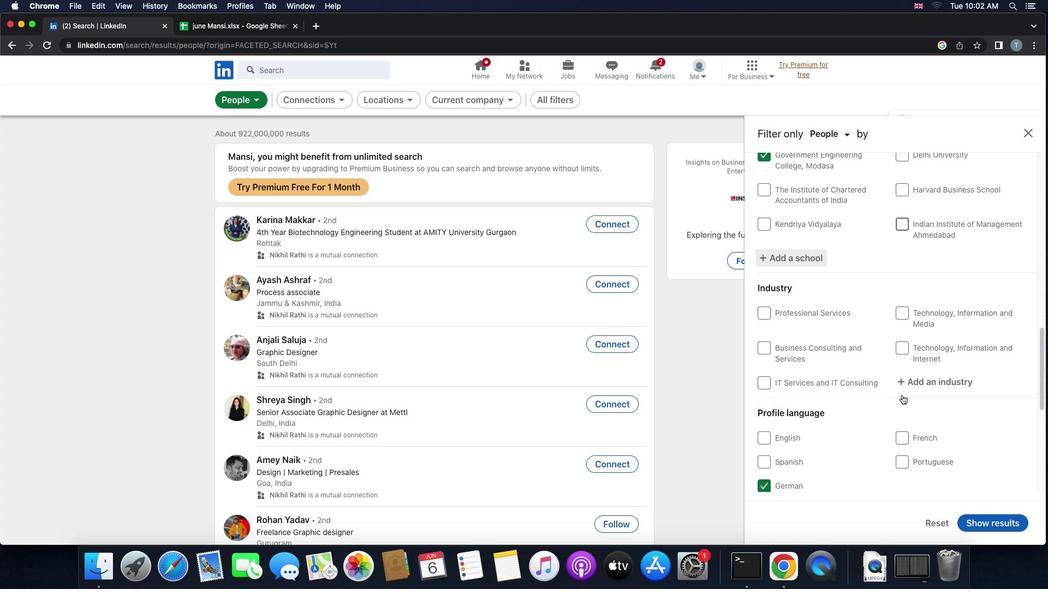 
Action: Mouse scrolled (902, 396) with delta (0, 0)
Screenshot: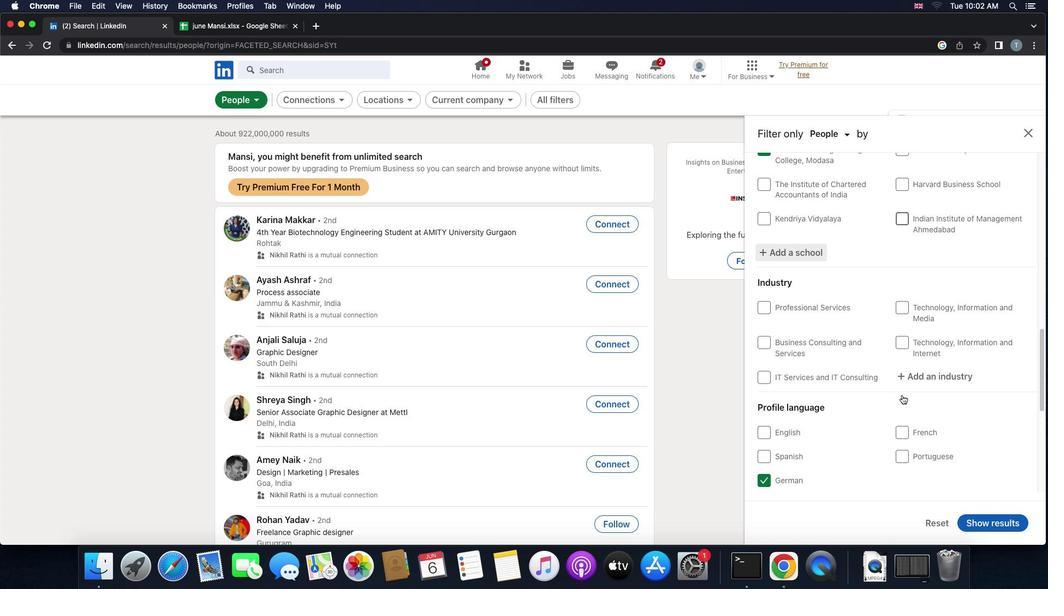 
Action: Mouse scrolled (902, 396) with delta (0, -1)
Screenshot: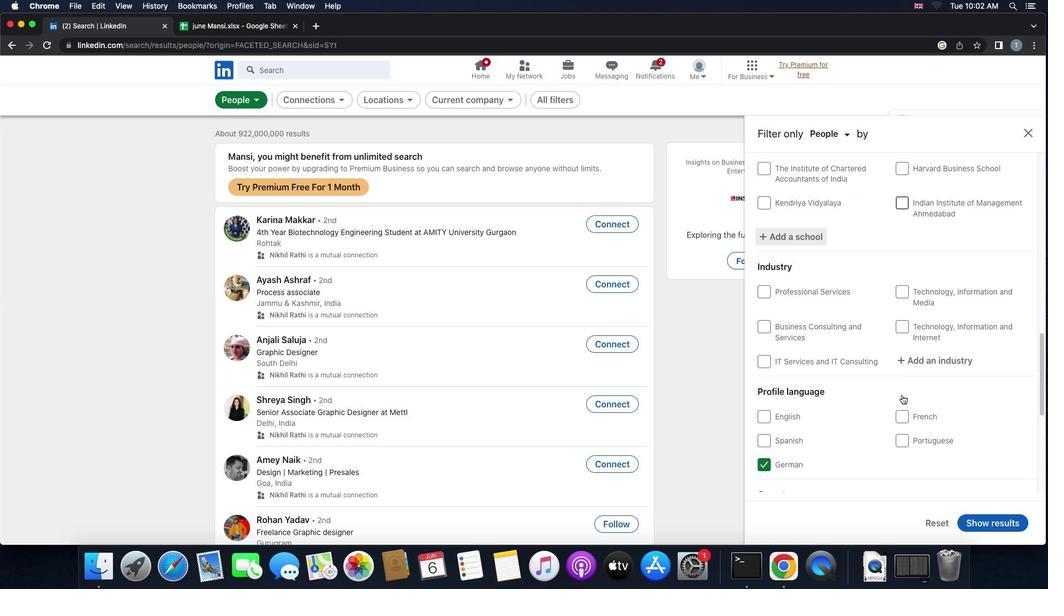 
Action: Mouse scrolled (902, 396) with delta (0, -1)
Screenshot: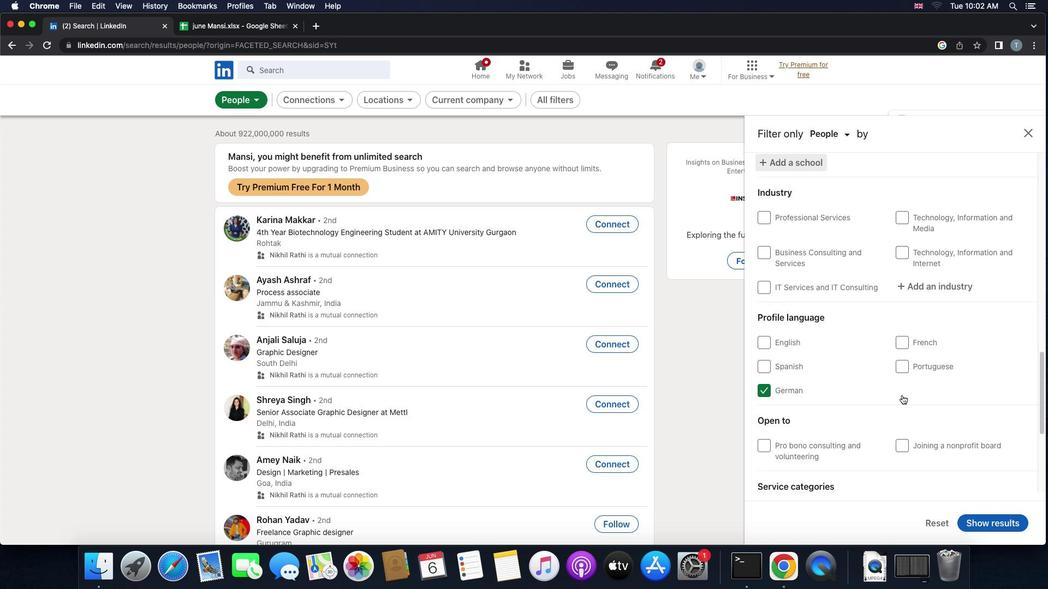 
Action: Mouse moved to (930, 223)
Screenshot: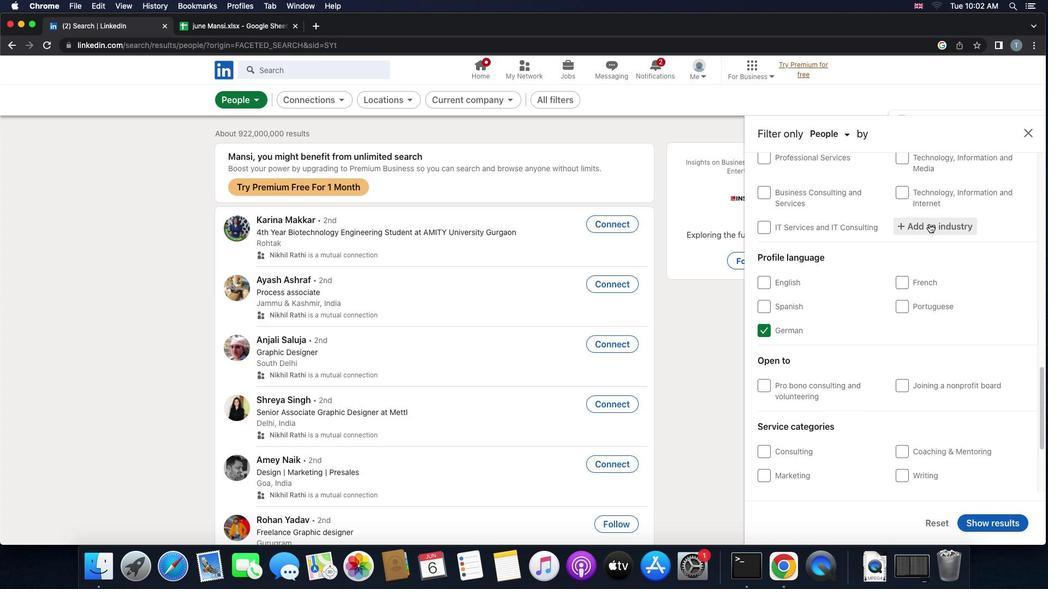 
Action: Mouse pressed left at (930, 223)
Screenshot: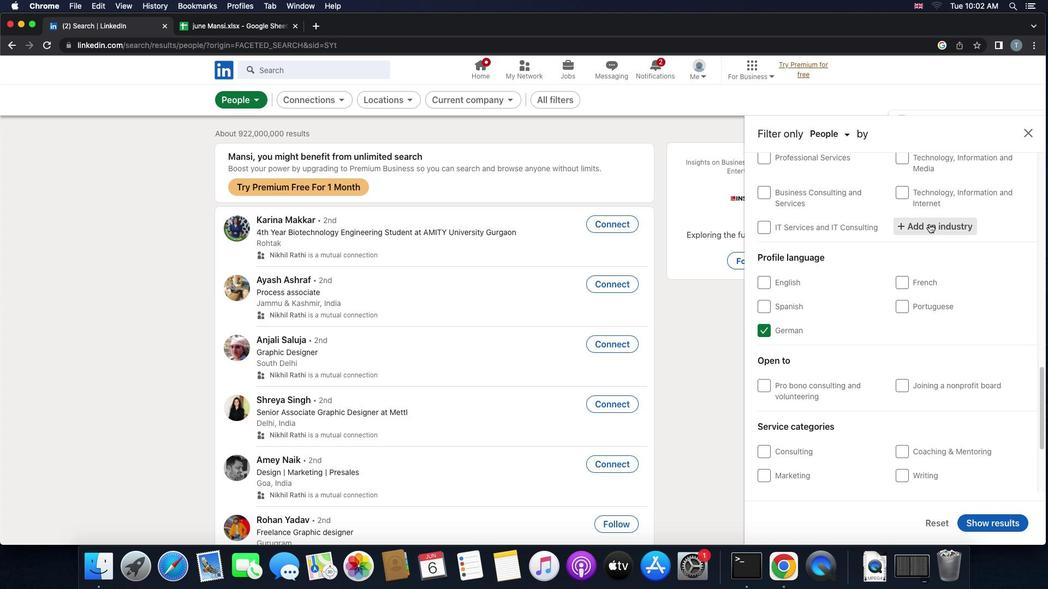 
Action: Key pressed 'f''a''m''i''l''y'Key.space'p''l''a''n''n''i''n''g'Key.space
Screenshot: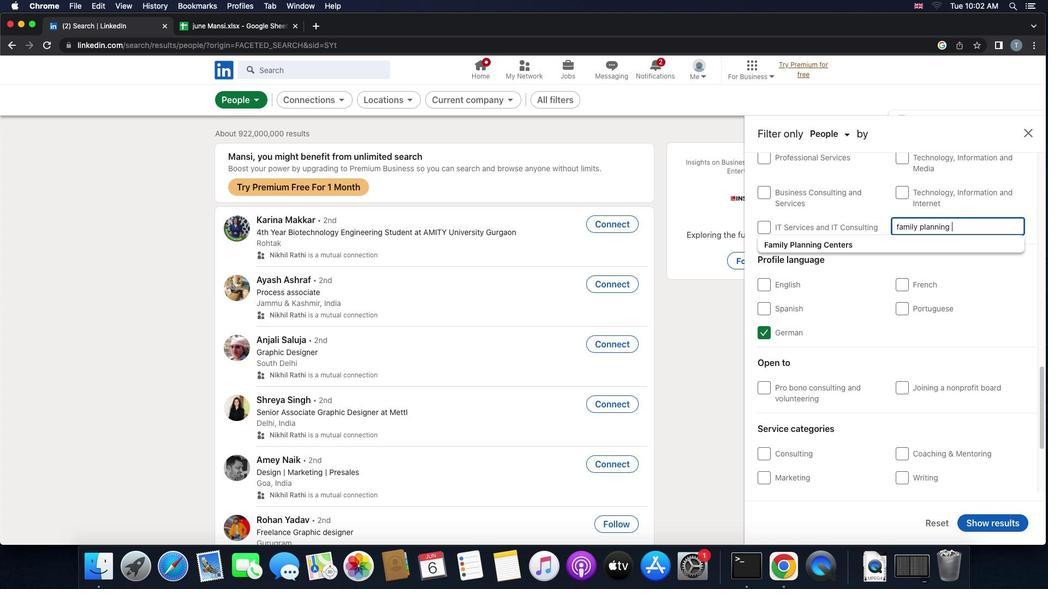 
Action: Mouse moved to (884, 237)
Screenshot: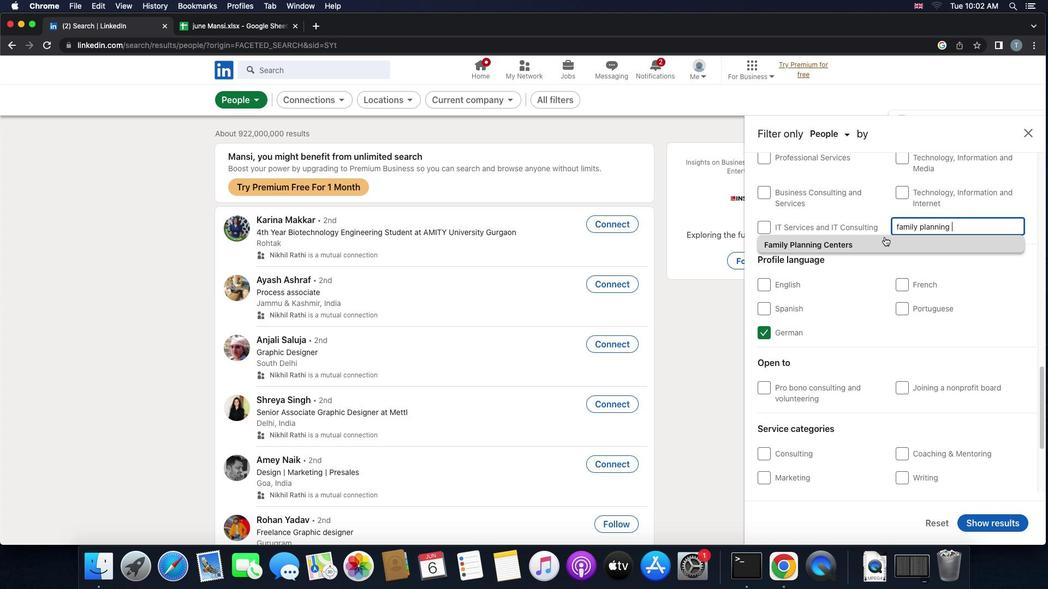 
Action: Mouse pressed left at (884, 237)
Screenshot: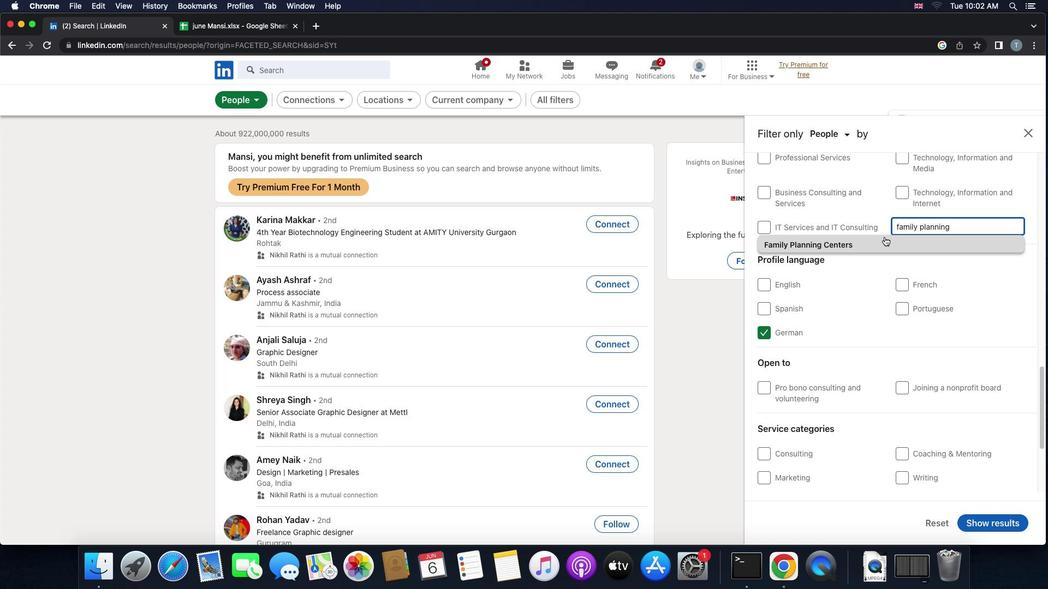 
Action: Mouse moved to (891, 266)
Screenshot: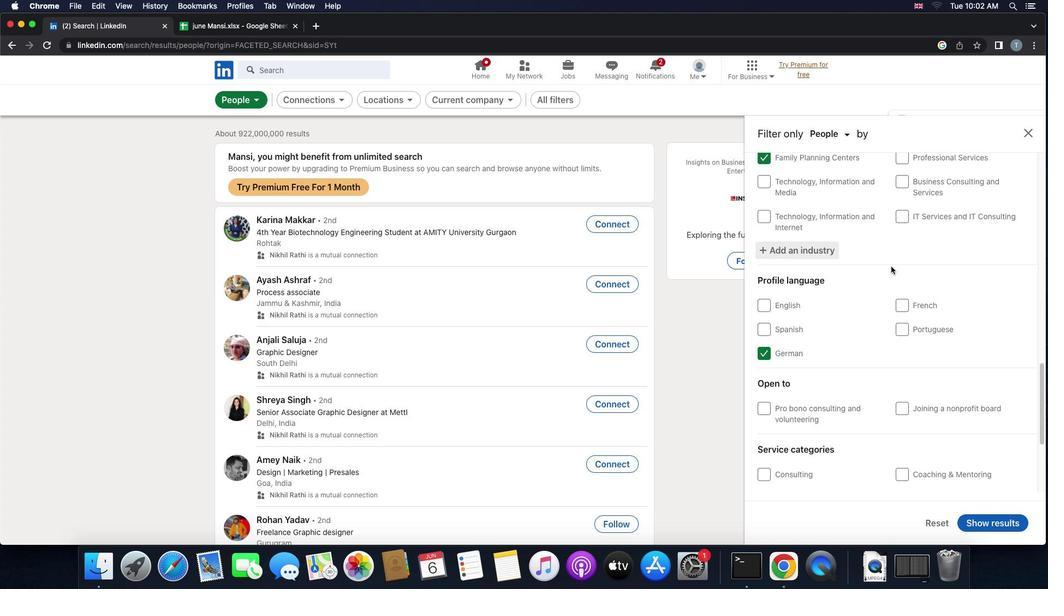 
Action: Mouse scrolled (891, 266) with delta (0, 0)
Screenshot: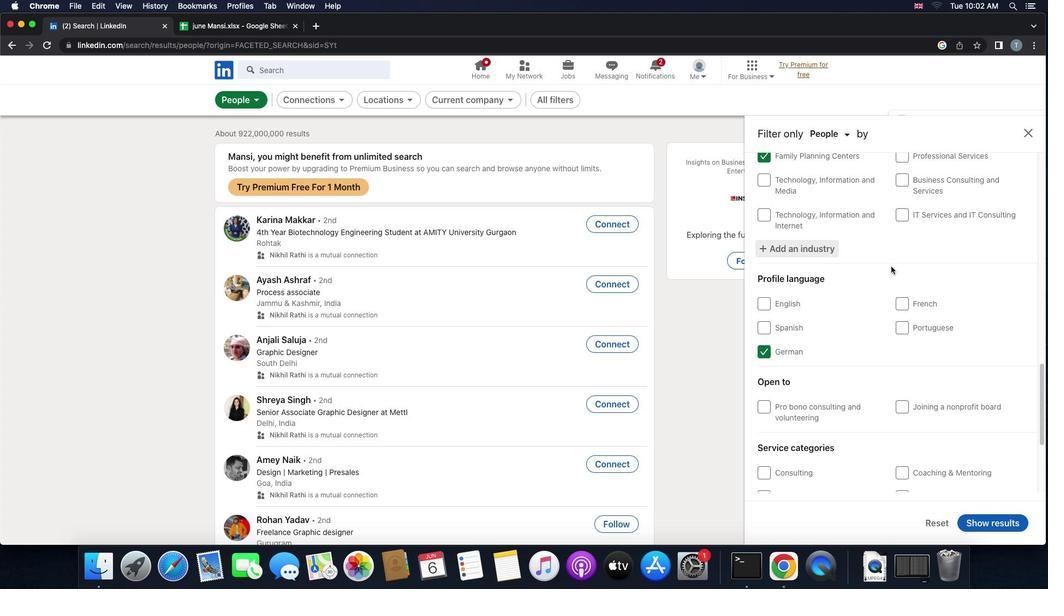 
Action: Mouse scrolled (891, 266) with delta (0, 0)
Screenshot: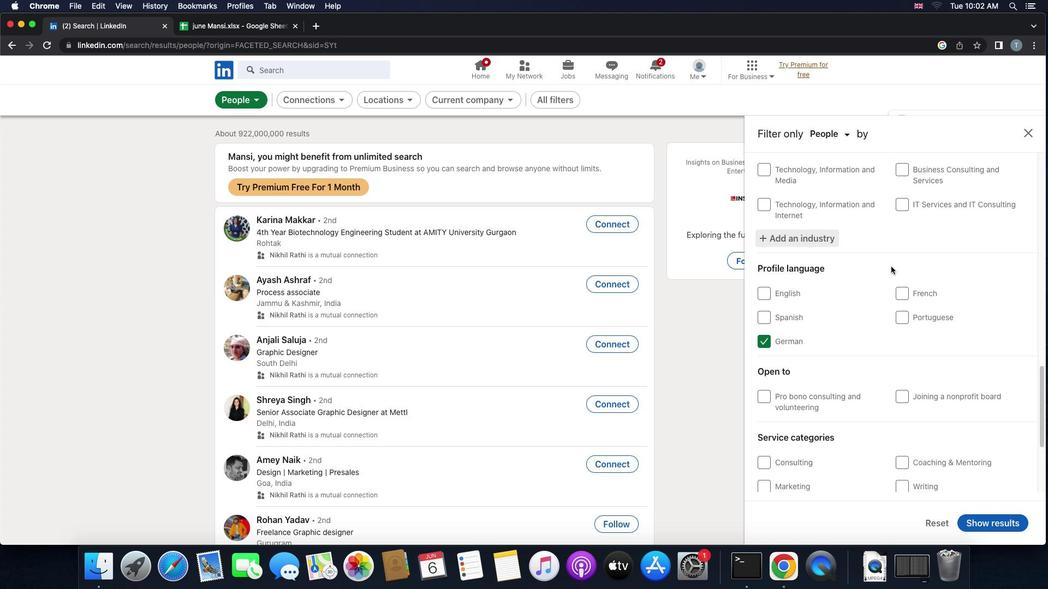 
Action: Mouse scrolled (891, 266) with delta (0, -1)
Screenshot: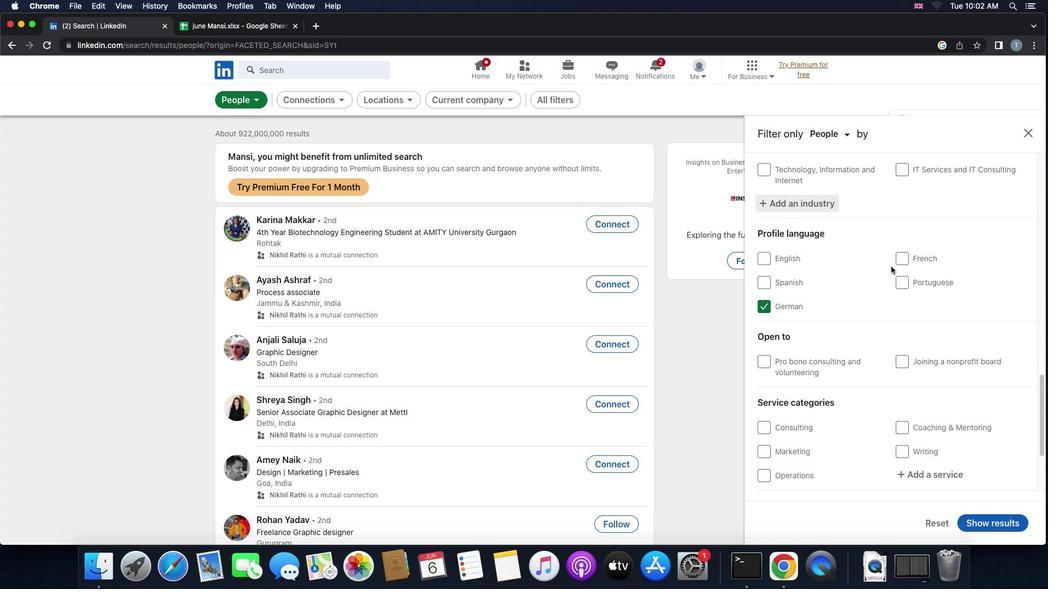 
Action: Mouse scrolled (891, 266) with delta (0, -2)
Screenshot: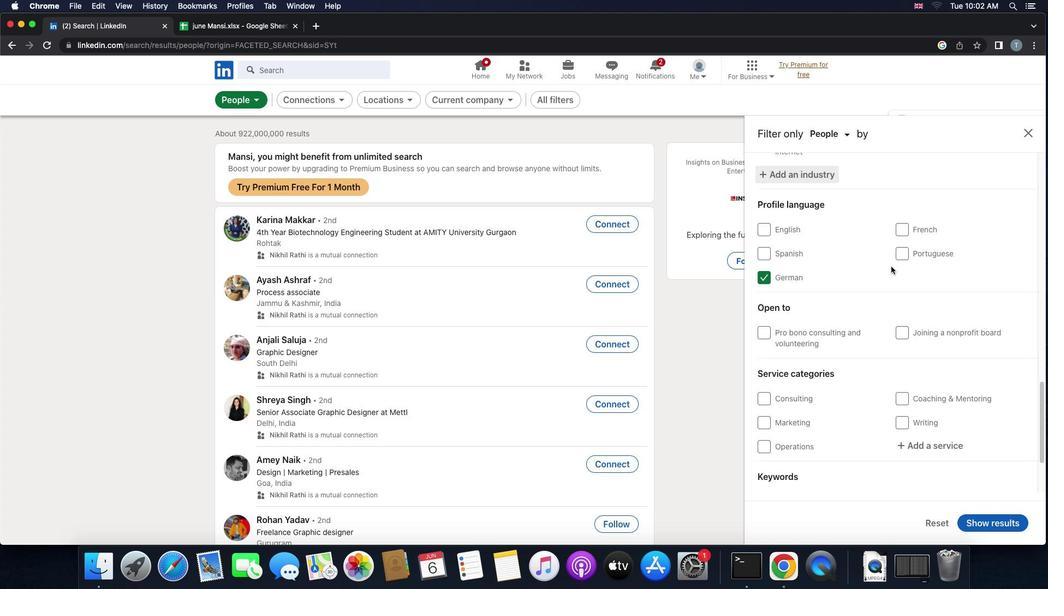 
Action: Mouse moved to (914, 335)
Screenshot: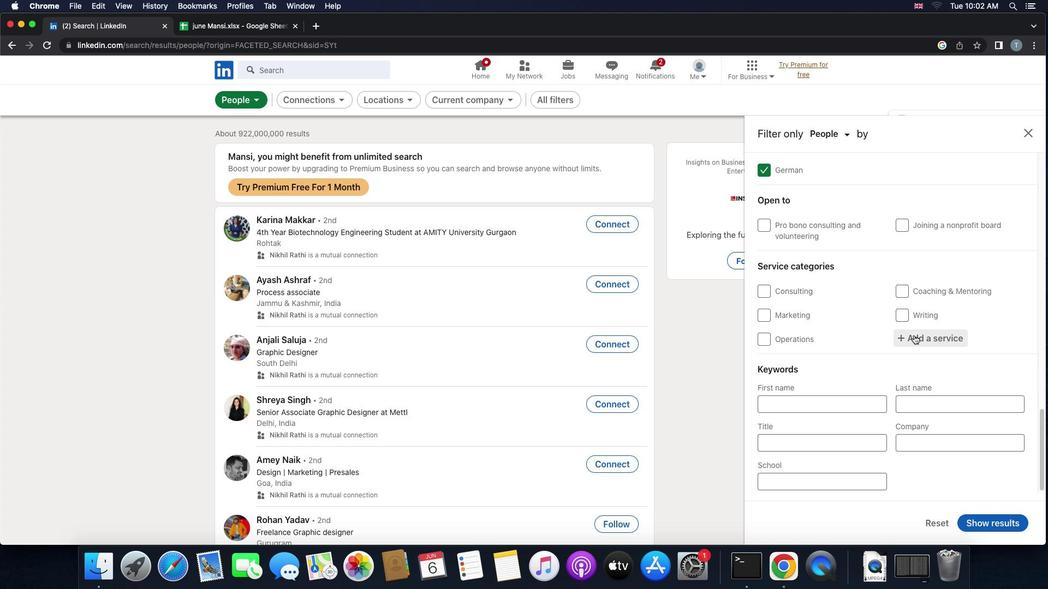
Action: Mouse pressed left at (914, 335)
Screenshot: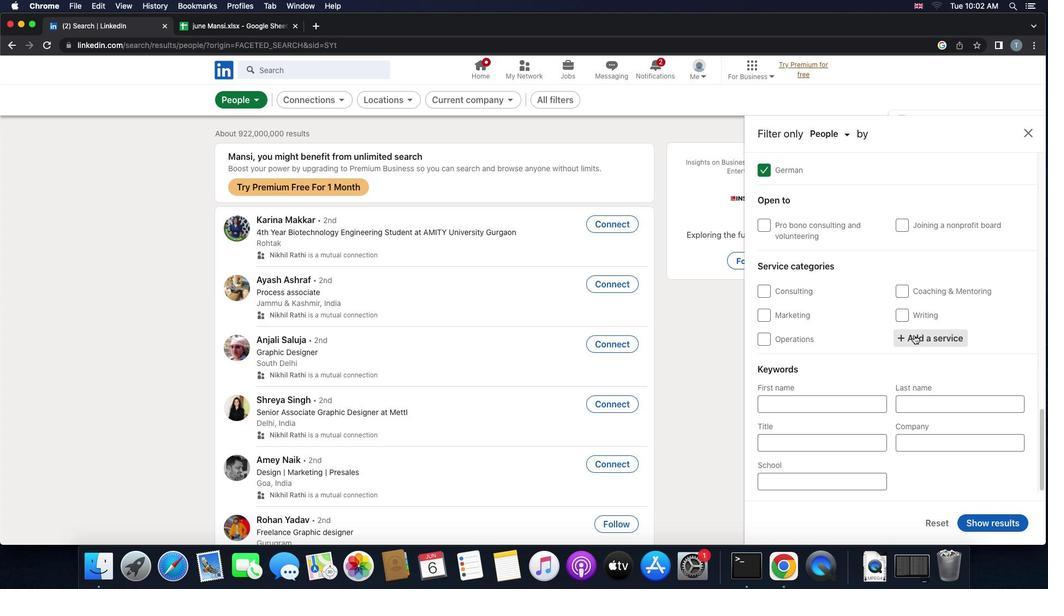 
Action: Key pressed 'n''o''t''a''r''y''o''n''l''i''n''e'Key.space'r''e''s''e''a''r''c''h'
Screenshot: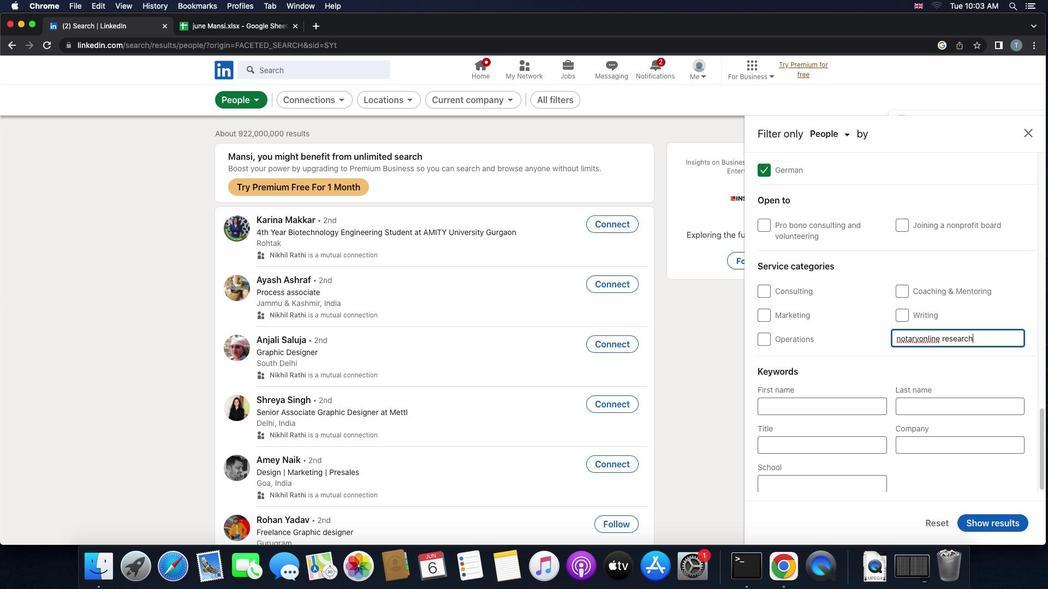 
Action: Mouse moved to (931, 342)
Screenshot: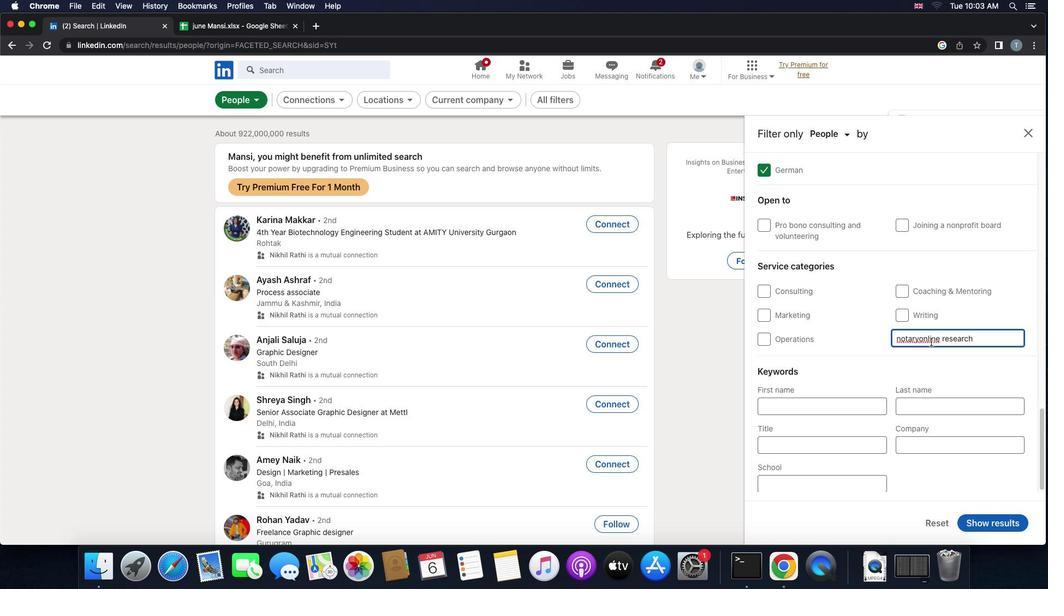 
Action: Key pressed Key.enter
Screenshot: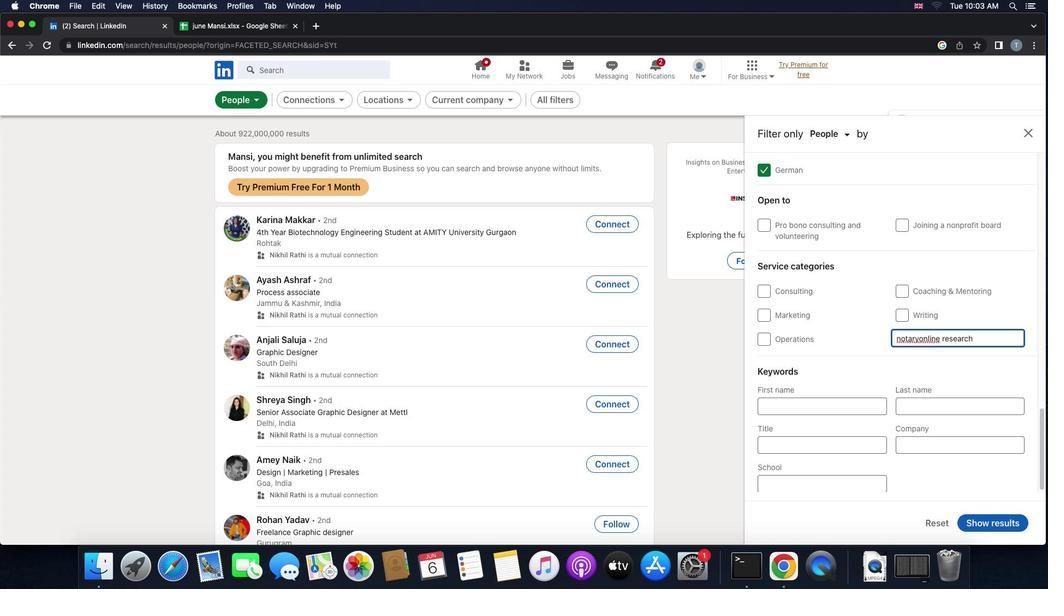 
Action: Mouse moved to (910, 335)
Screenshot: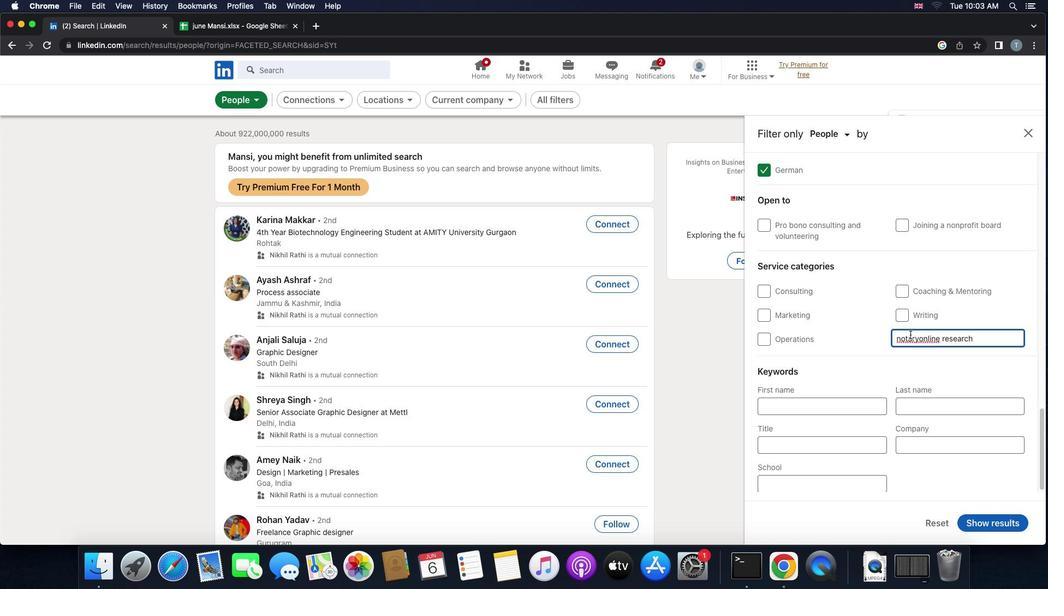 
Action: Mouse scrolled (910, 335) with delta (0, 0)
Screenshot: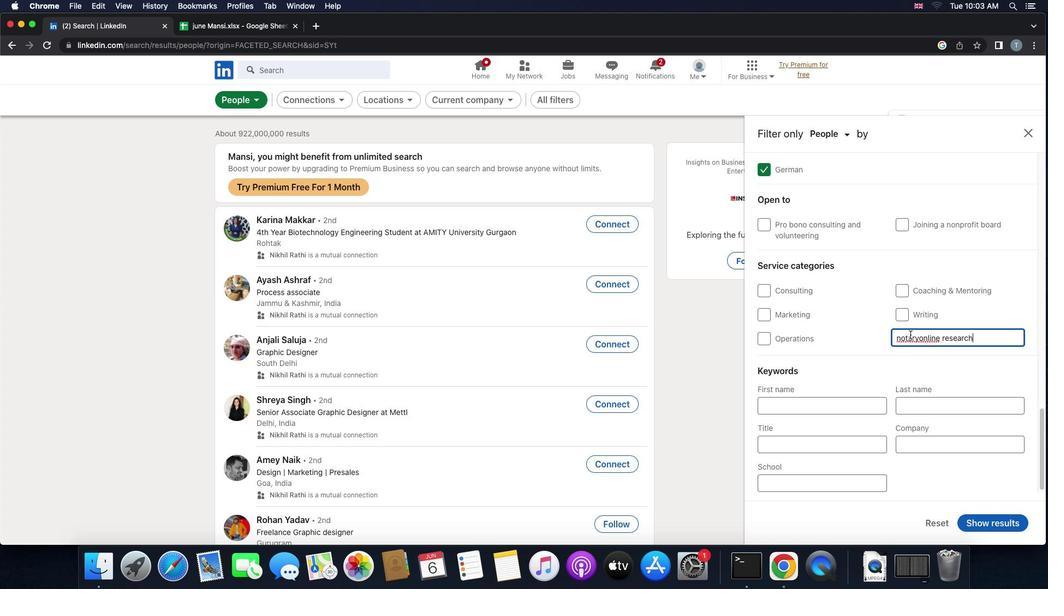 
Action: Mouse scrolled (910, 335) with delta (0, 0)
Screenshot: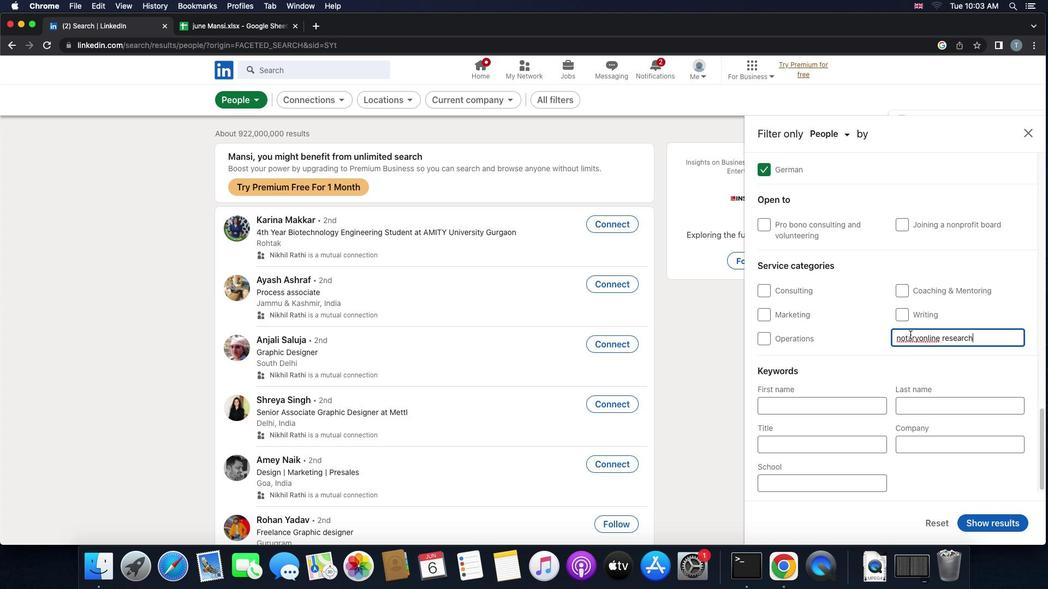 
Action: Mouse scrolled (910, 335) with delta (0, -1)
Screenshot: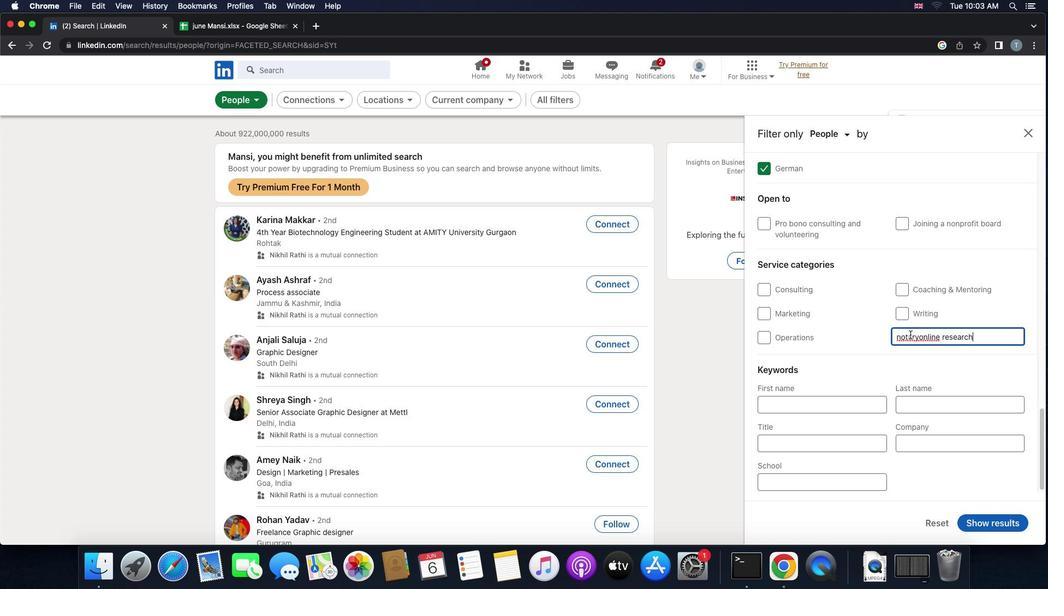 
Action: Mouse moved to (818, 438)
Screenshot: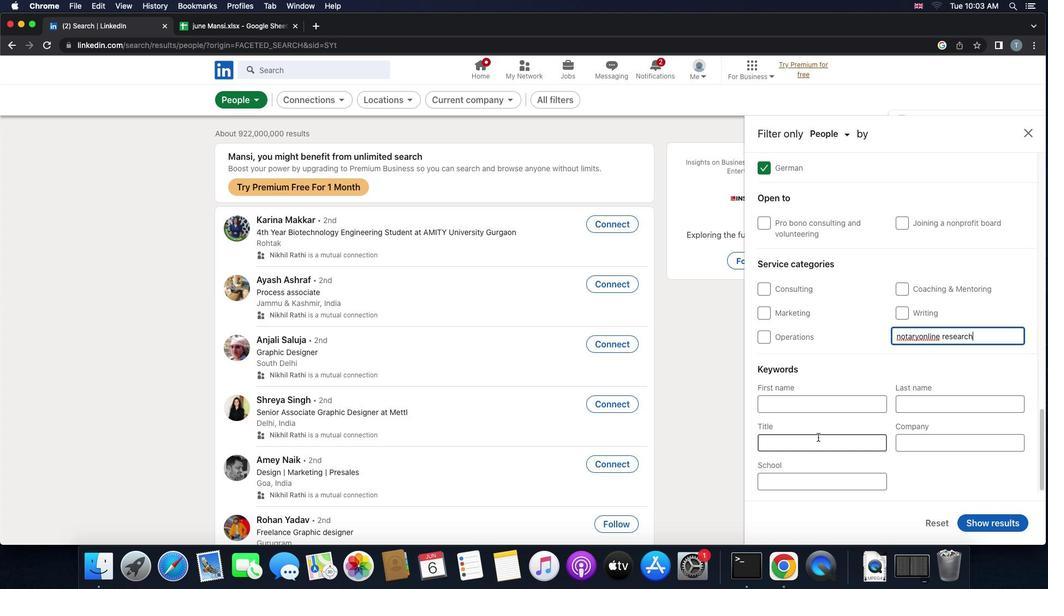 
Action: Mouse pressed left at (818, 438)
Screenshot: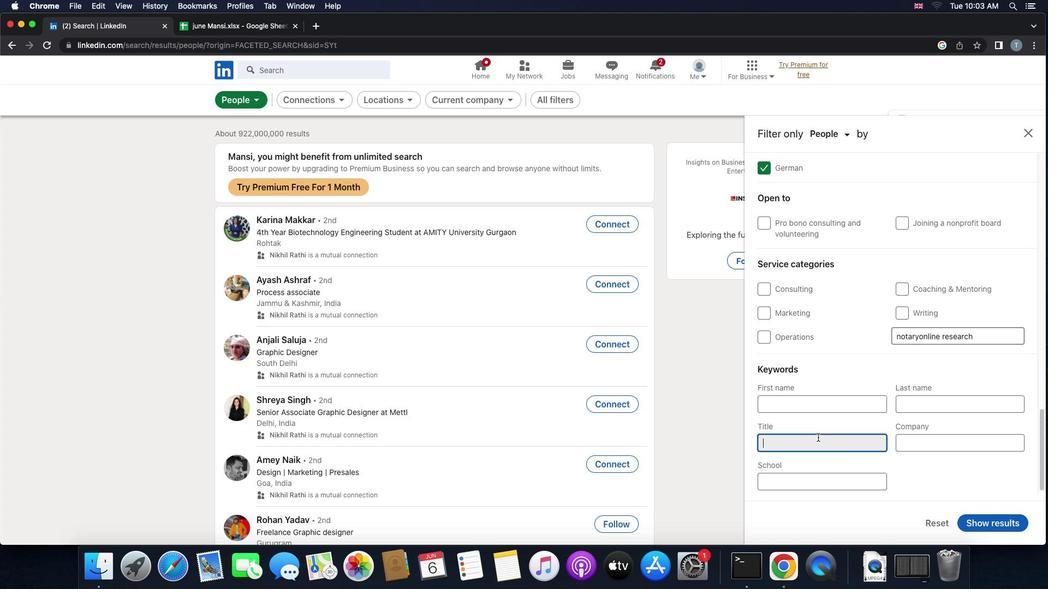 
Action: Key pressed 'c''h''e''i''f'Key.space'p''e''o''p''l''e'Key.space'o''f''f''i''c''e''r'
Screenshot: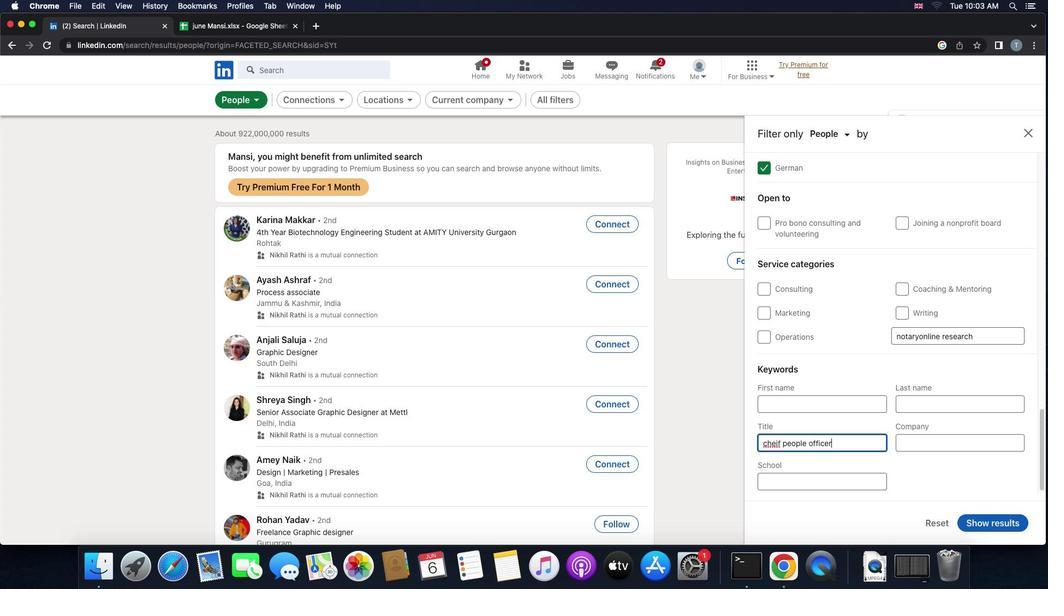 
Action: Mouse moved to (1000, 519)
Screenshot: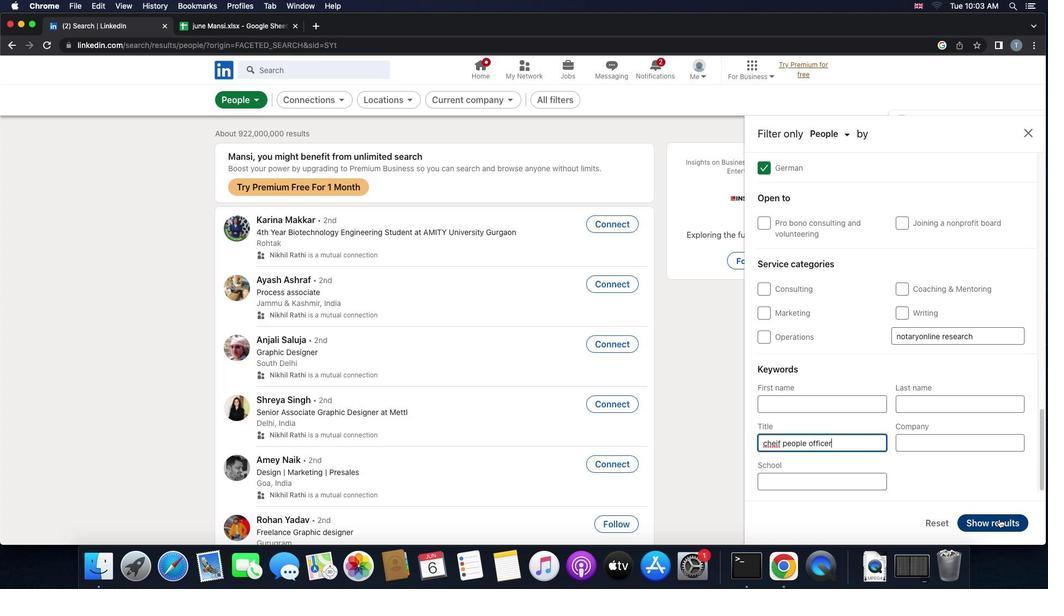 
Action: Mouse pressed left at (1000, 519)
Screenshot: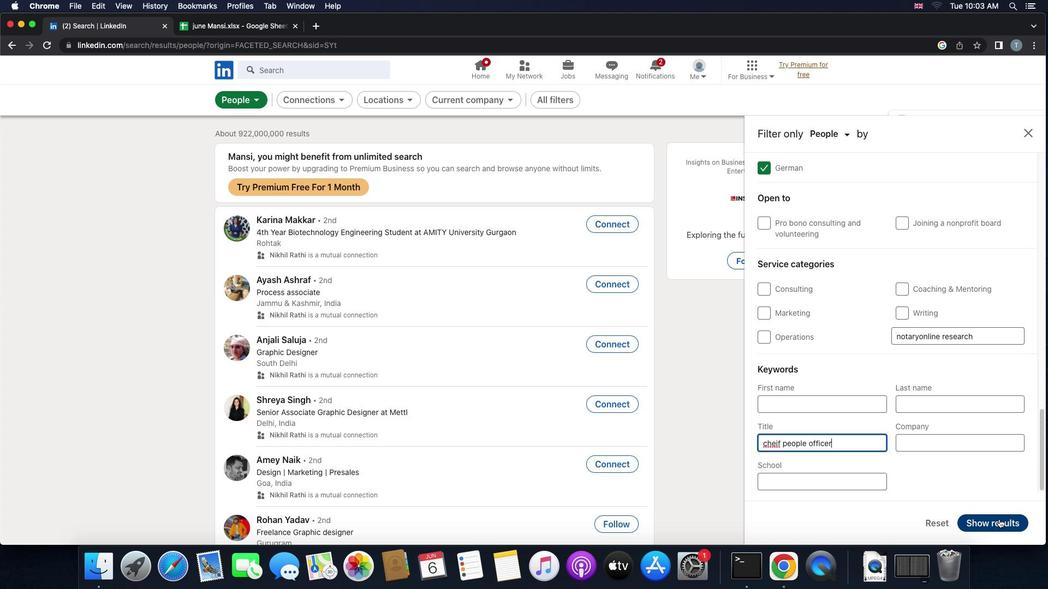 
Action: Mouse moved to (999, 519)
Screenshot: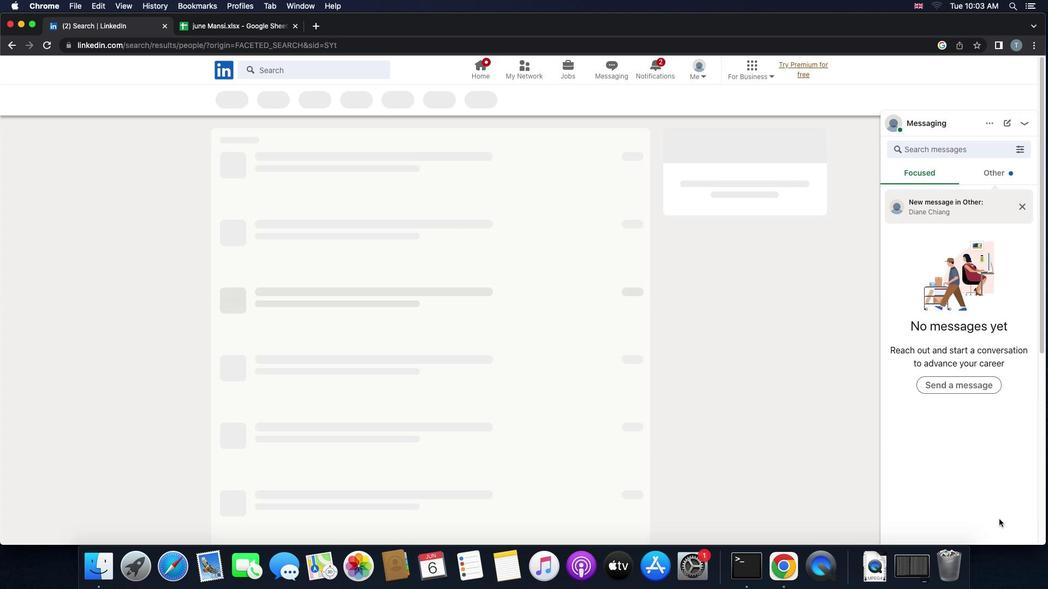 
